Task:  Click on Hockey In the Cross-Check Hockey League click on  Pick Sheet Your name David Rodriguez Team name New York Riveters and  Email softage.9@softage.net Period 1 - 3 Point Game New York Islanders Period 1 - 2 Point Game Nashville Predators Period 1 - 1 Point Game Montreal Canadiens Period 2 - 3 Point Game Minnesota Wild Period 2 - 2 Point Game Los Angeles Kings Period 2 - 1 Point Game Florida Panthers Period 3 - 3 Point Game Edmonton Oilers Period 3 - 2 Point Game Detroit Red Wings Period 3 - 1 Point Game Dallas Stars Submit pick sheet
Action: Mouse moved to (594, 302)
Screenshot: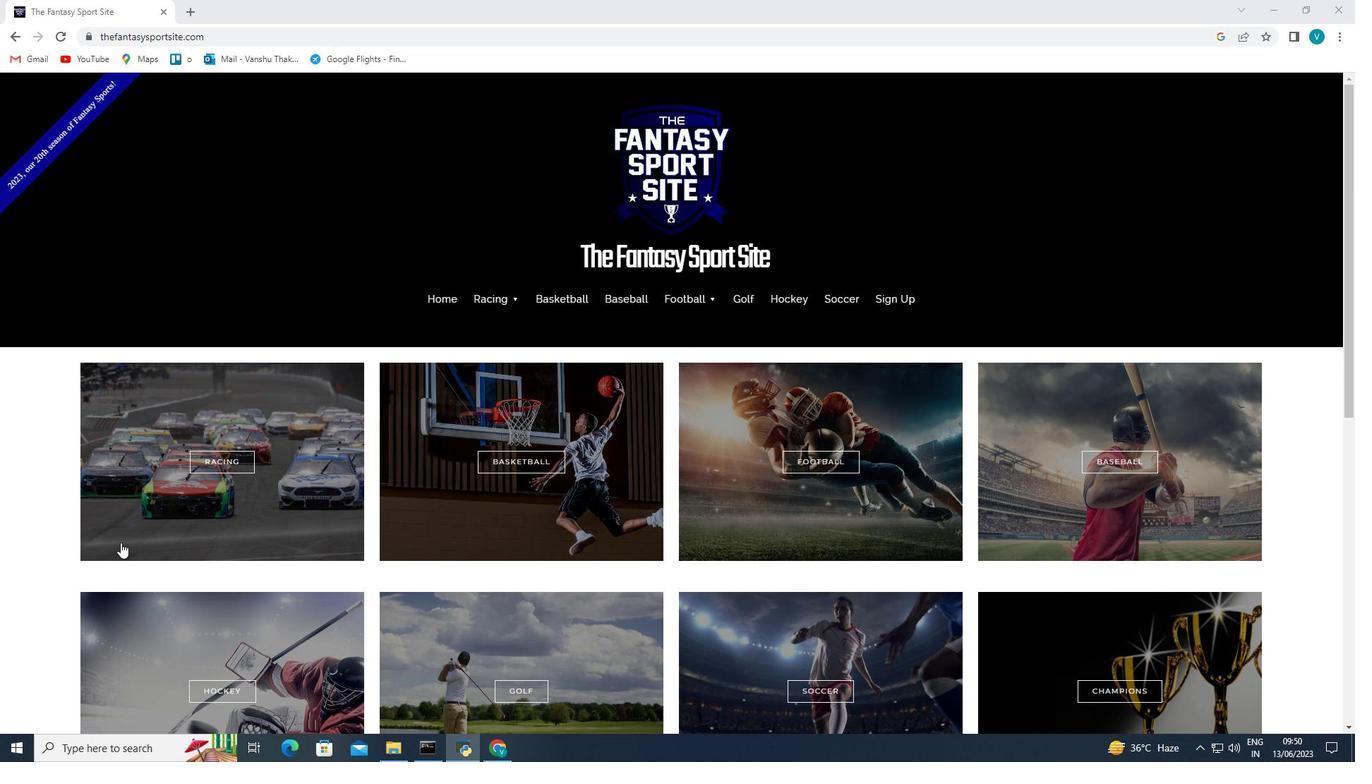 
Action: Mouse pressed left at (594, 302)
Screenshot: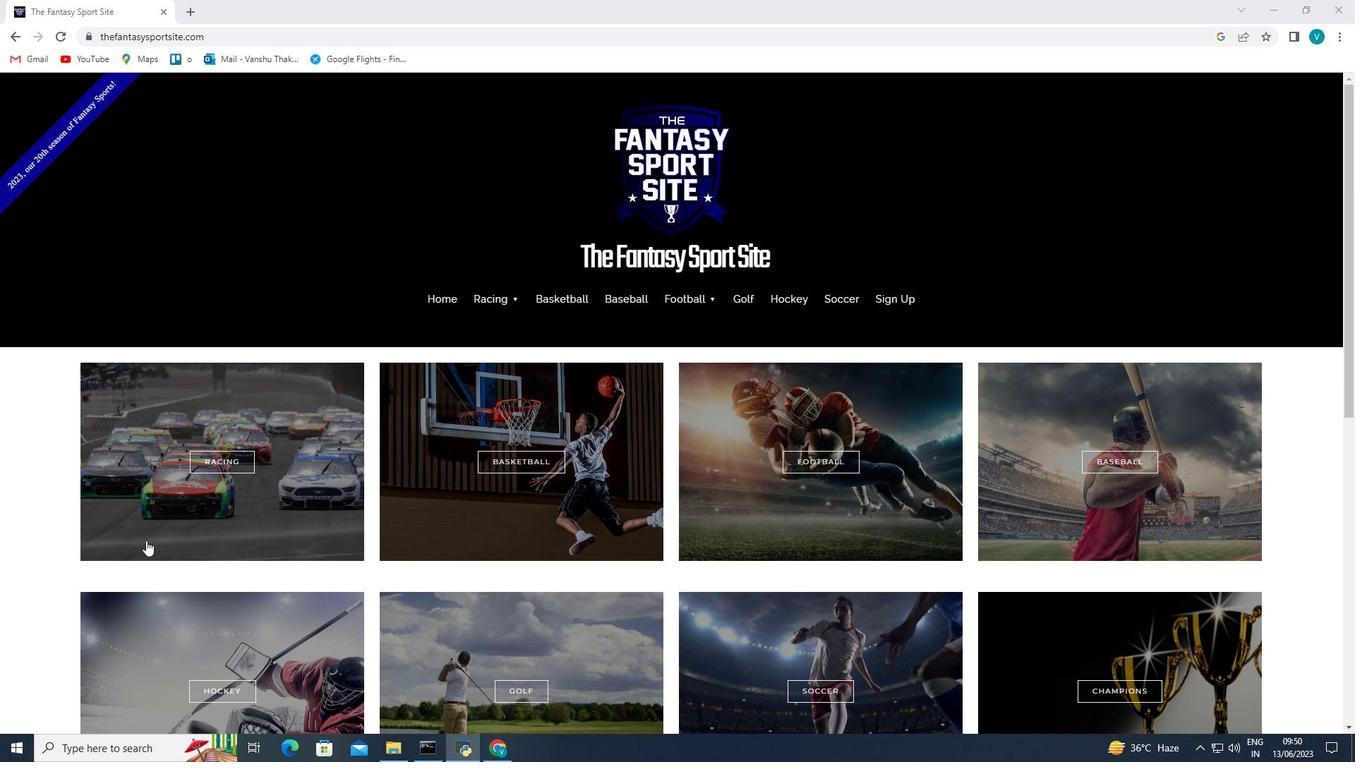 
Action: Mouse moved to (787, 302)
Screenshot: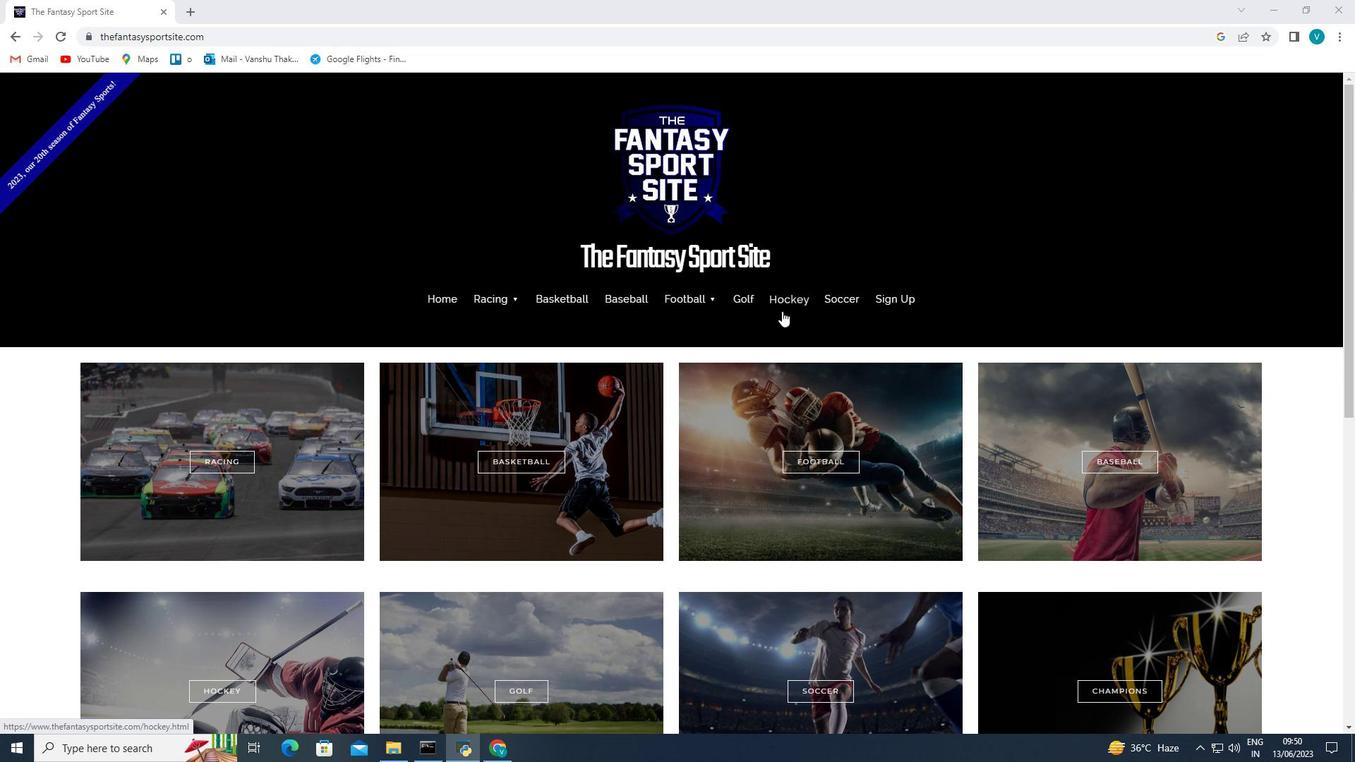 
Action: Mouse pressed left at (787, 302)
Screenshot: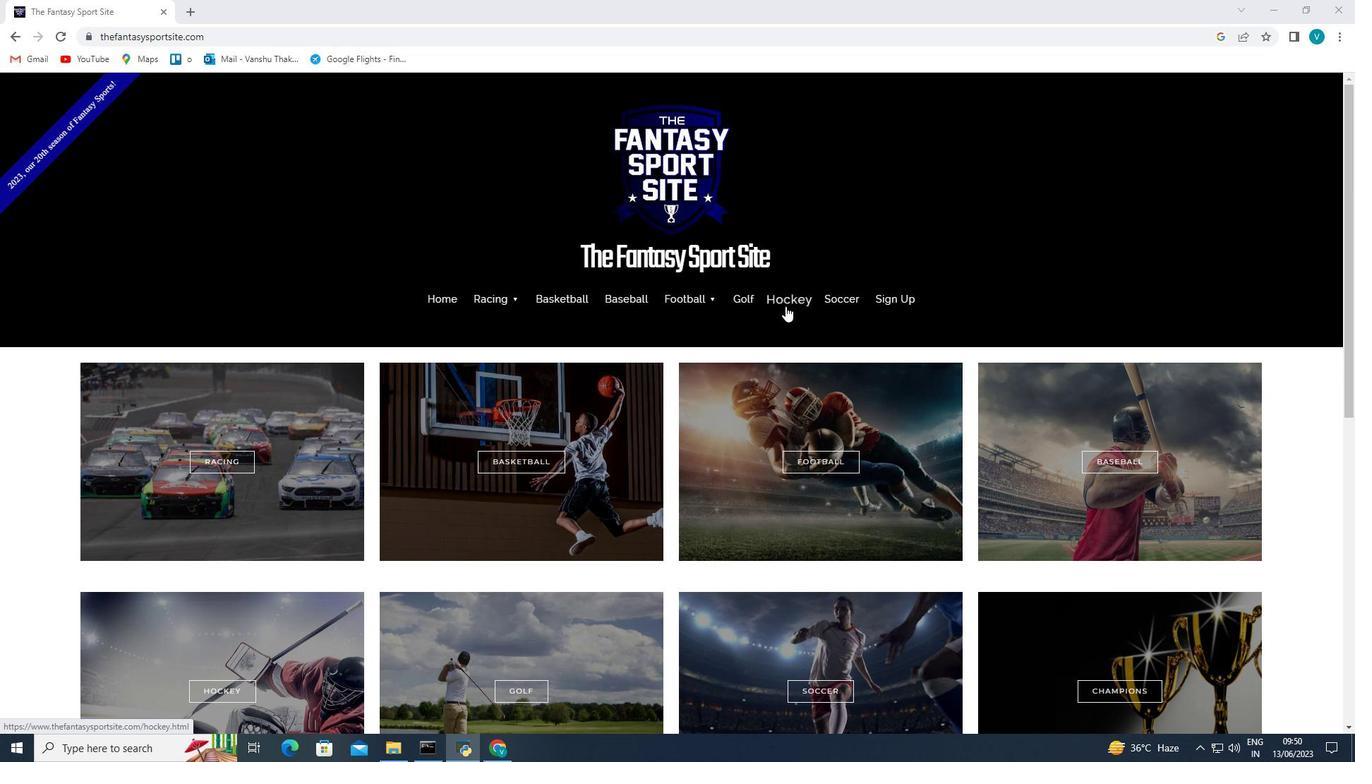 
Action: Mouse moved to (466, 477)
Screenshot: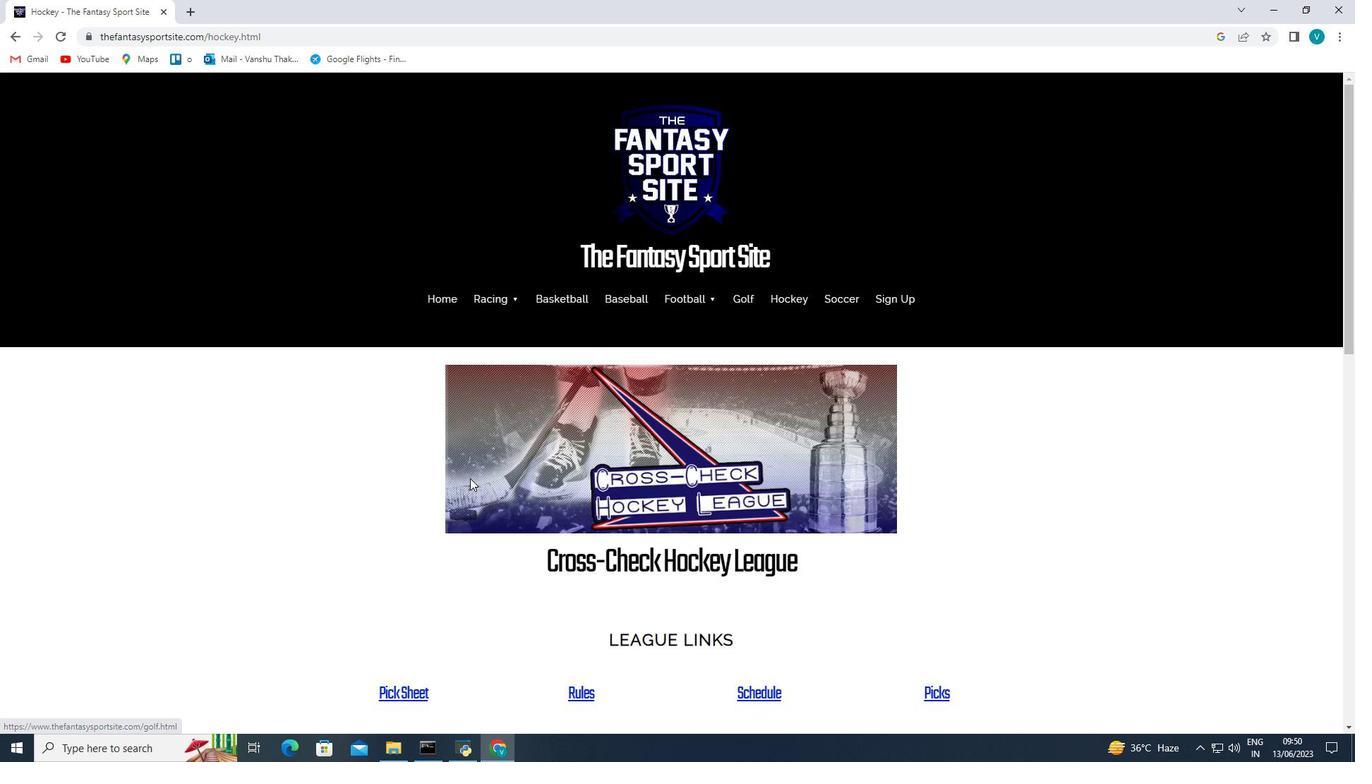 
Action: Mouse scrolled (466, 477) with delta (0, 0)
Screenshot: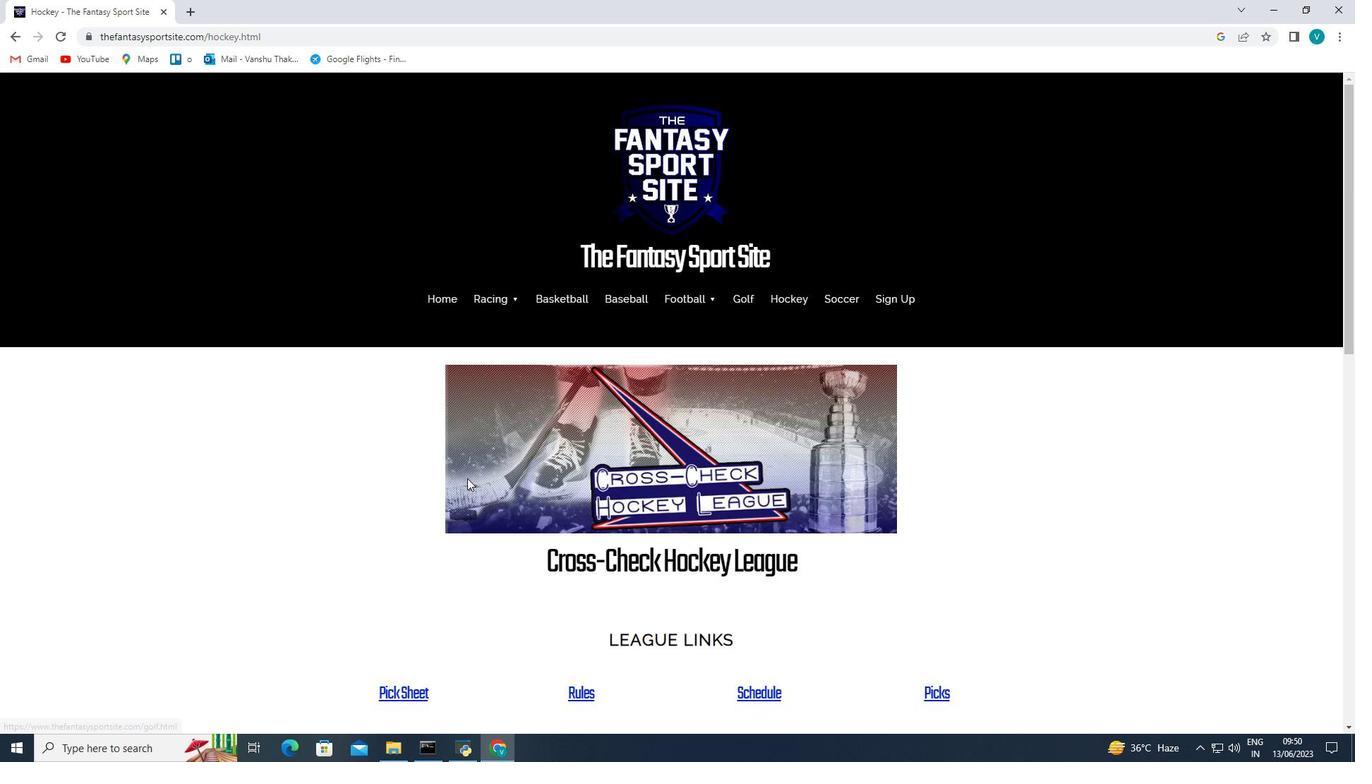 
Action: Mouse moved to (466, 475)
Screenshot: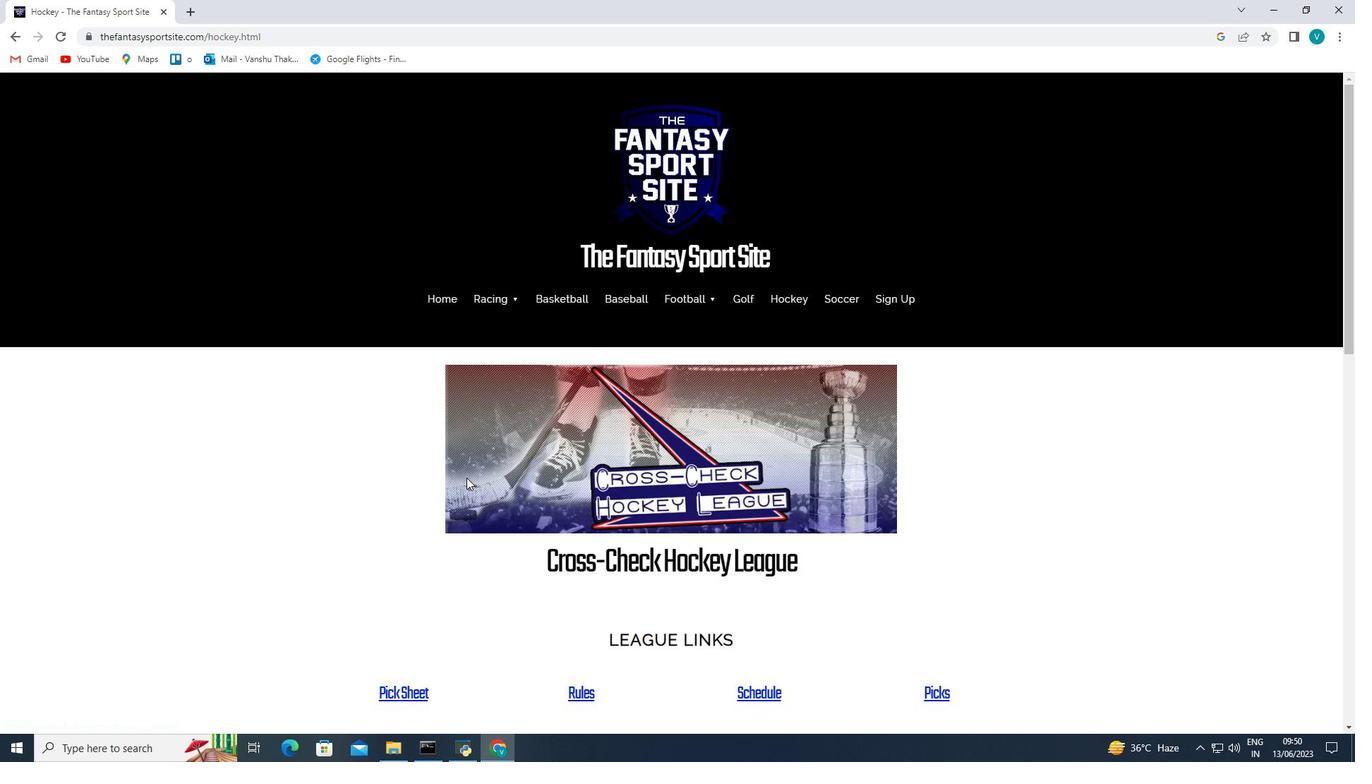
Action: Mouse scrolled (466, 474) with delta (0, 0)
Screenshot: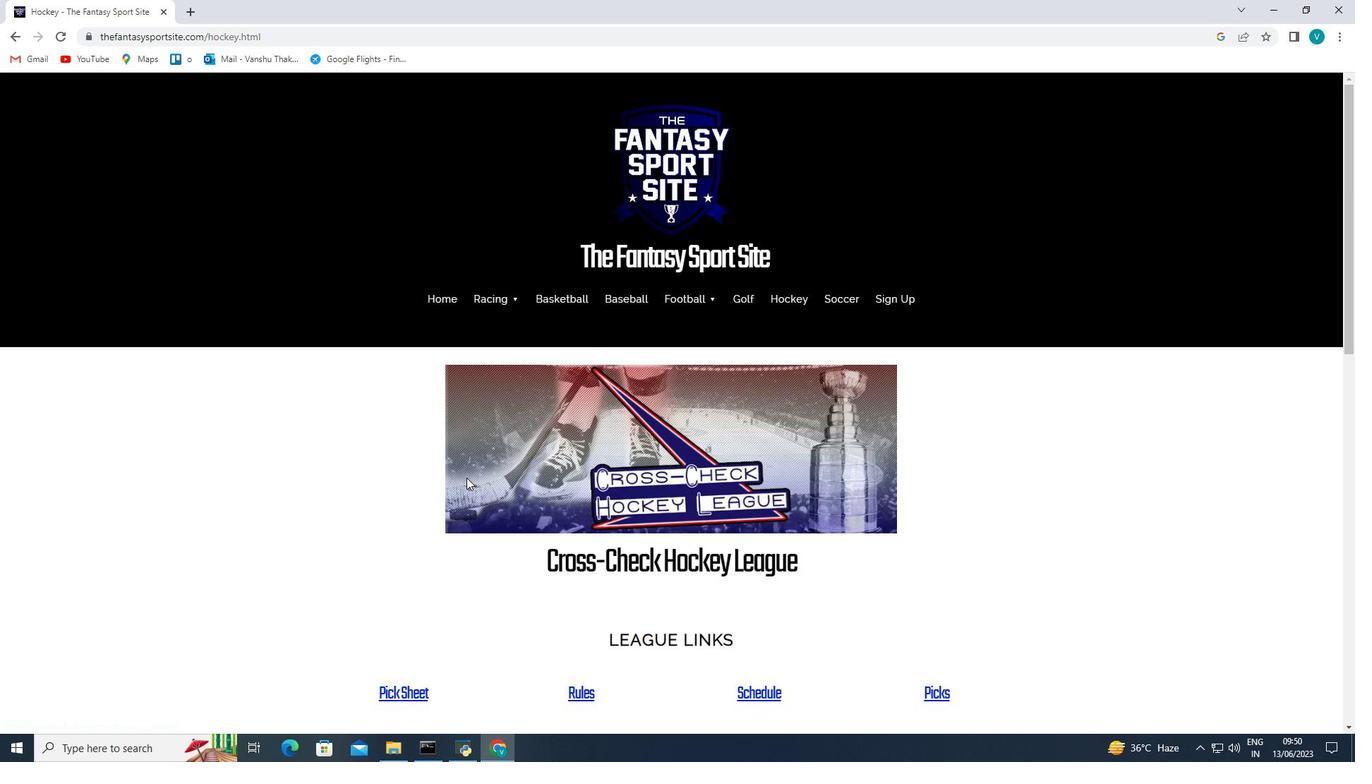 
Action: Mouse moved to (470, 474)
Screenshot: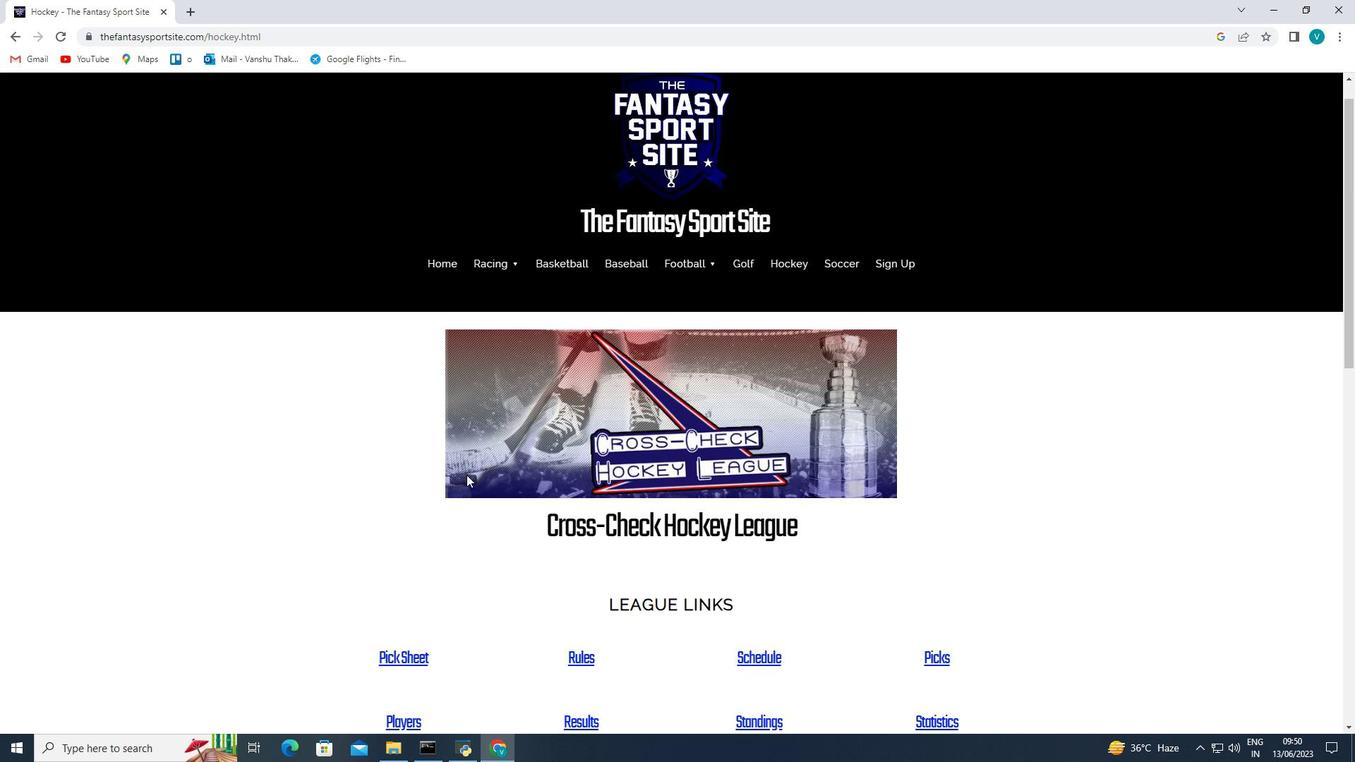 
Action: Mouse scrolled (468, 473) with delta (0, 0)
Screenshot: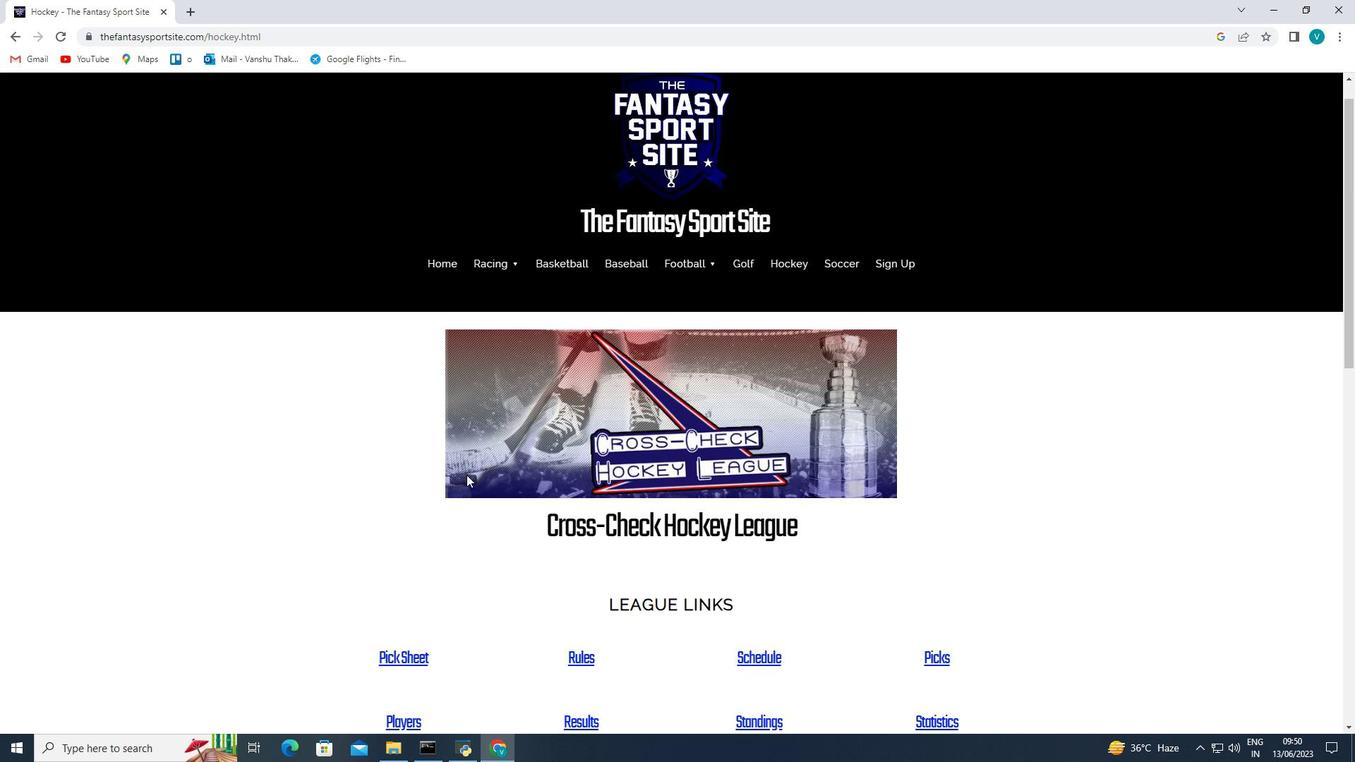 
Action: Mouse moved to (412, 470)
Screenshot: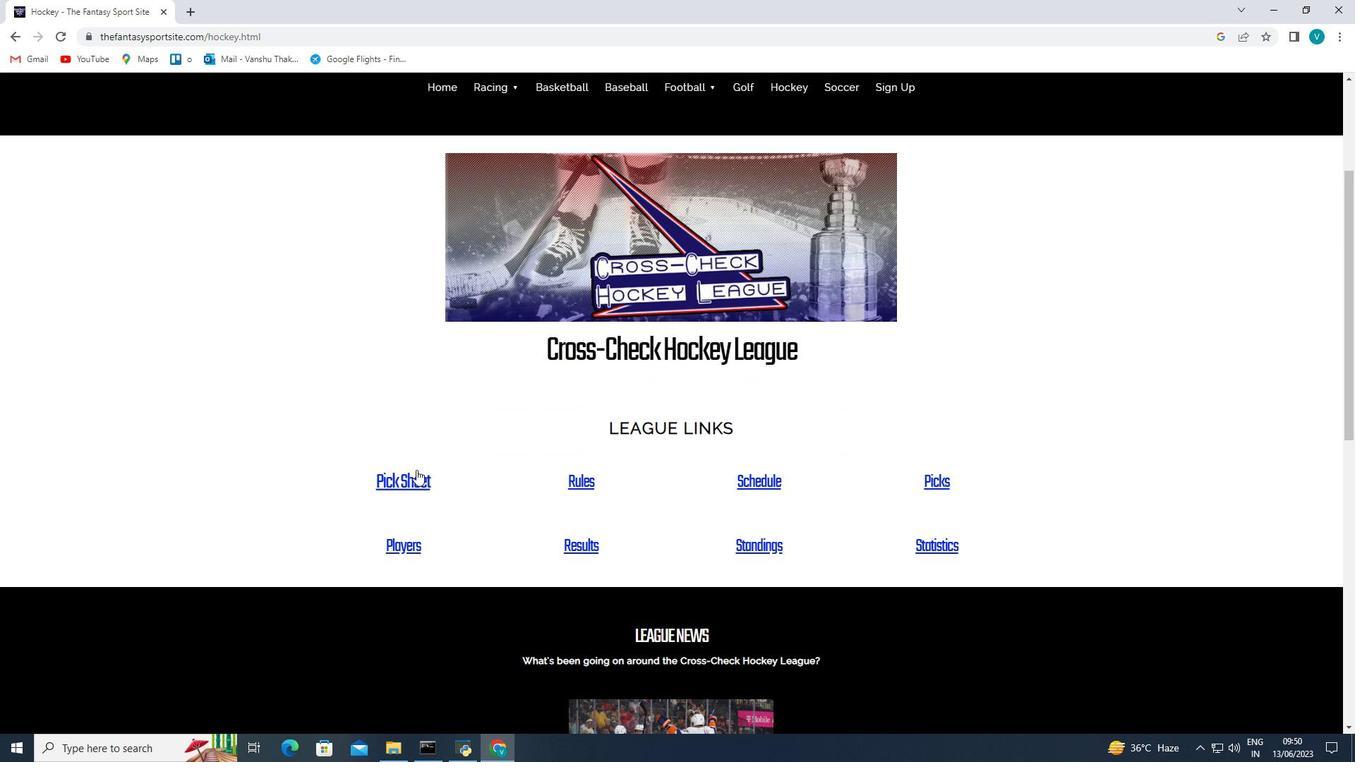 
Action: Mouse pressed left at (412, 470)
Screenshot: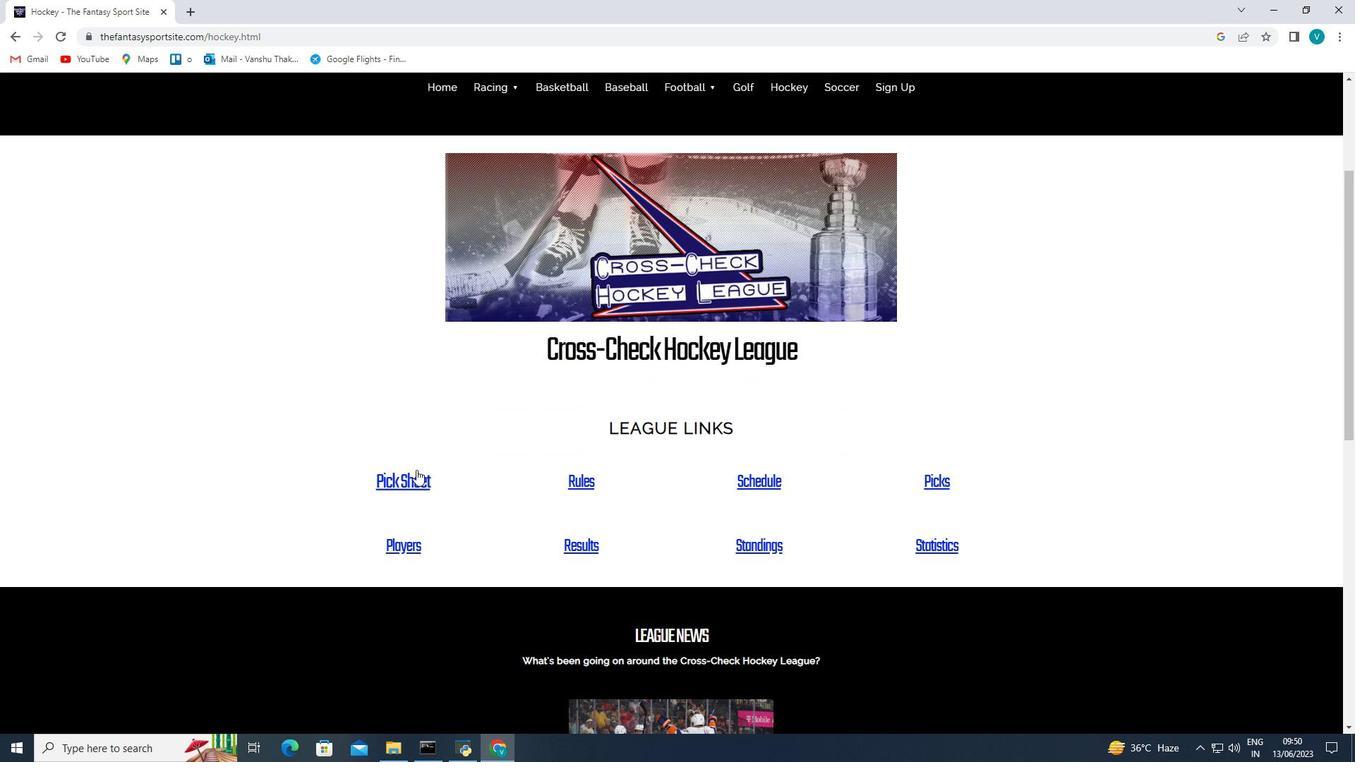 
Action: Mouse moved to (484, 458)
Screenshot: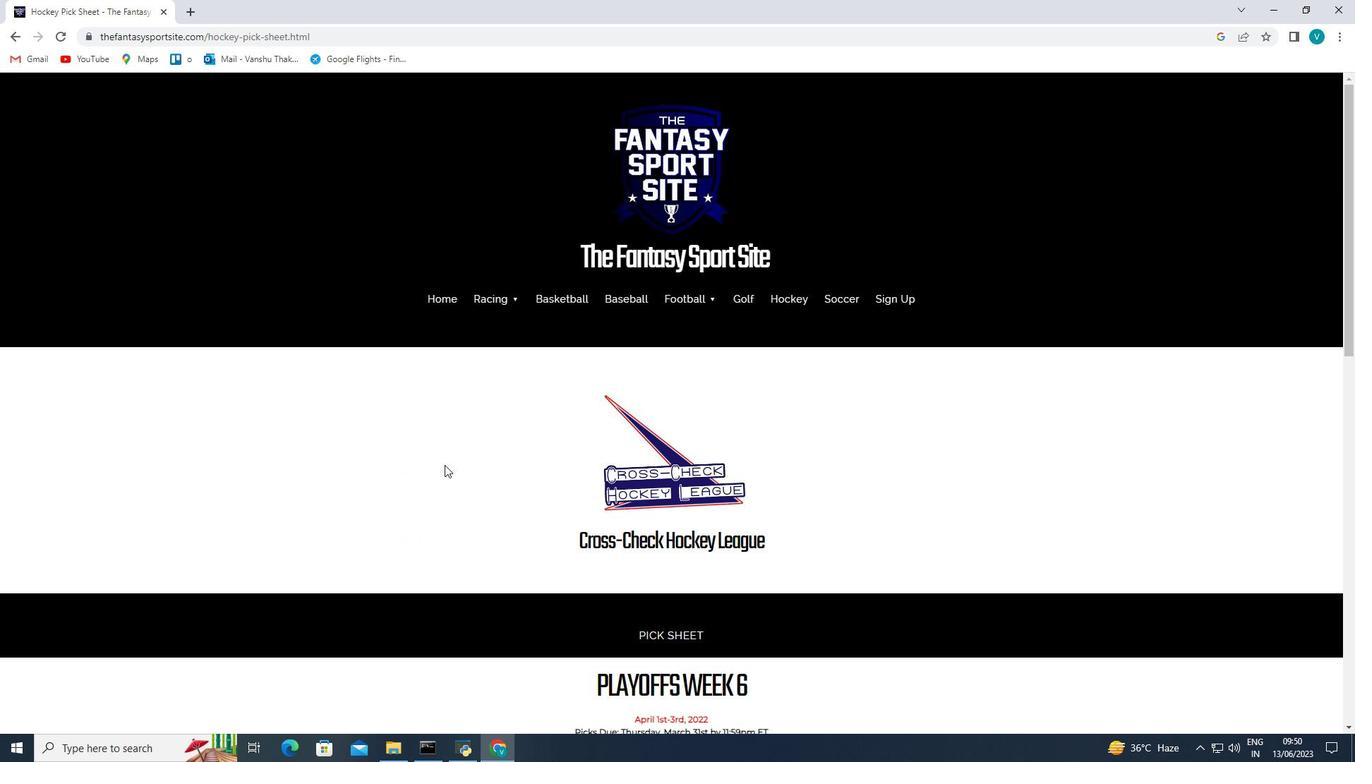 
Action: Mouse scrolled (484, 458) with delta (0, 0)
Screenshot: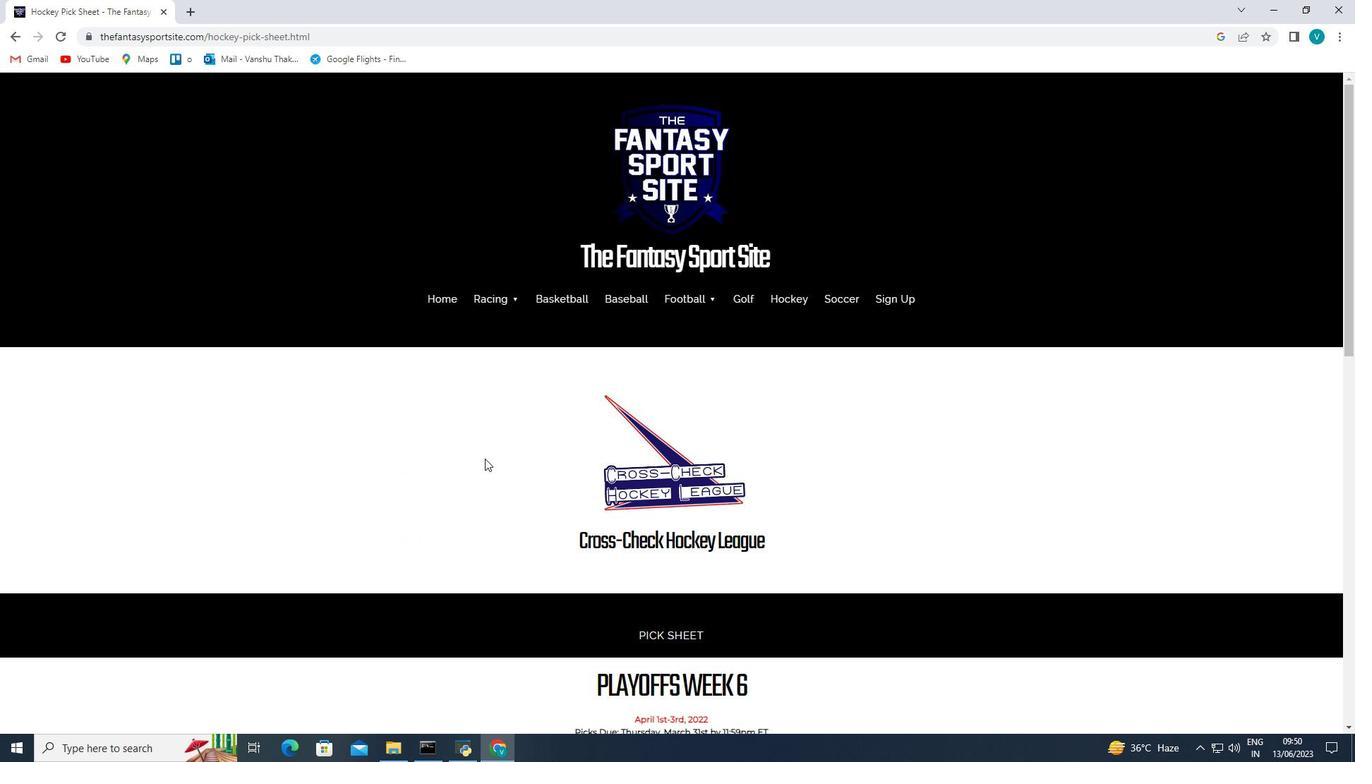 
Action: Mouse scrolled (484, 458) with delta (0, 0)
Screenshot: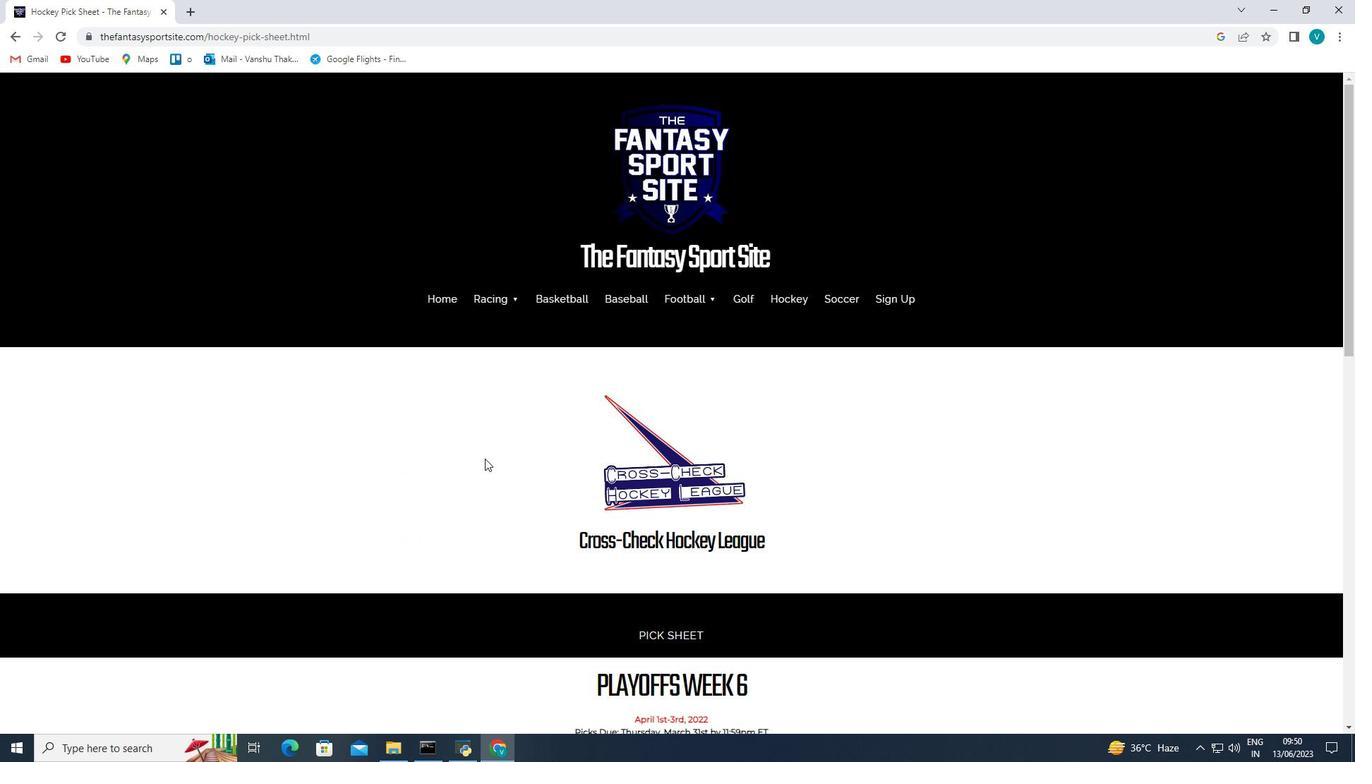 
Action: Mouse scrolled (484, 458) with delta (0, 0)
Screenshot: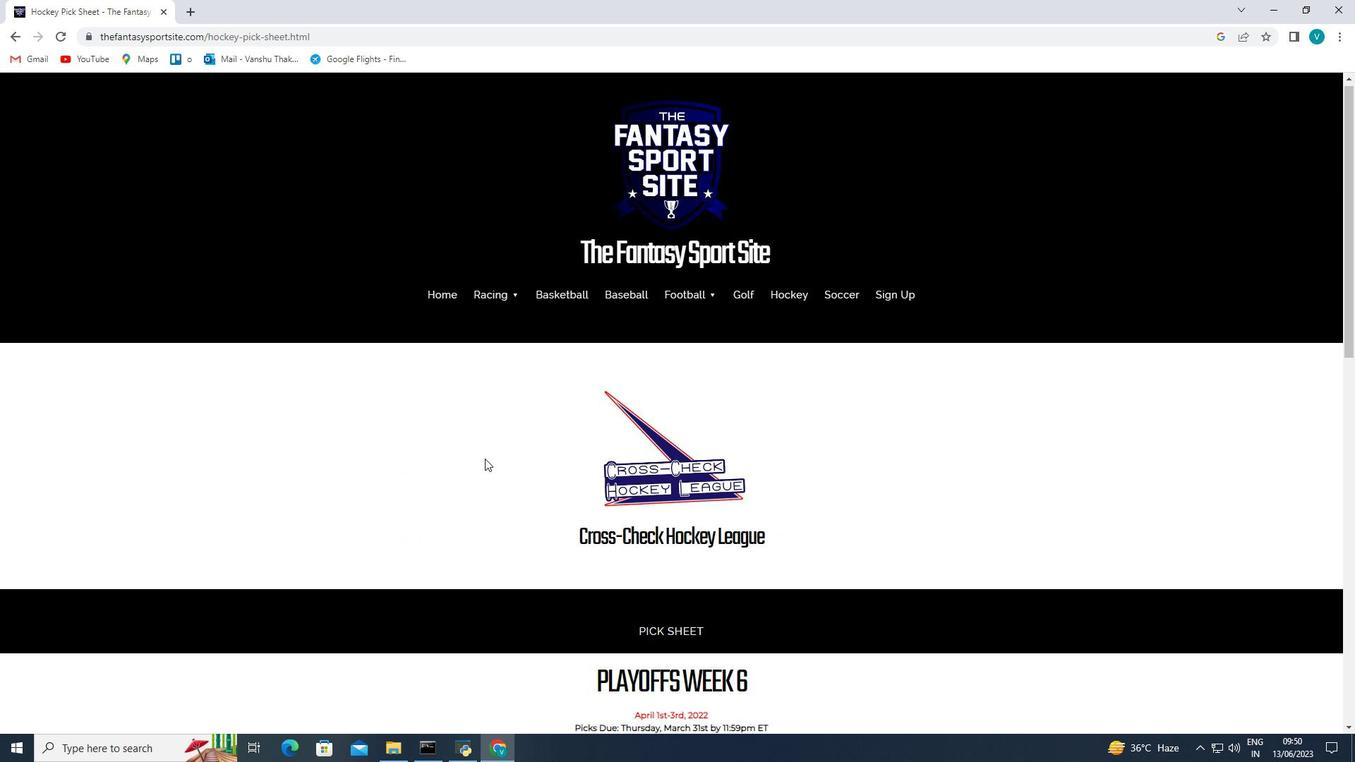 
Action: Mouse scrolled (484, 458) with delta (0, 0)
Screenshot: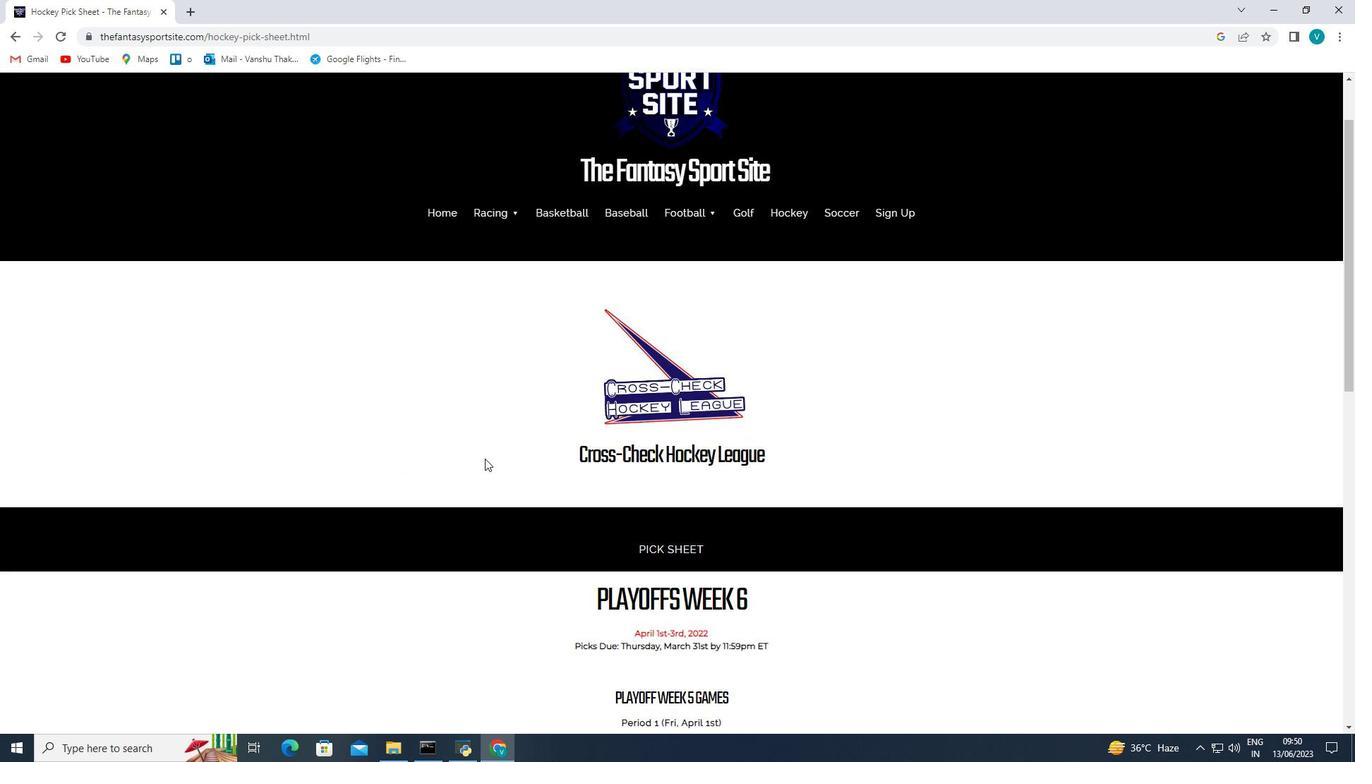 
Action: Mouse moved to (484, 458)
Screenshot: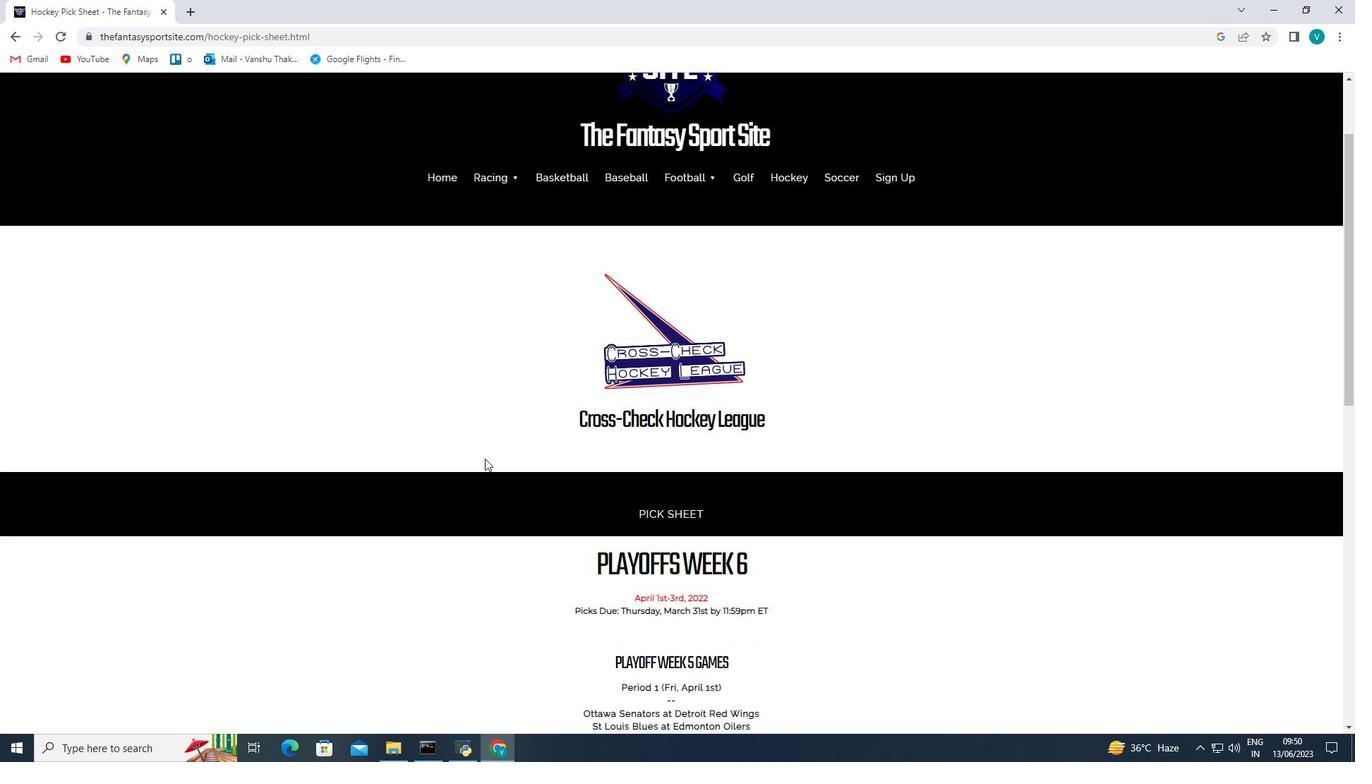 
Action: Mouse scrolled (484, 457) with delta (0, 0)
Screenshot: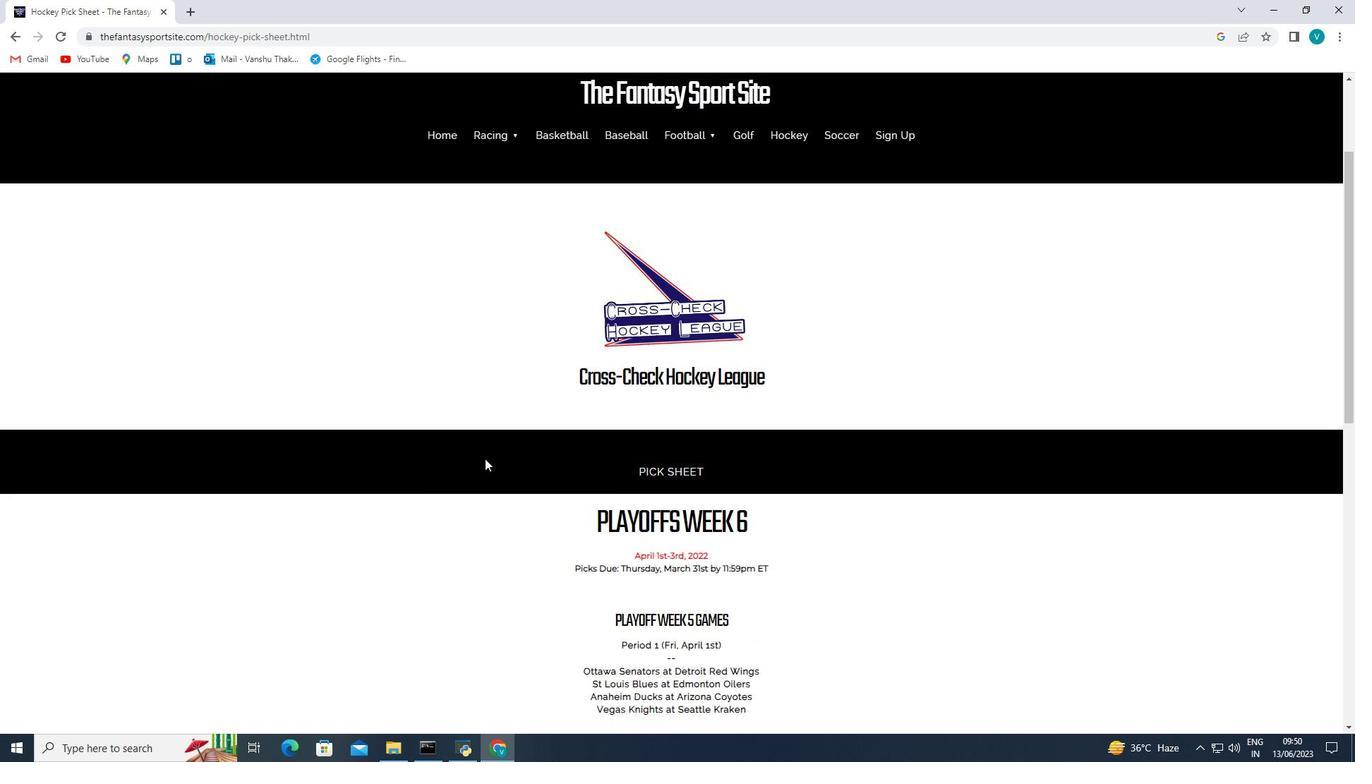 
Action: Mouse moved to (488, 458)
Screenshot: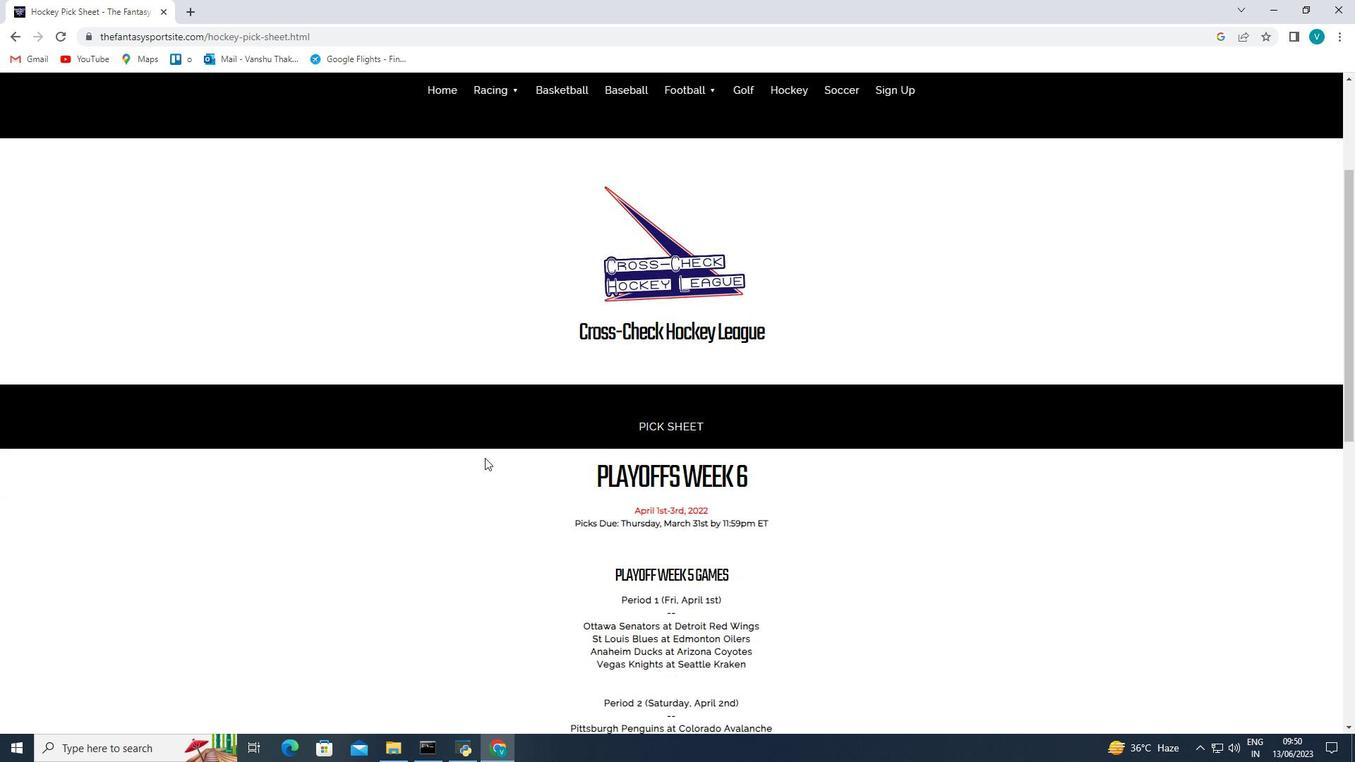 
Action: Mouse scrolled (488, 457) with delta (0, 0)
Screenshot: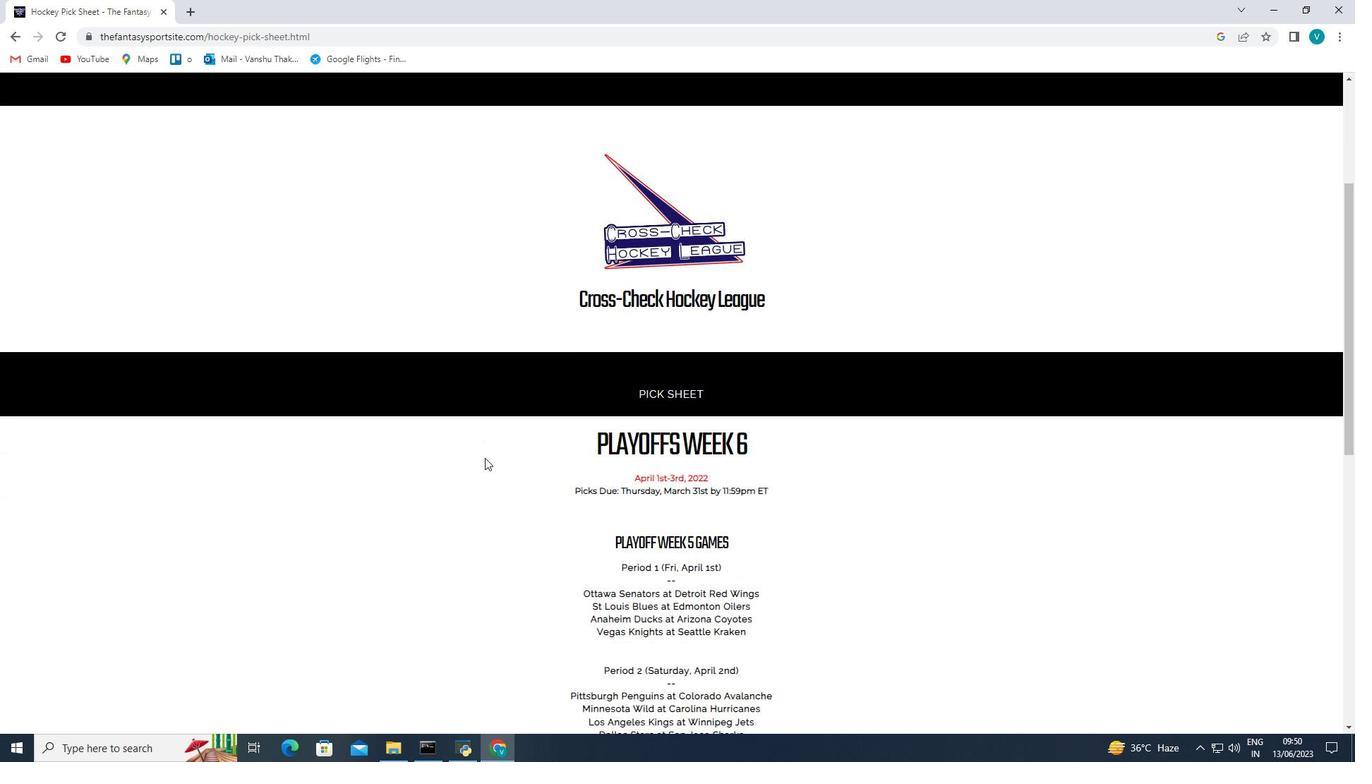 
Action: Mouse moved to (491, 458)
Screenshot: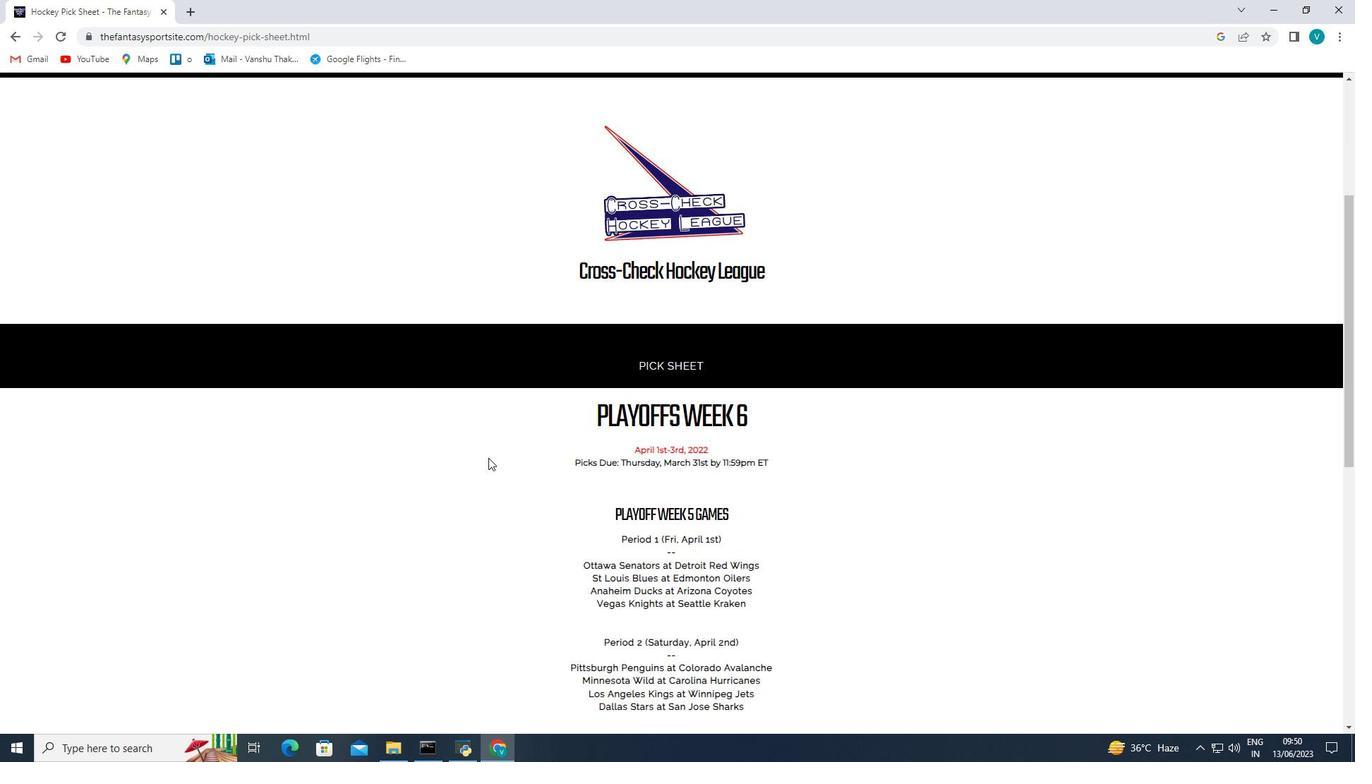 
Action: Mouse scrolled (491, 457) with delta (0, 0)
Screenshot: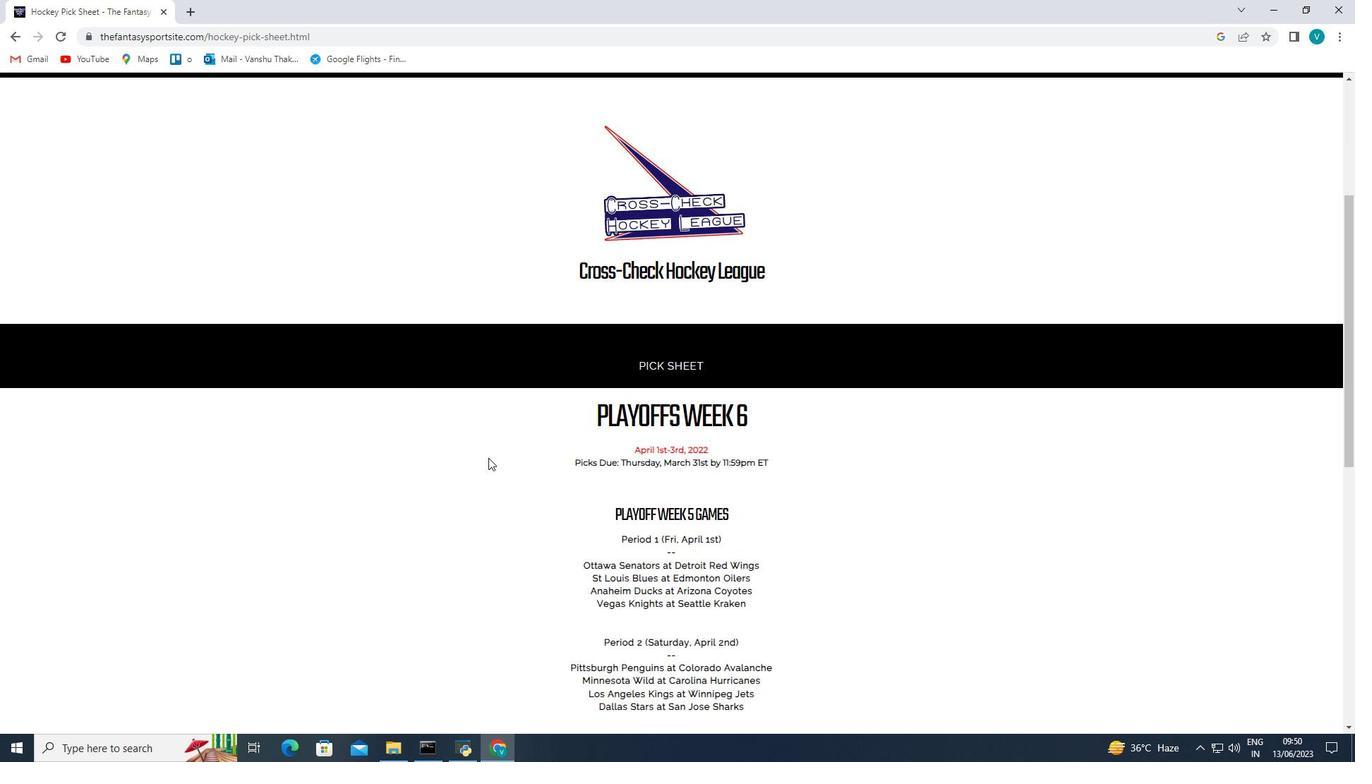 
Action: Mouse moved to (577, 445)
Screenshot: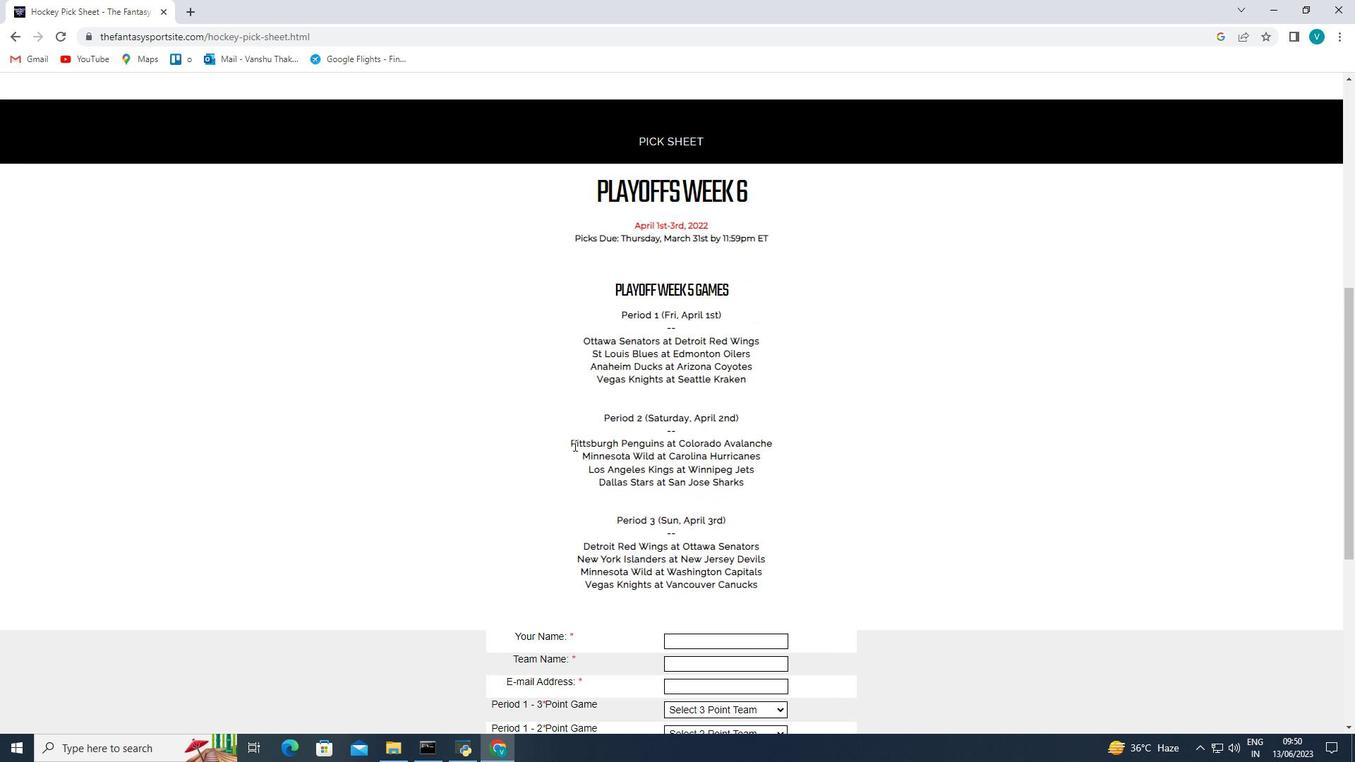 
Action: Mouse scrolled (577, 444) with delta (0, 0)
Screenshot: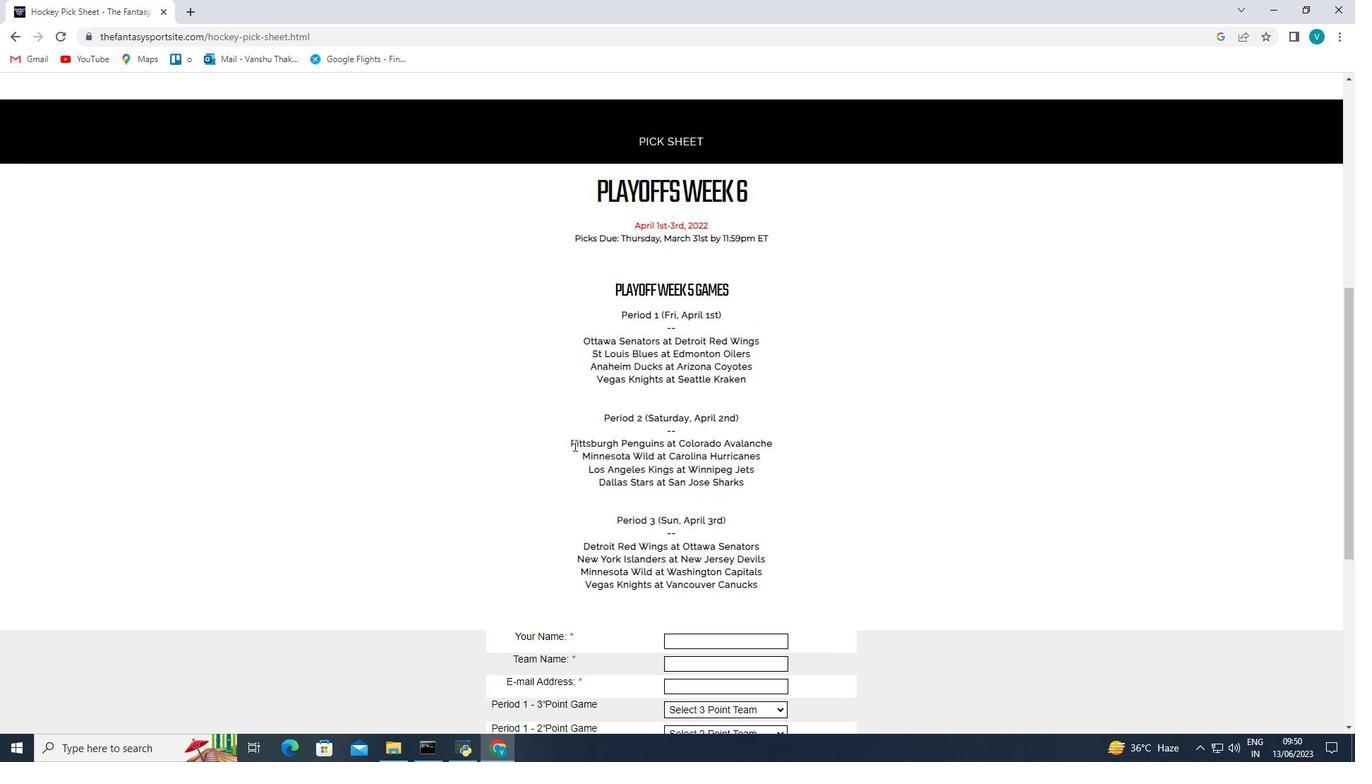 
Action: Mouse moved to (577, 445)
Screenshot: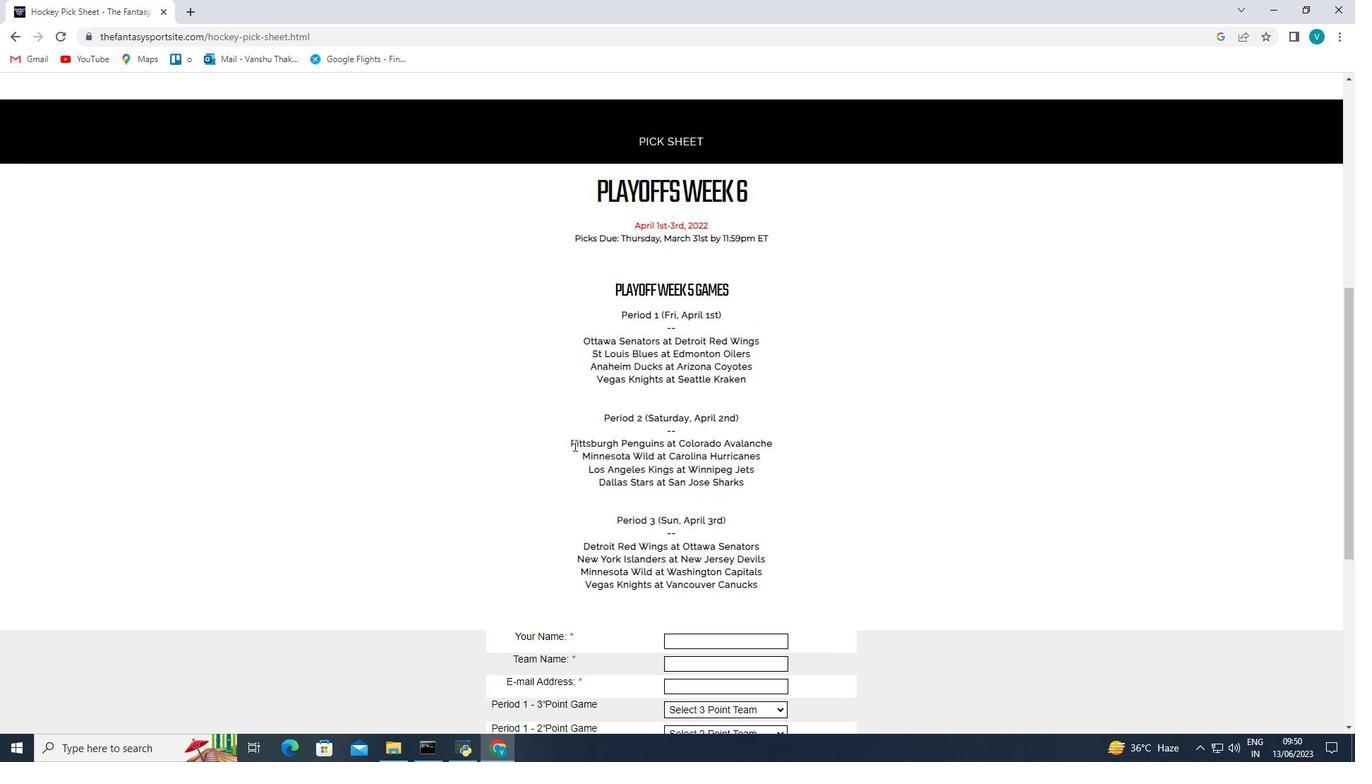 
Action: Mouse scrolled (577, 444) with delta (0, 0)
Screenshot: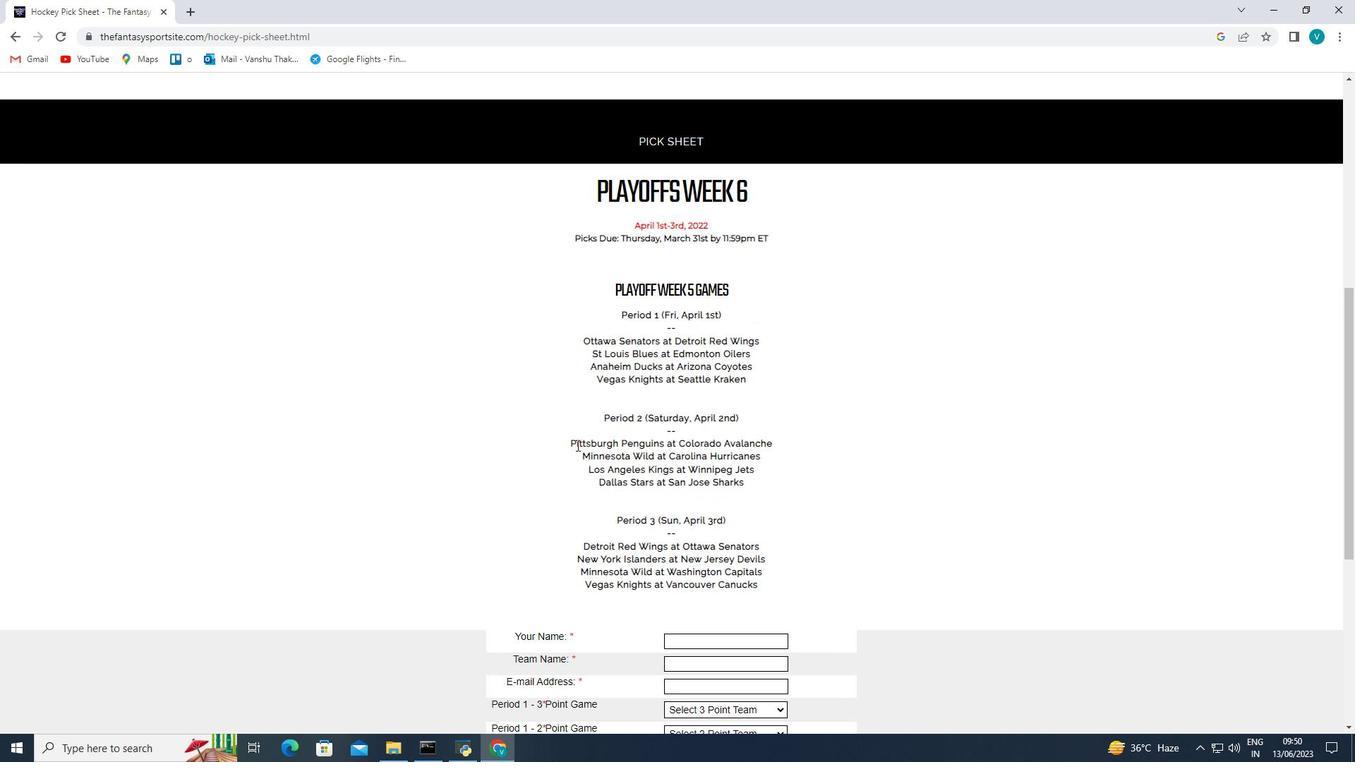 
Action: Mouse moved to (580, 446)
Screenshot: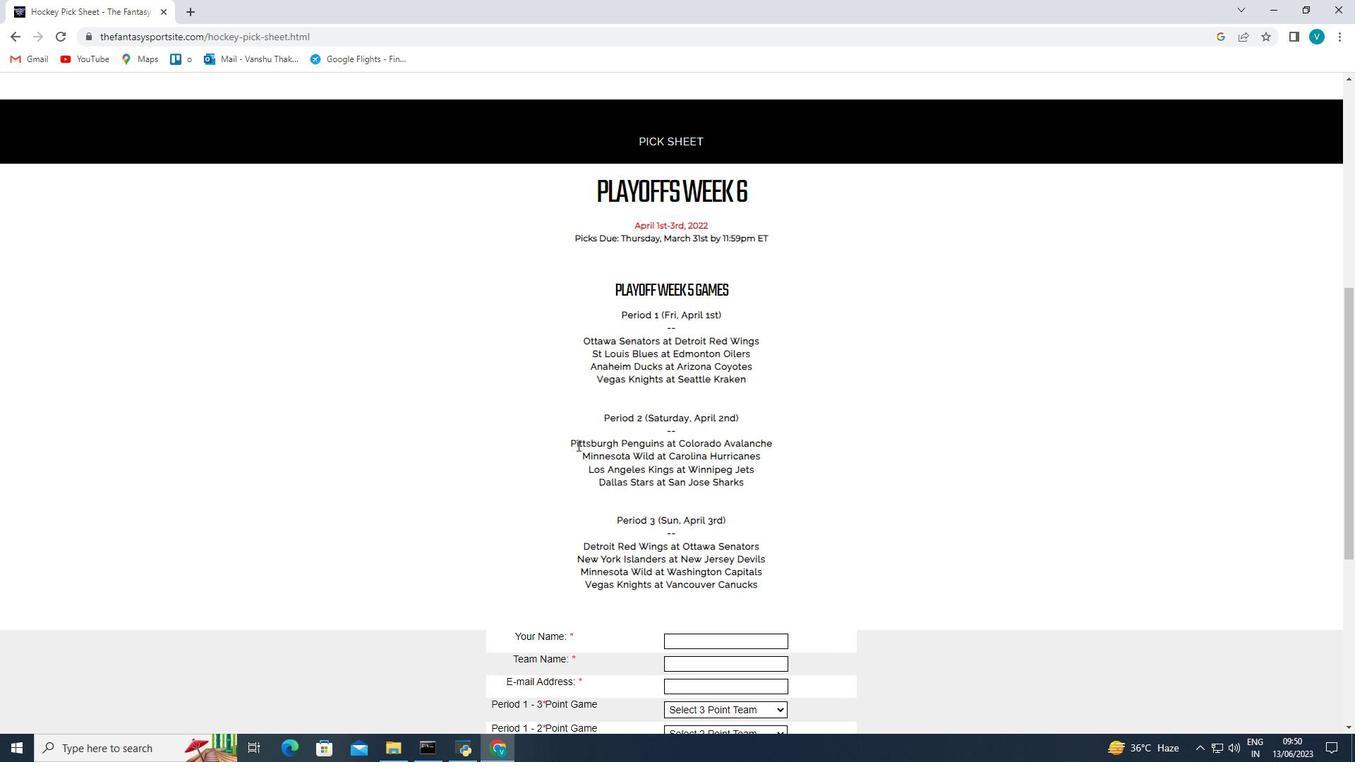
Action: Mouse scrolled (580, 446) with delta (0, 0)
Screenshot: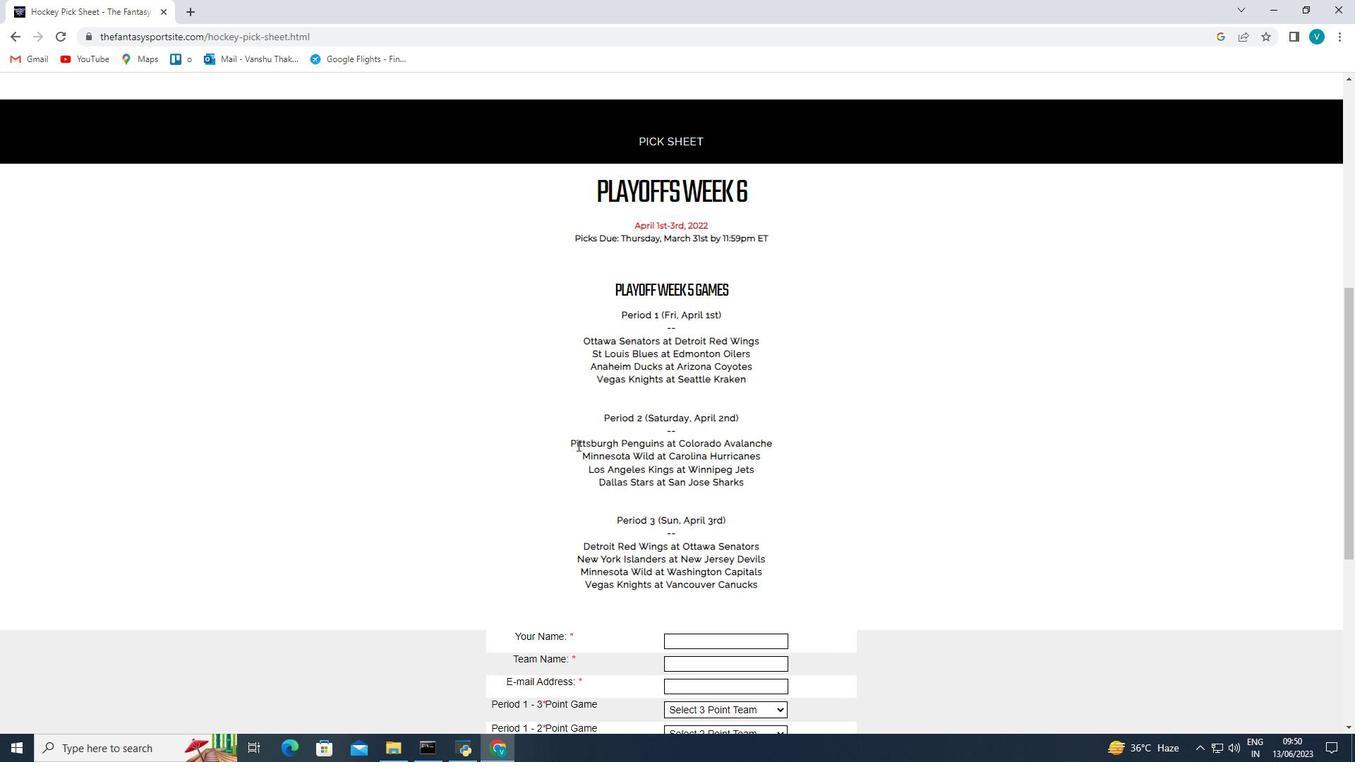 
Action: Mouse moved to (583, 447)
Screenshot: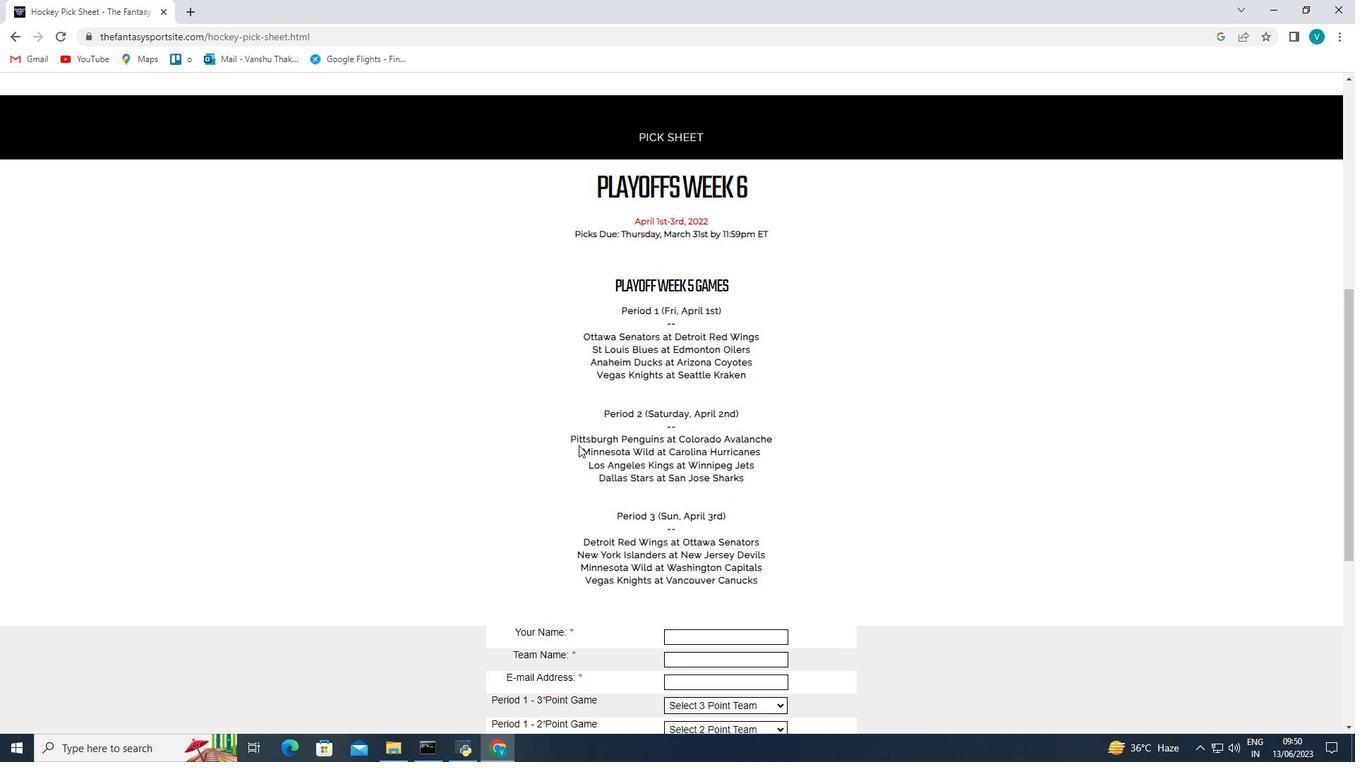
Action: Mouse scrolled (583, 446) with delta (0, 0)
Screenshot: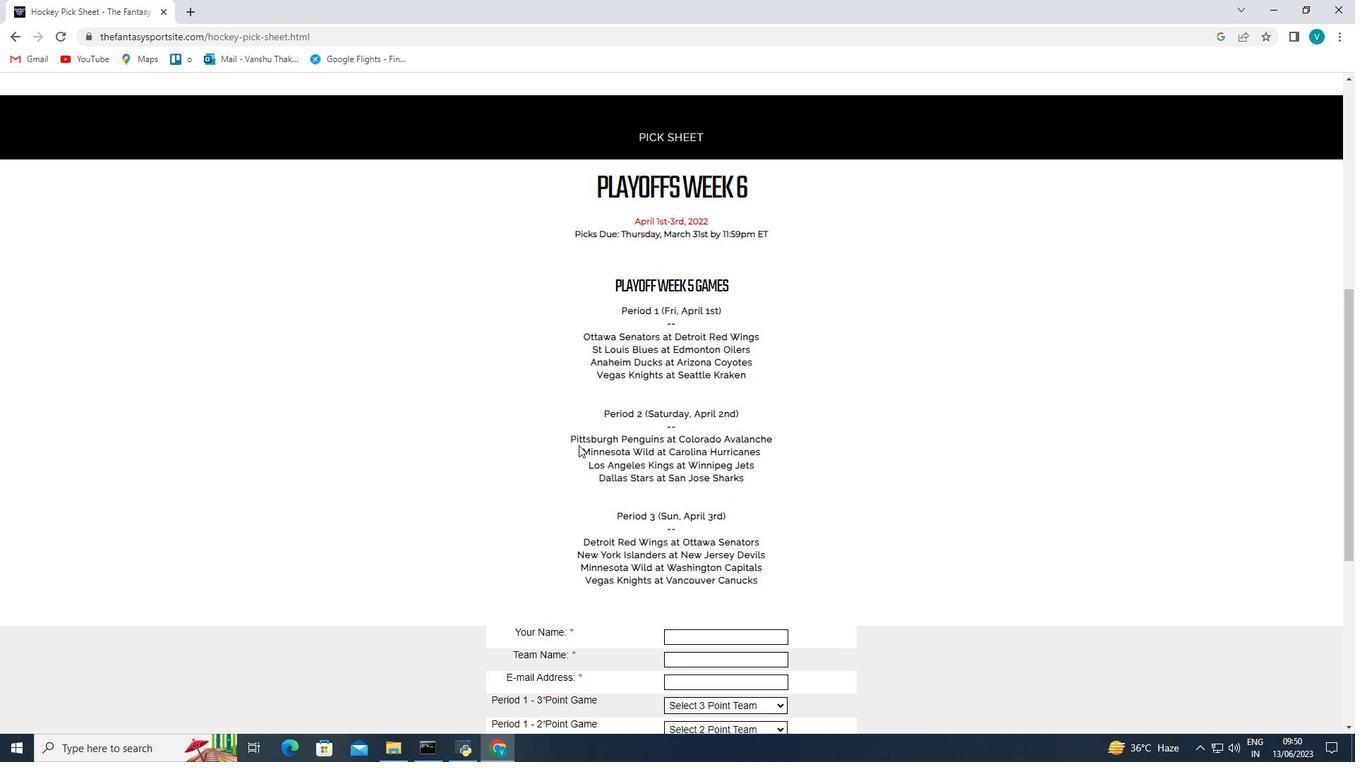 
Action: Mouse moved to (583, 448)
Screenshot: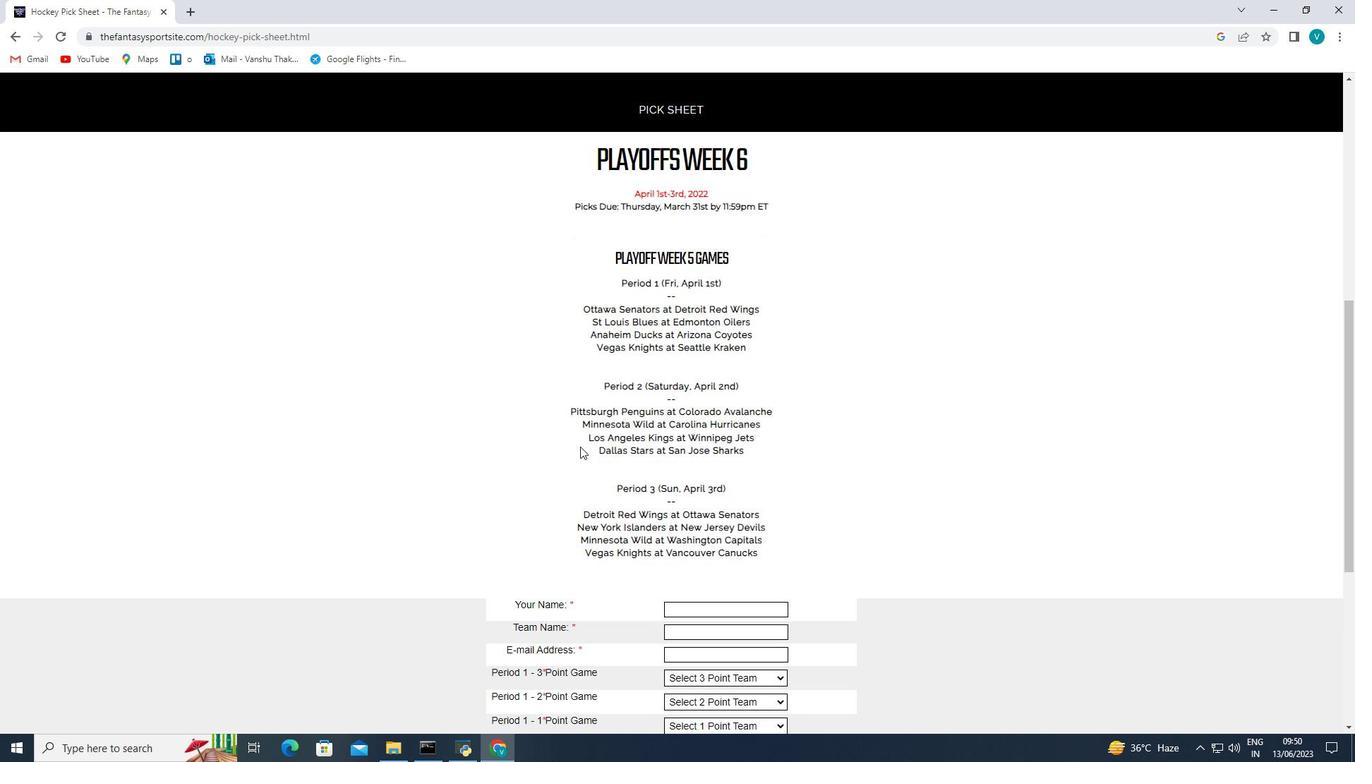 
Action: Mouse scrolled (583, 448) with delta (0, 0)
Screenshot: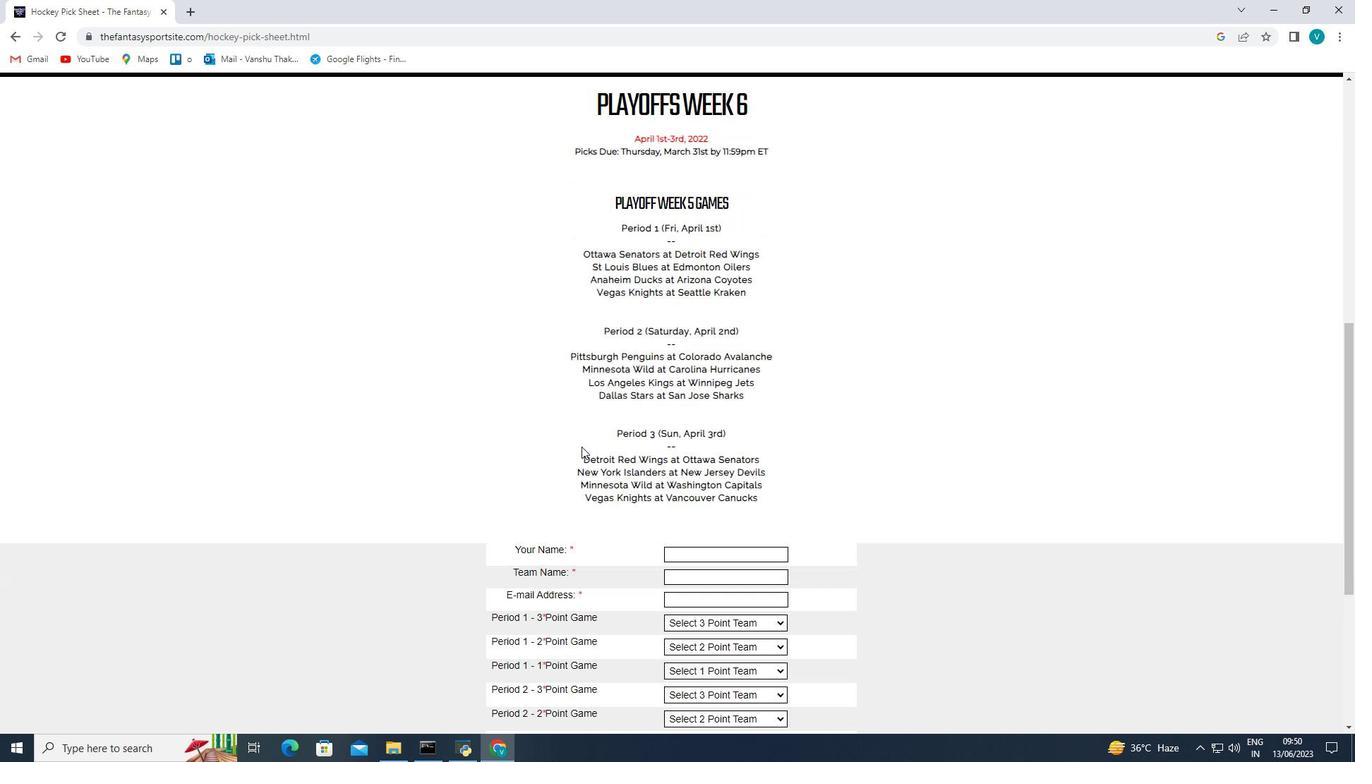 
Action: Mouse moved to (720, 285)
Screenshot: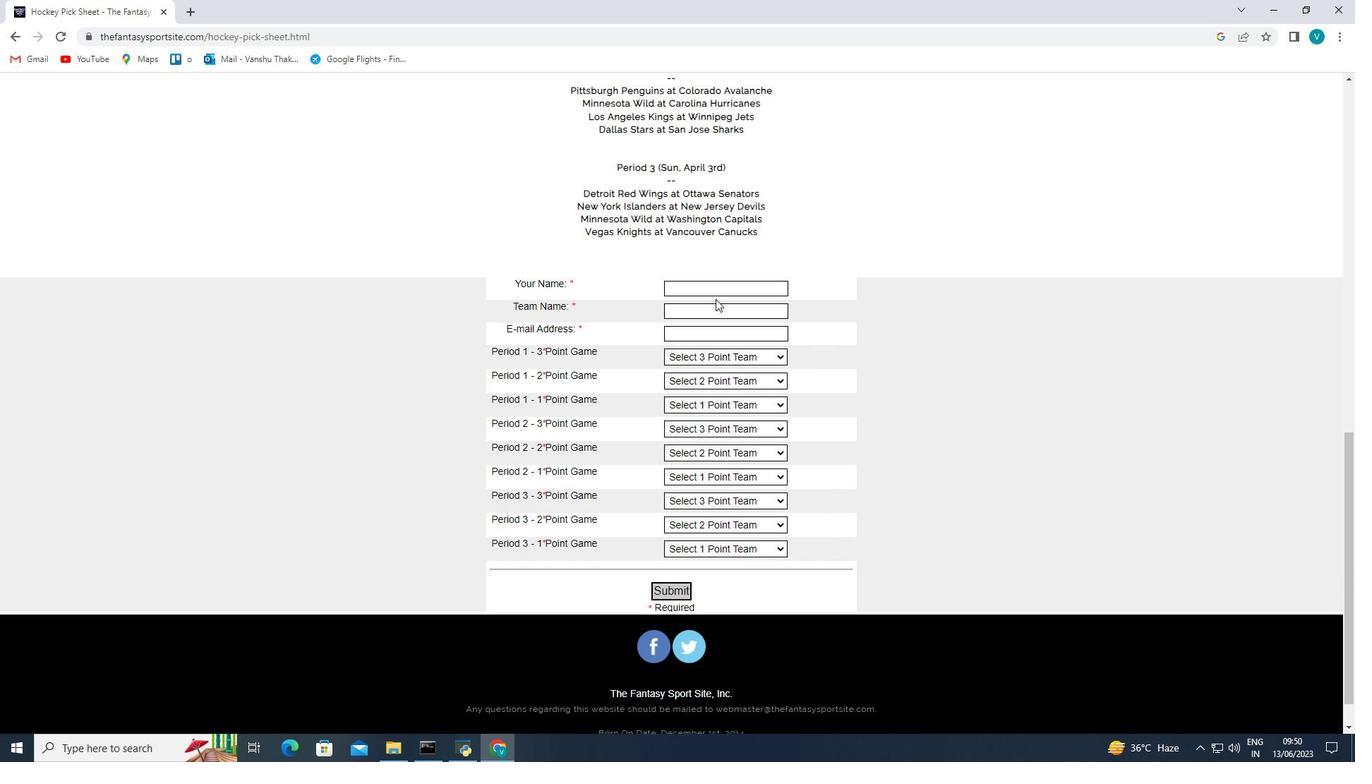 
Action: Mouse pressed left at (720, 285)
Screenshot: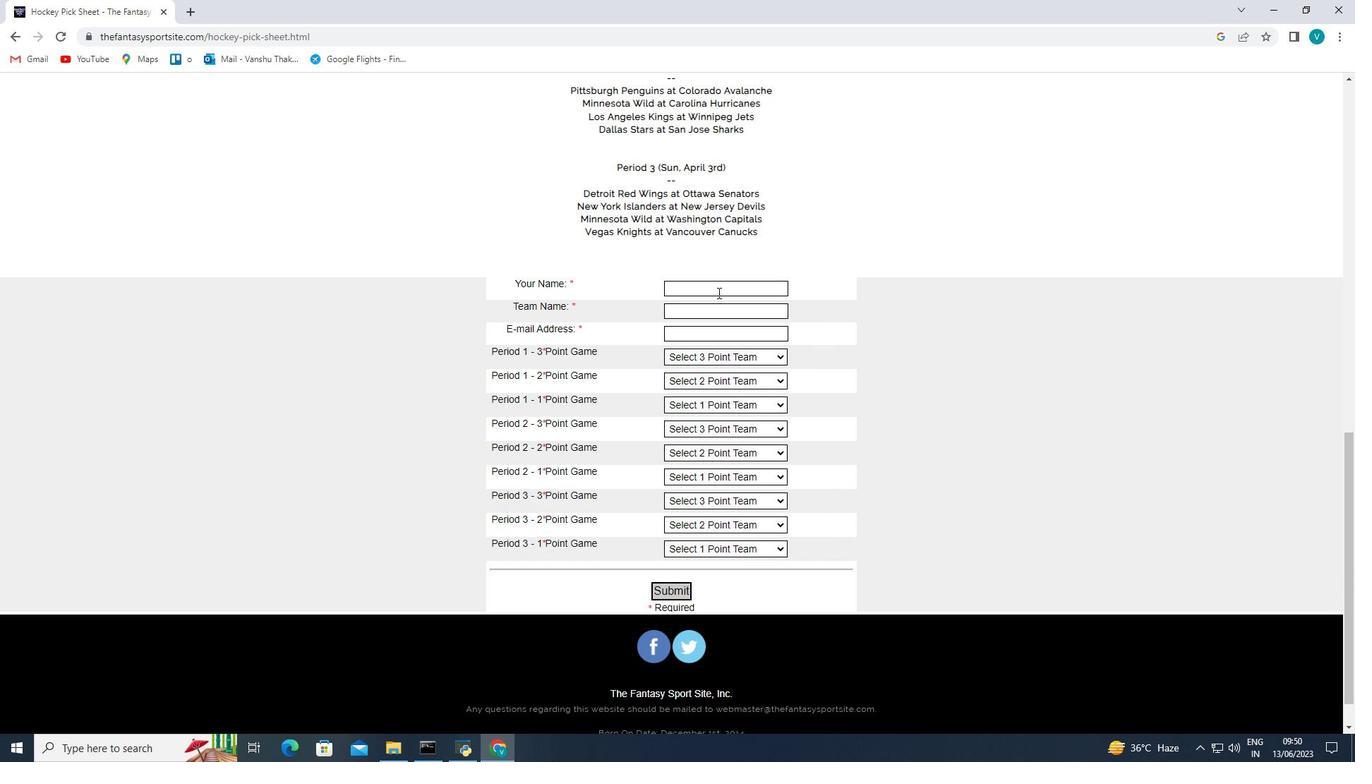 
Action: Key pressed <Key.shift>David<Key.space><Key.shift>Rodriguez
Screenshot: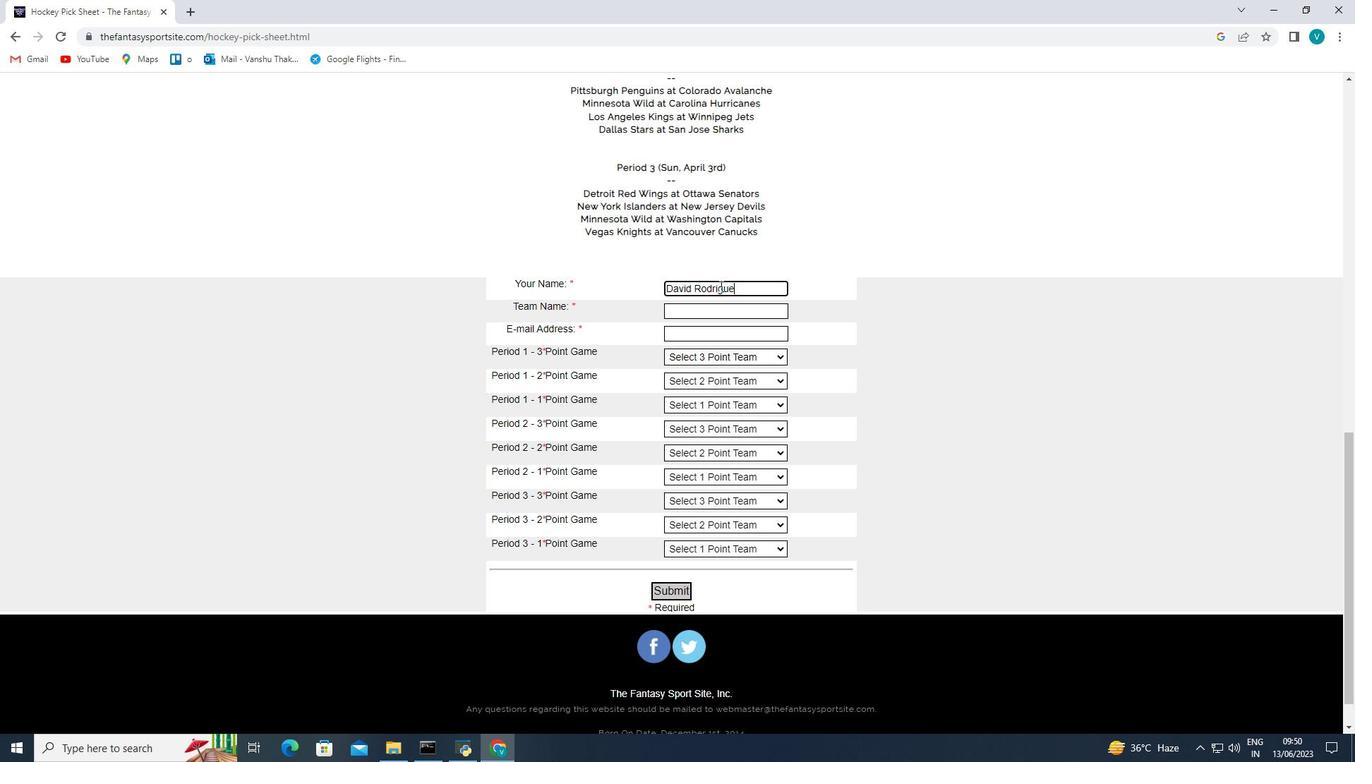 
Action: Mouse moved to (781, 310)
Screenshot: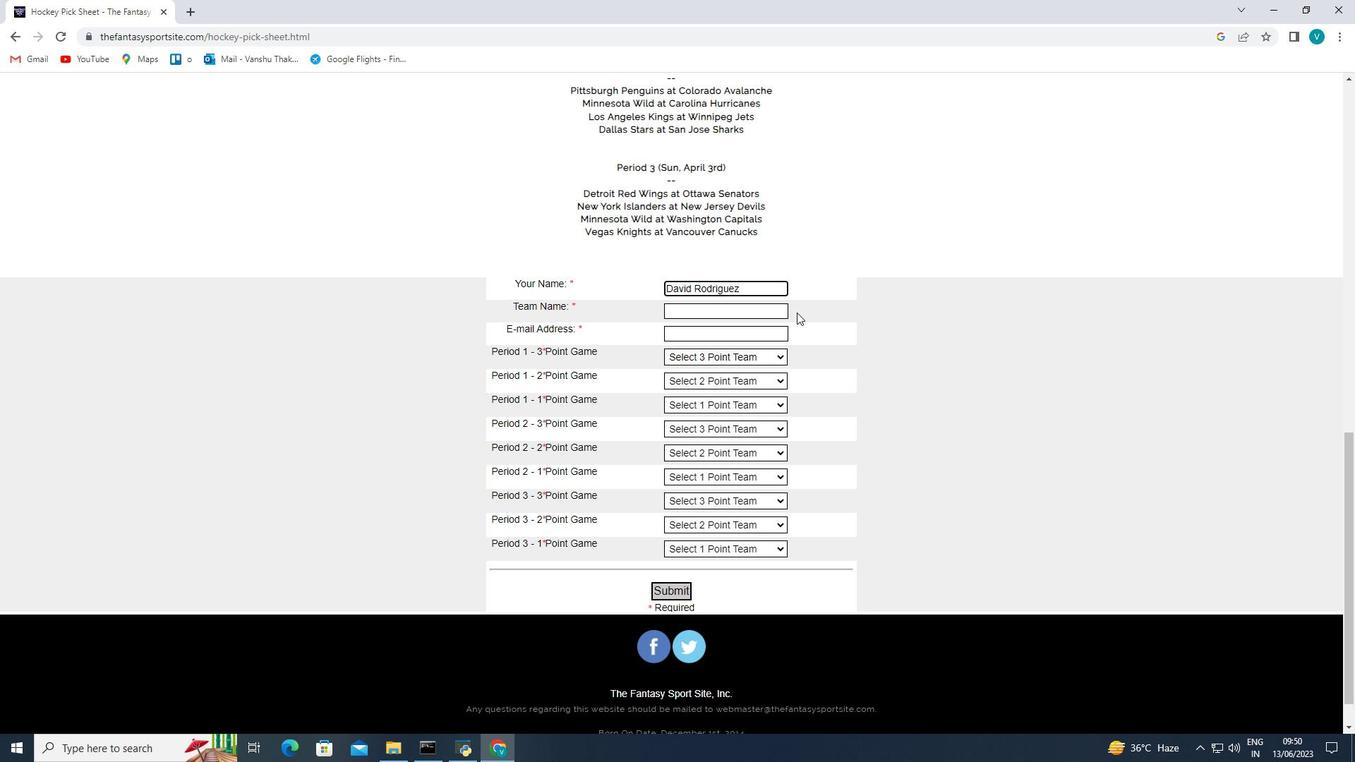 
Action: Mouse pressed left at (781, 310)
Screenshot: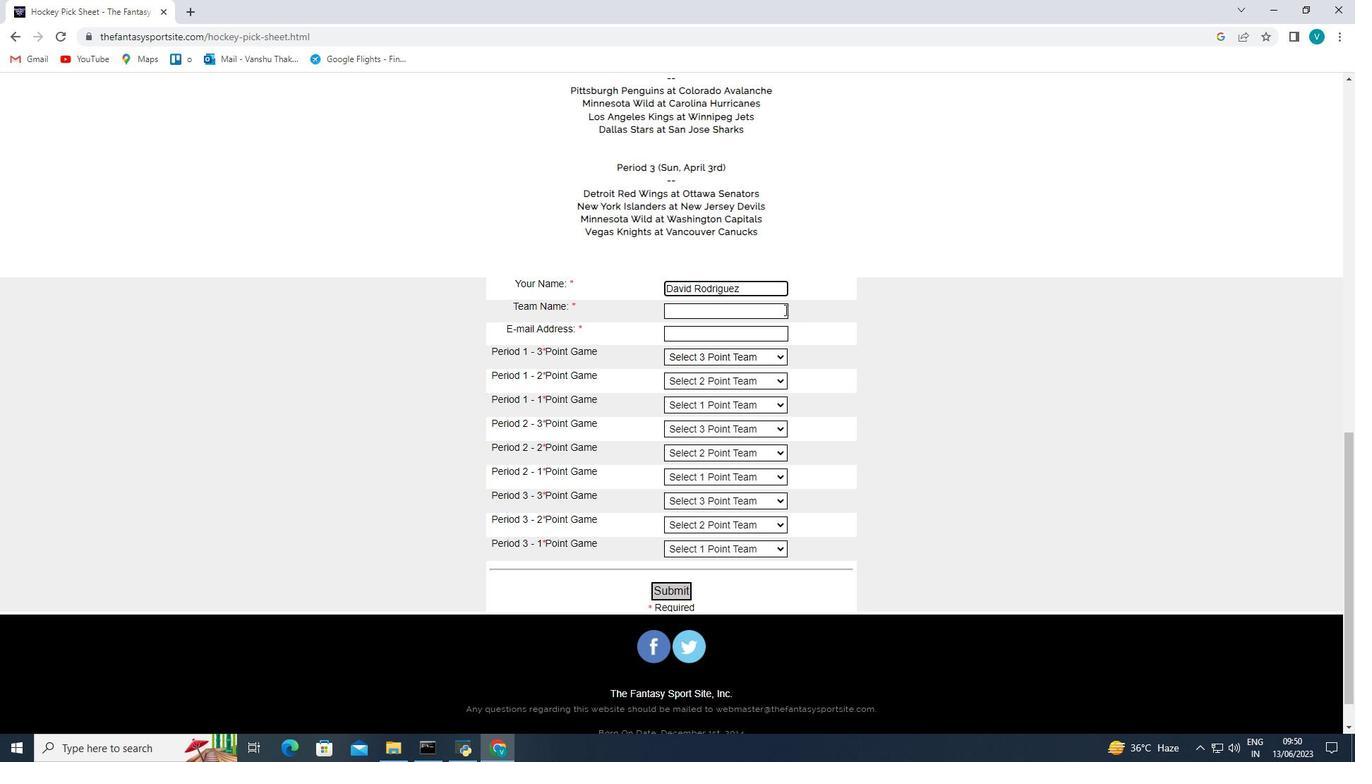 
Action: Mouse moved to (770, 316)
Screenshot: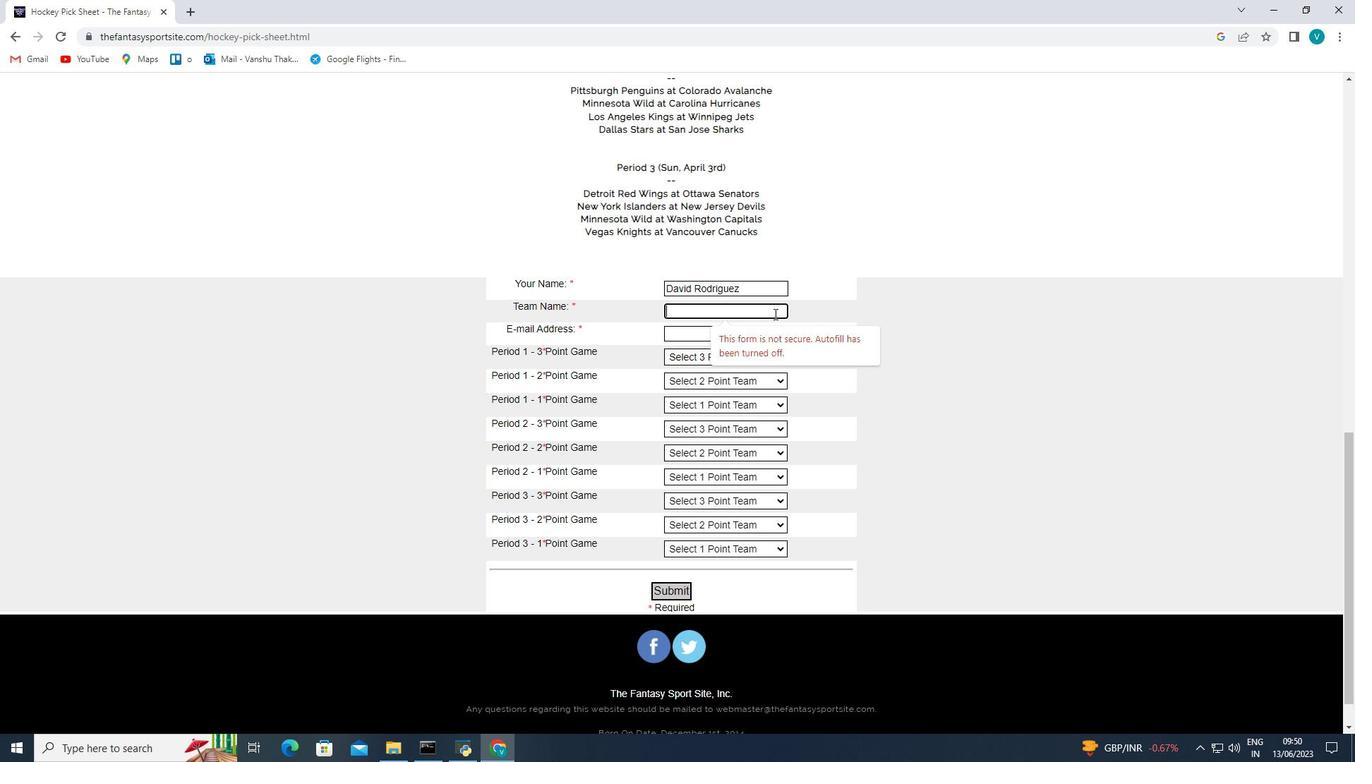 
Action: Mouse pressed left at (770, 316)
Screenshot: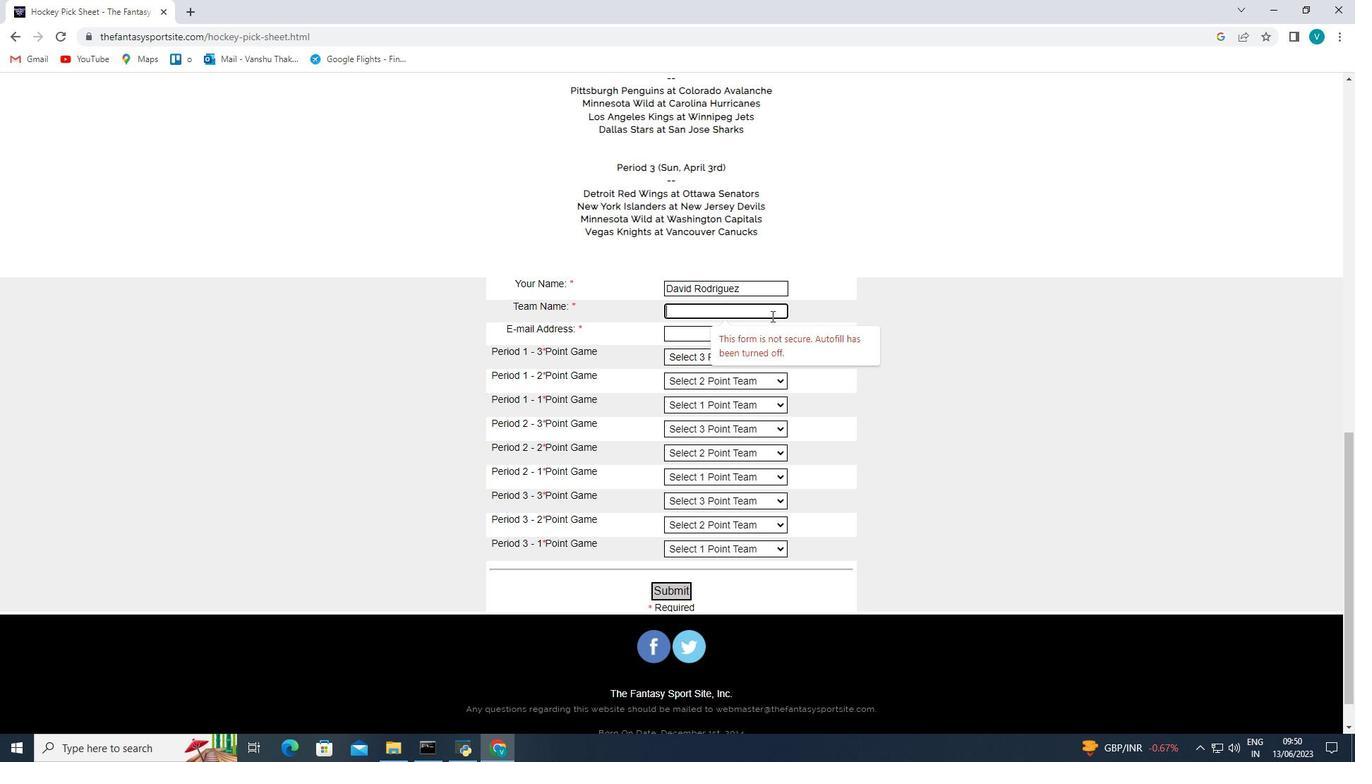
Action: Key pressed <Key.shift>New<Key.space><Key.shift><Key.shift><Key.shift><Key.shift>York<Key.space><Key.shift>Riveters
Screenshot: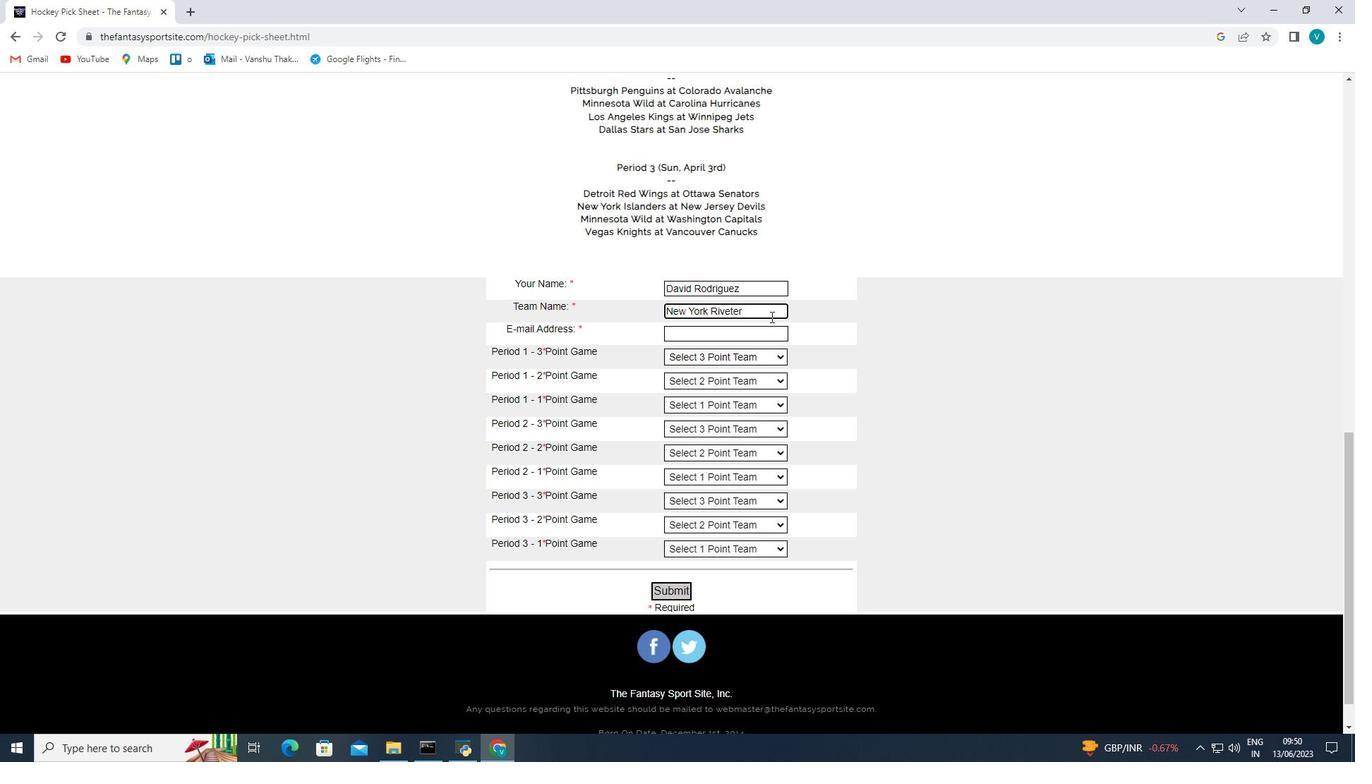 
Action: Mouse moved to (753, 336)
Screenshot: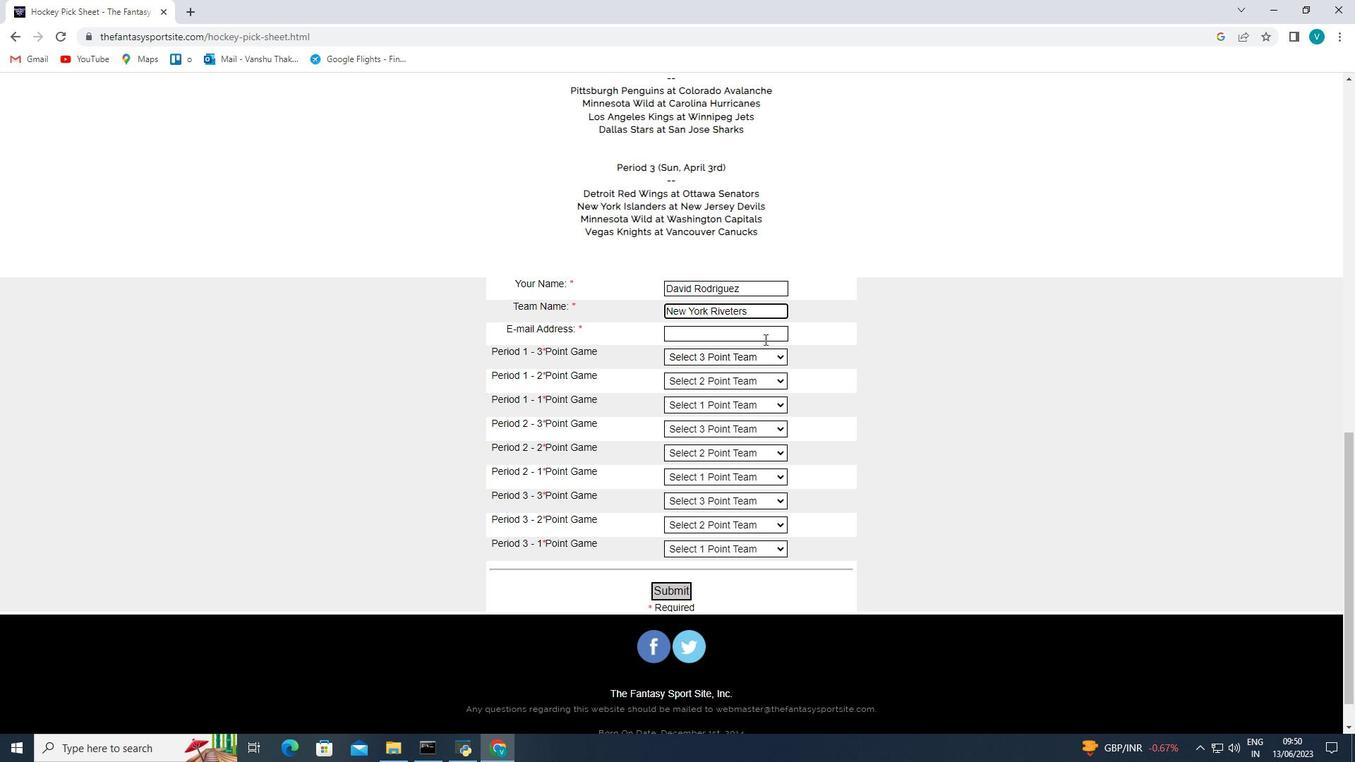 
Action: Mouse pressed left at (753, 336)
Screenshot: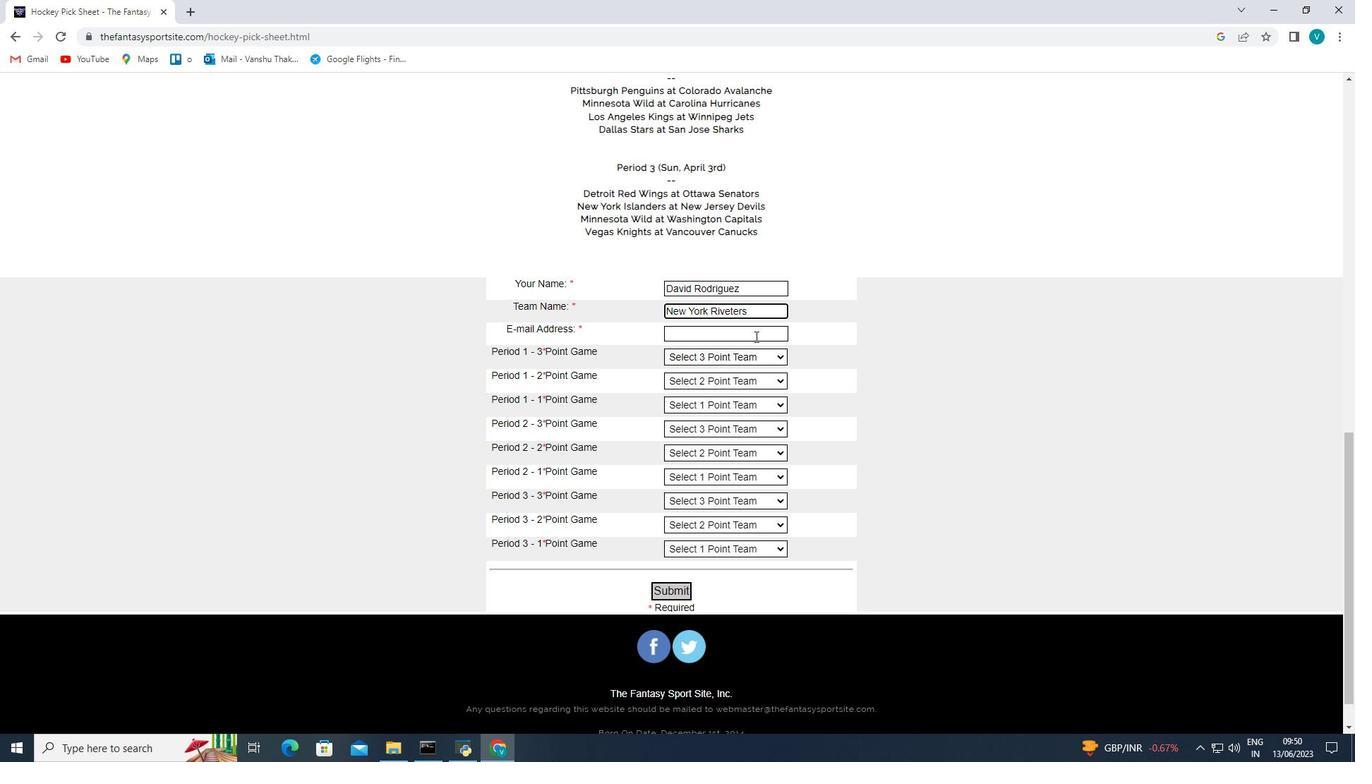 
Action: Key pressed softage.9<Key.shift>@softage.net
Screenshot: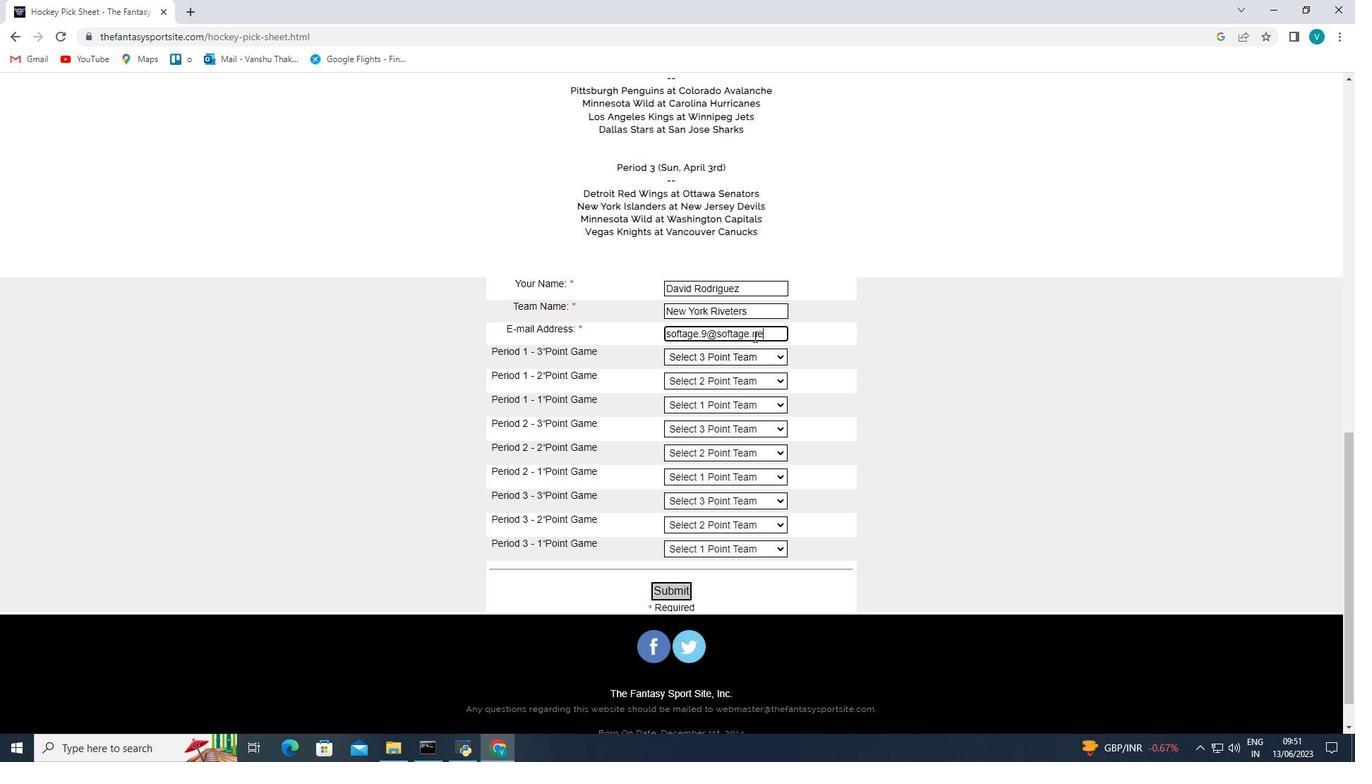 
Action: Mouse moved to (735, 360)
Screenshot: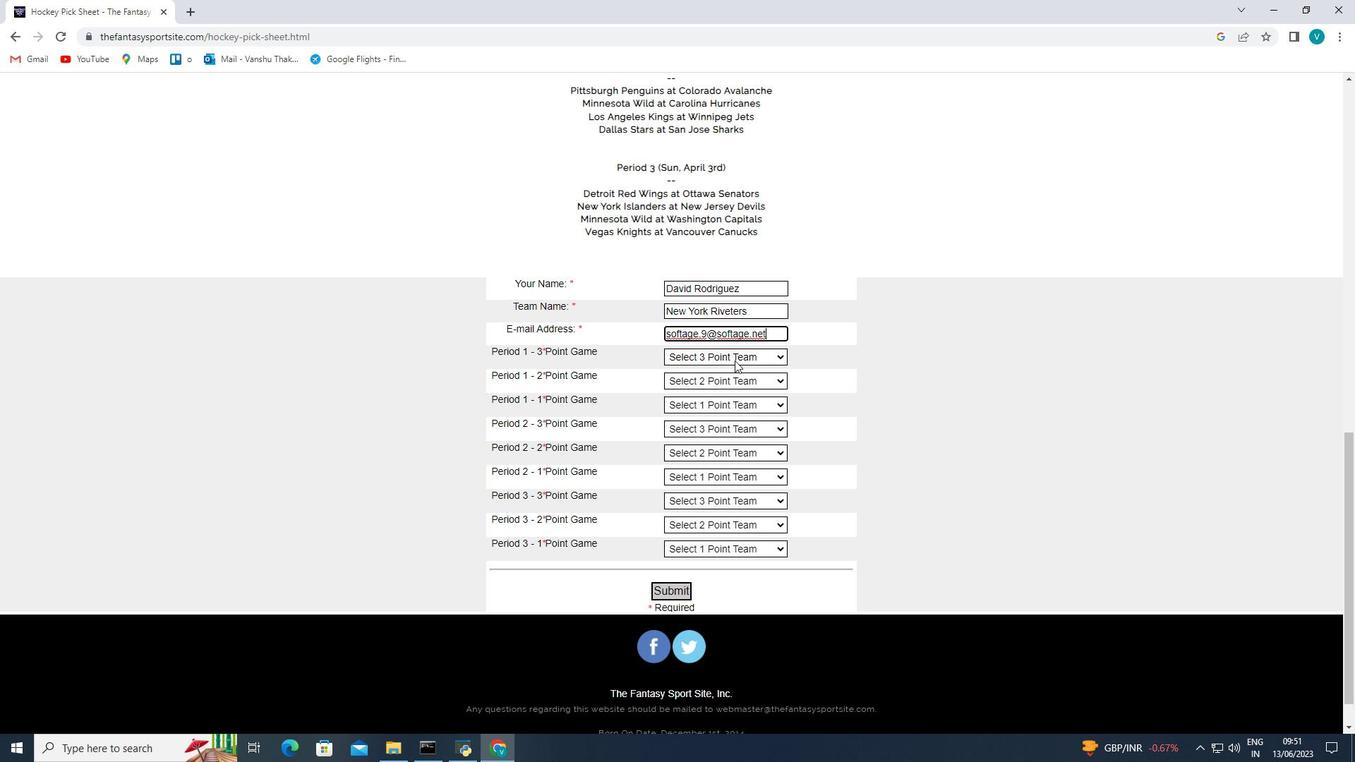 
Action: Mouse pressed left at (735, 360)
Screenshot: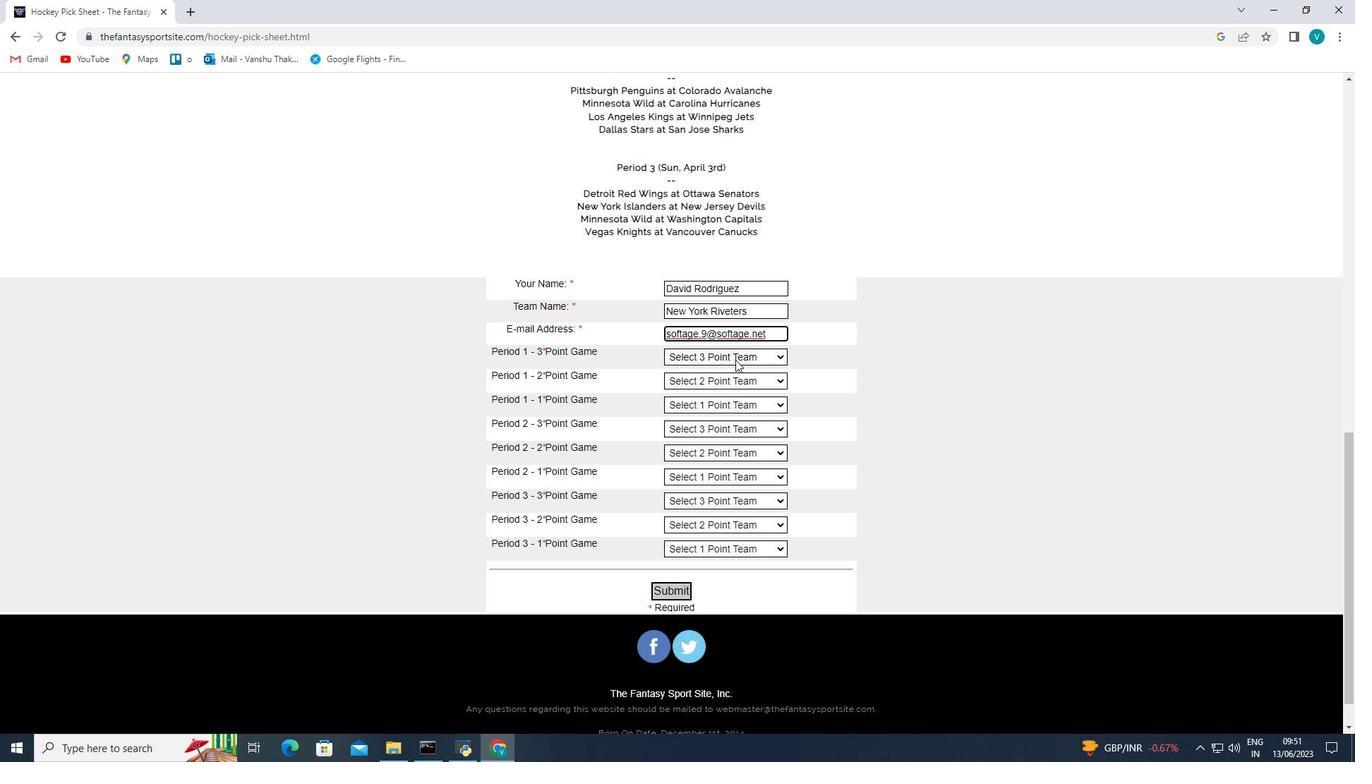 
Action: Mouse moved to (739, 604)
Screenshot: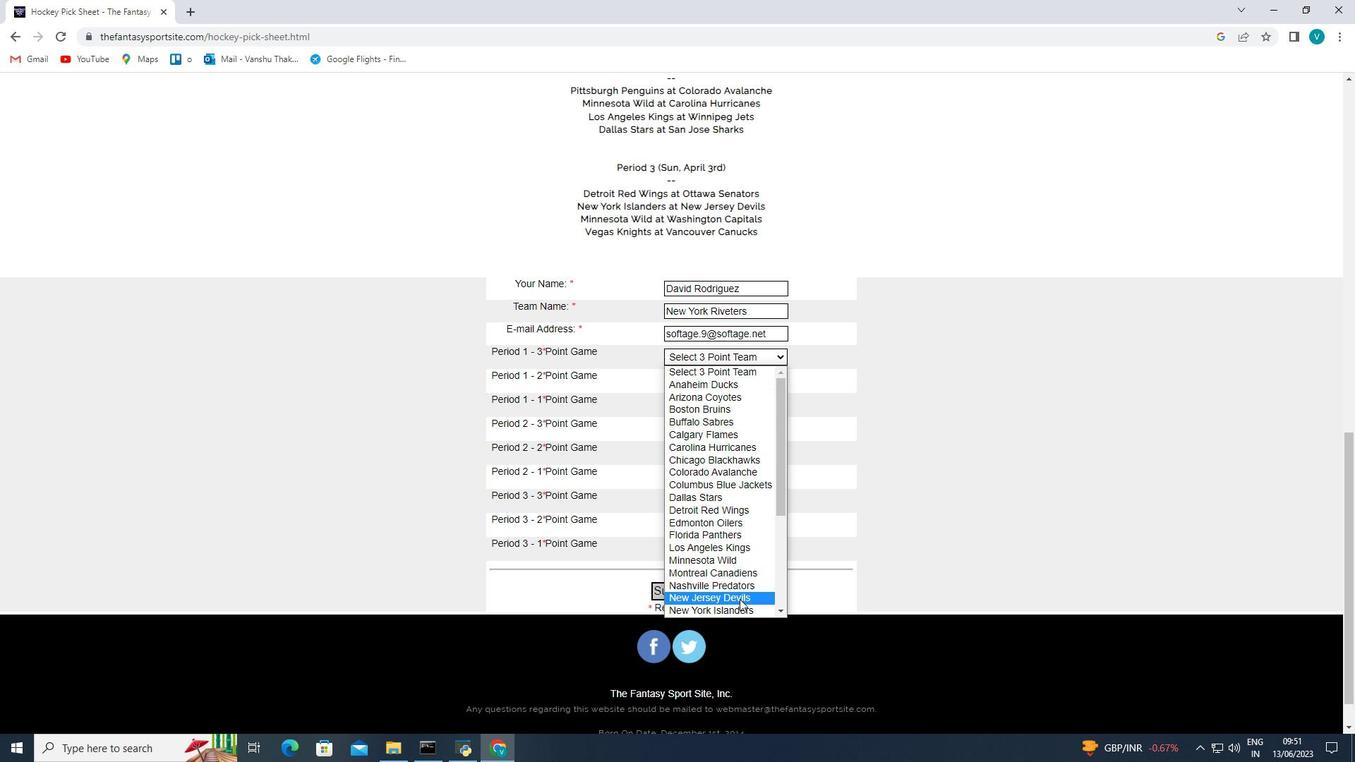 
Action: Mouse pressed left at (739, 604)
Screenshot: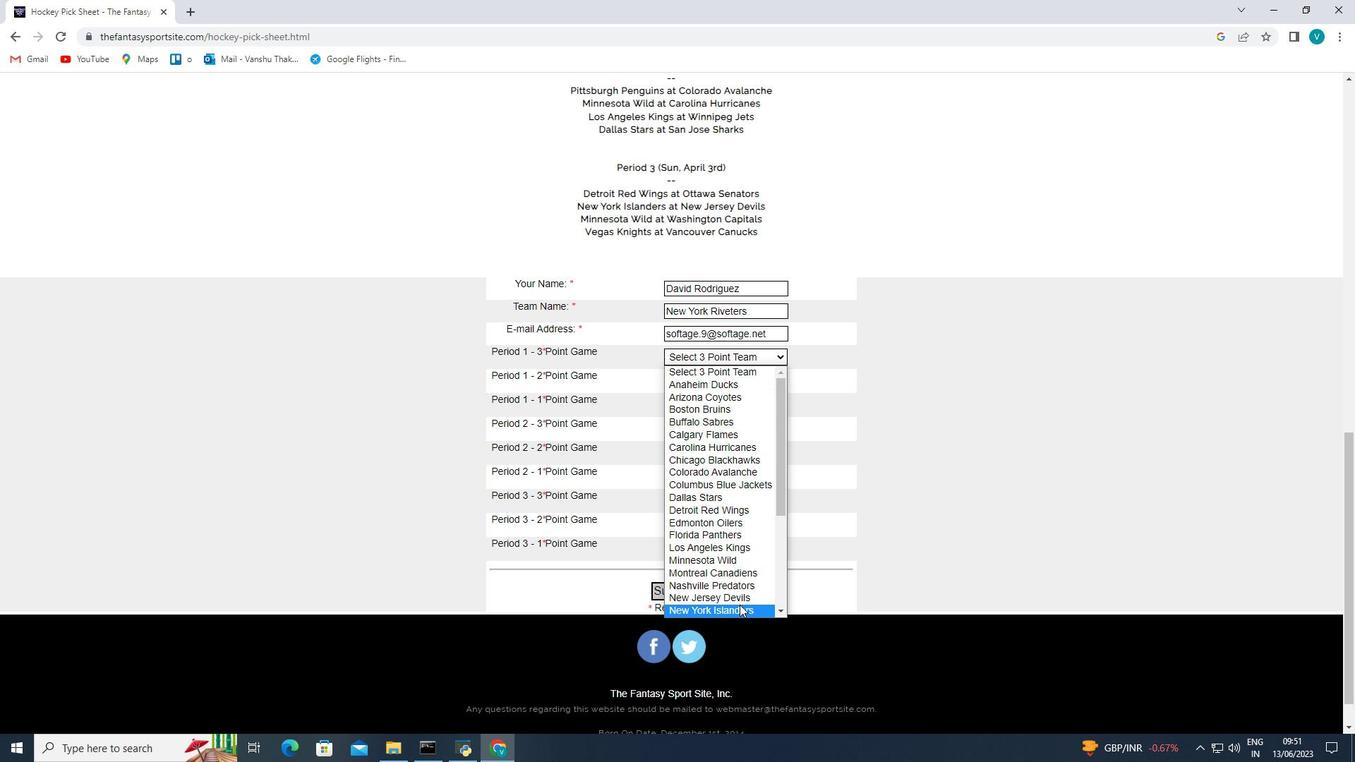 
Action: Mouse moved to (748, 377)
Screenshot: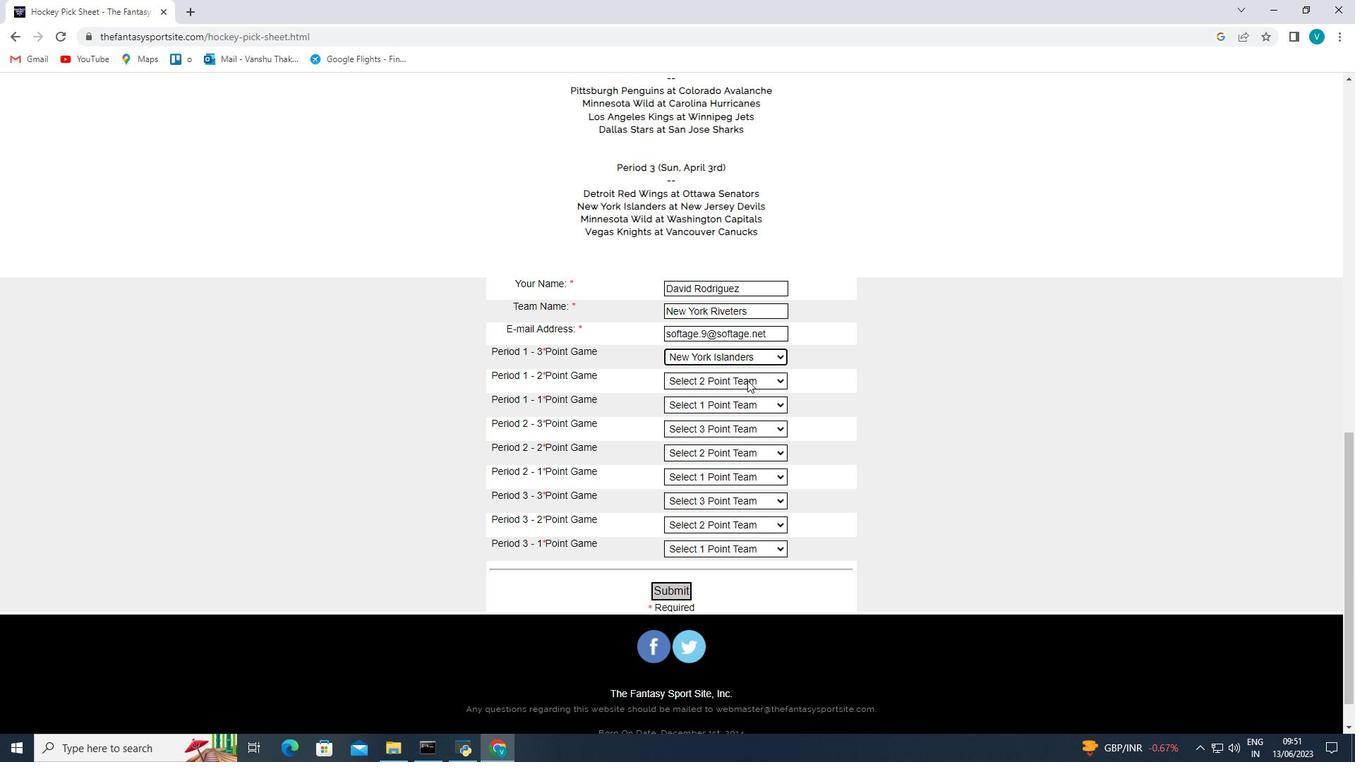 
Action: Mouse pressed left at (748, 377)
Screenshot: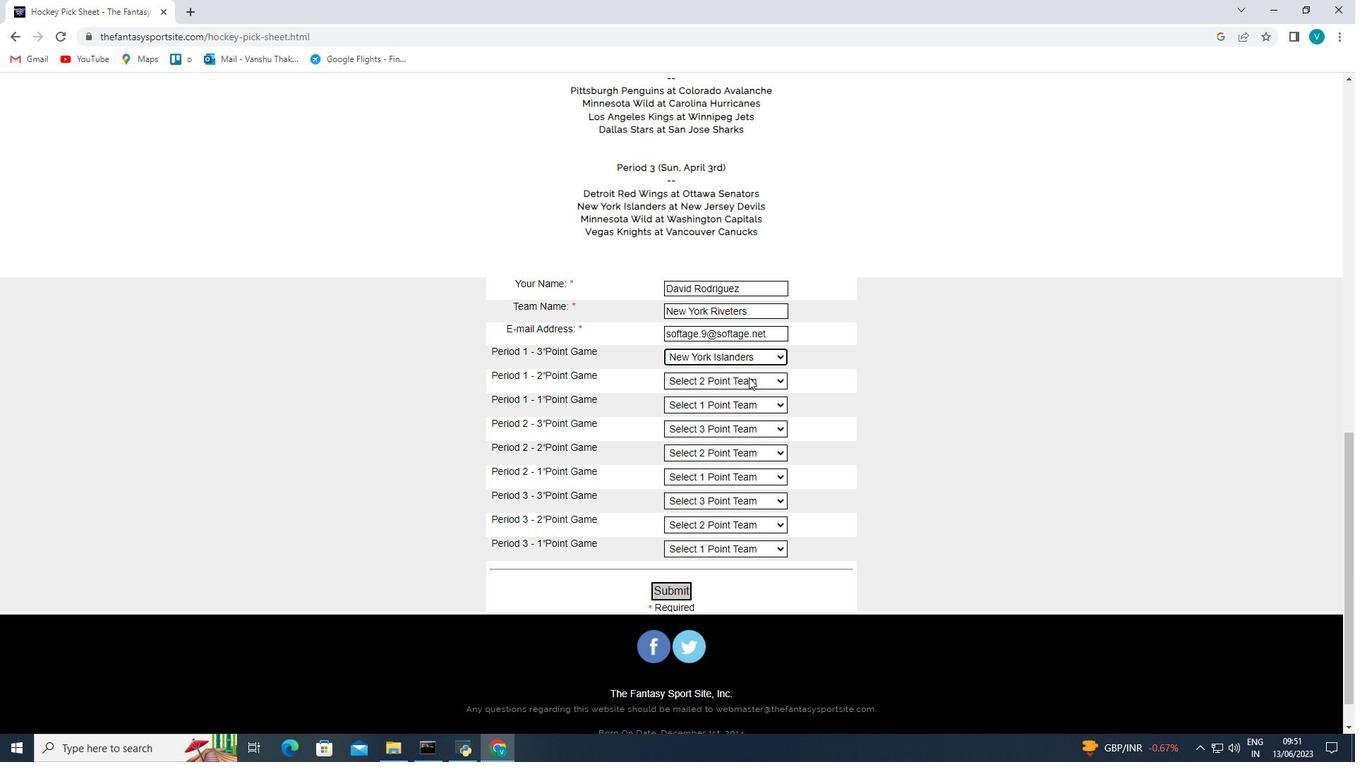 
Action: Mouse moved to (730, 606)
Screenshot: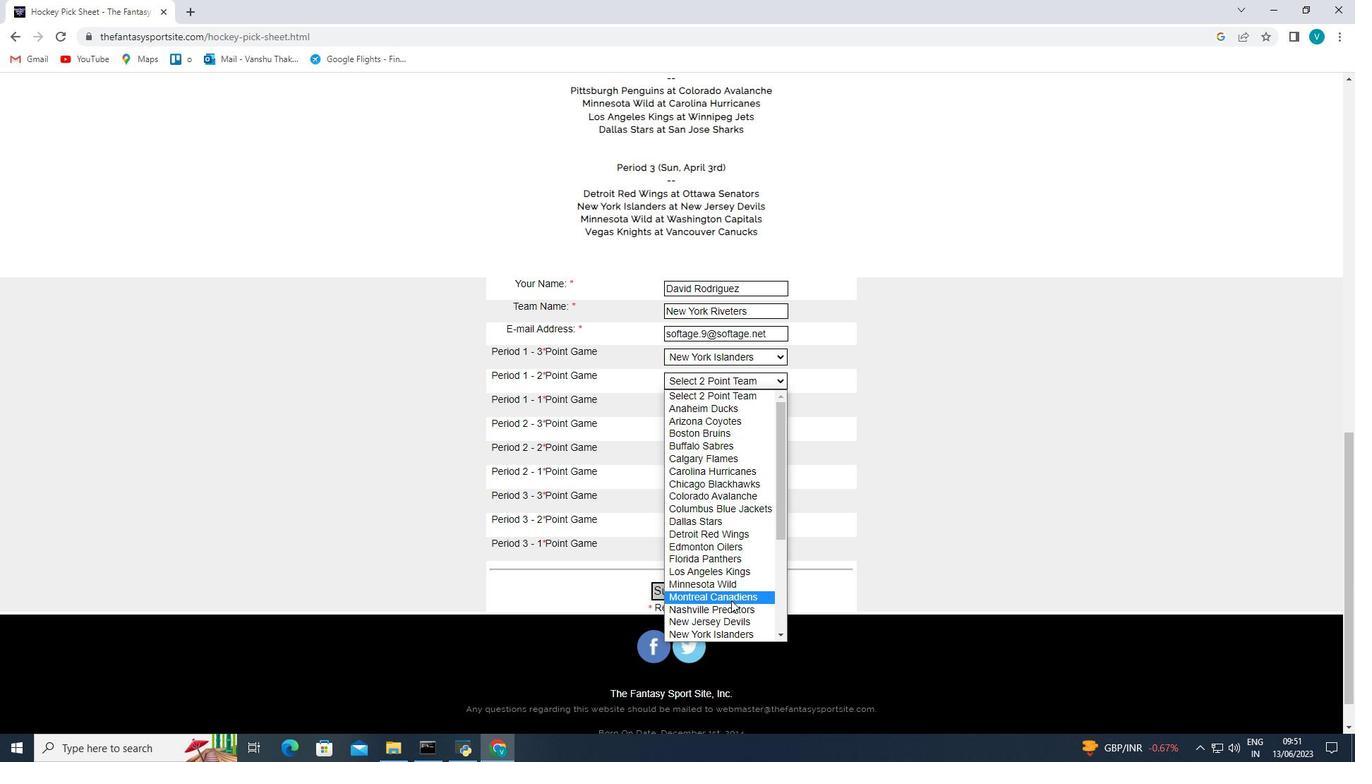 
Action: Mouse pressed left at (730, 606)
Screenshot: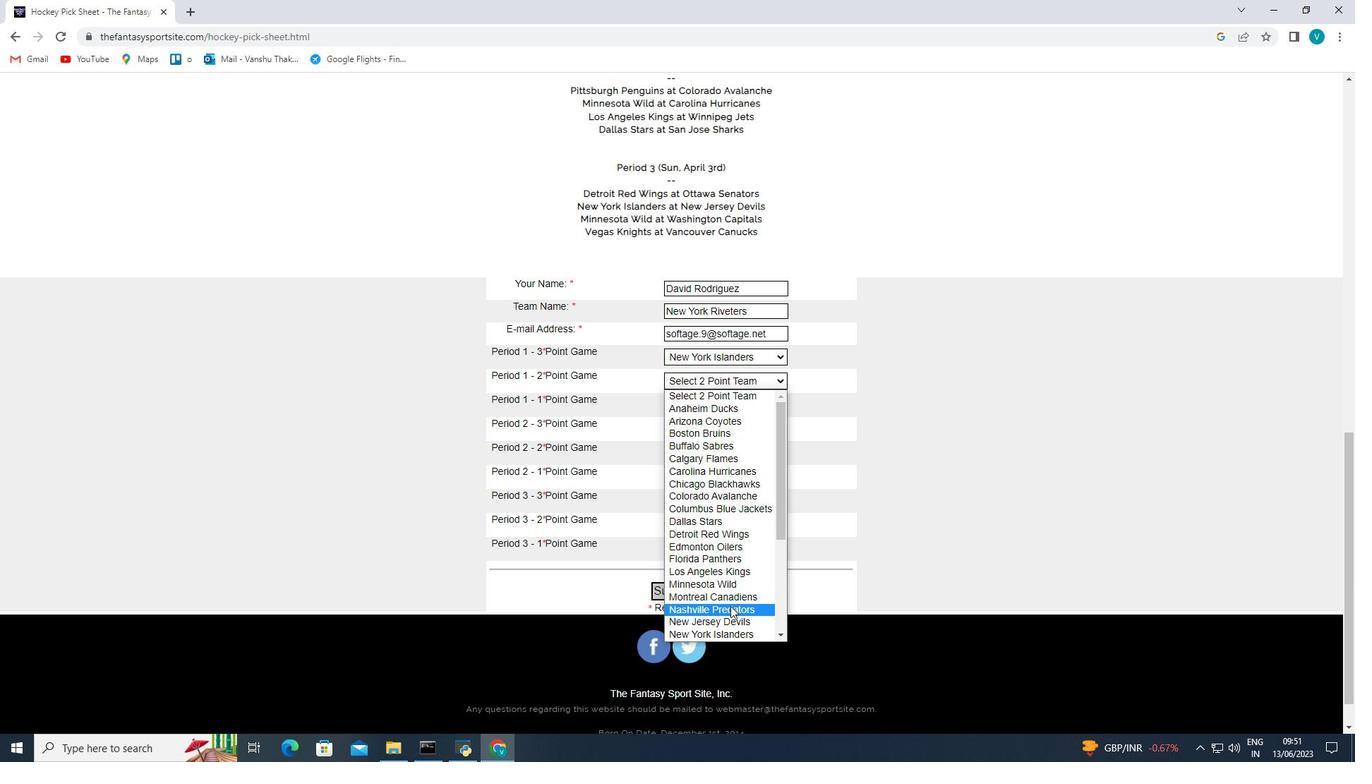 
Action: Mouse moved to (745, 405)
Screenshot: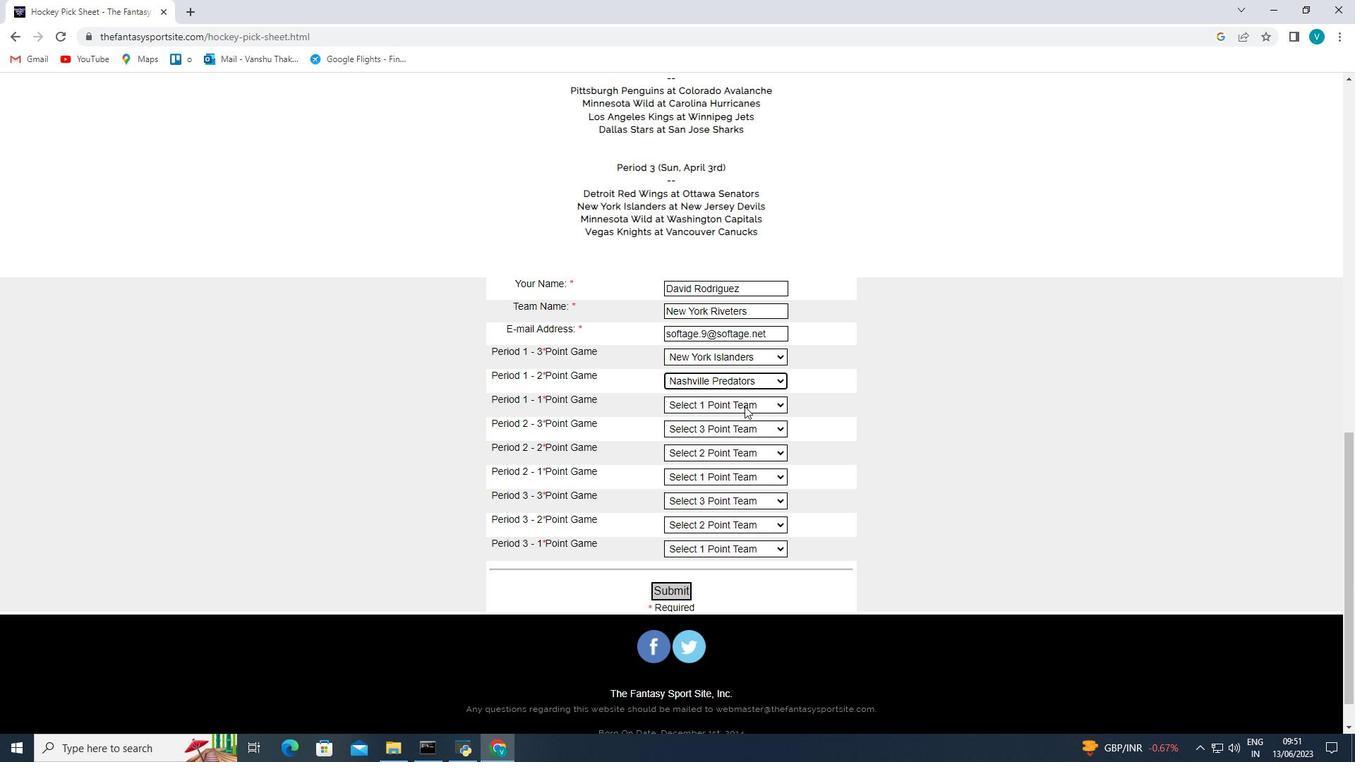 
Action: Mouse pressed left at (745, 405)
Screenshot: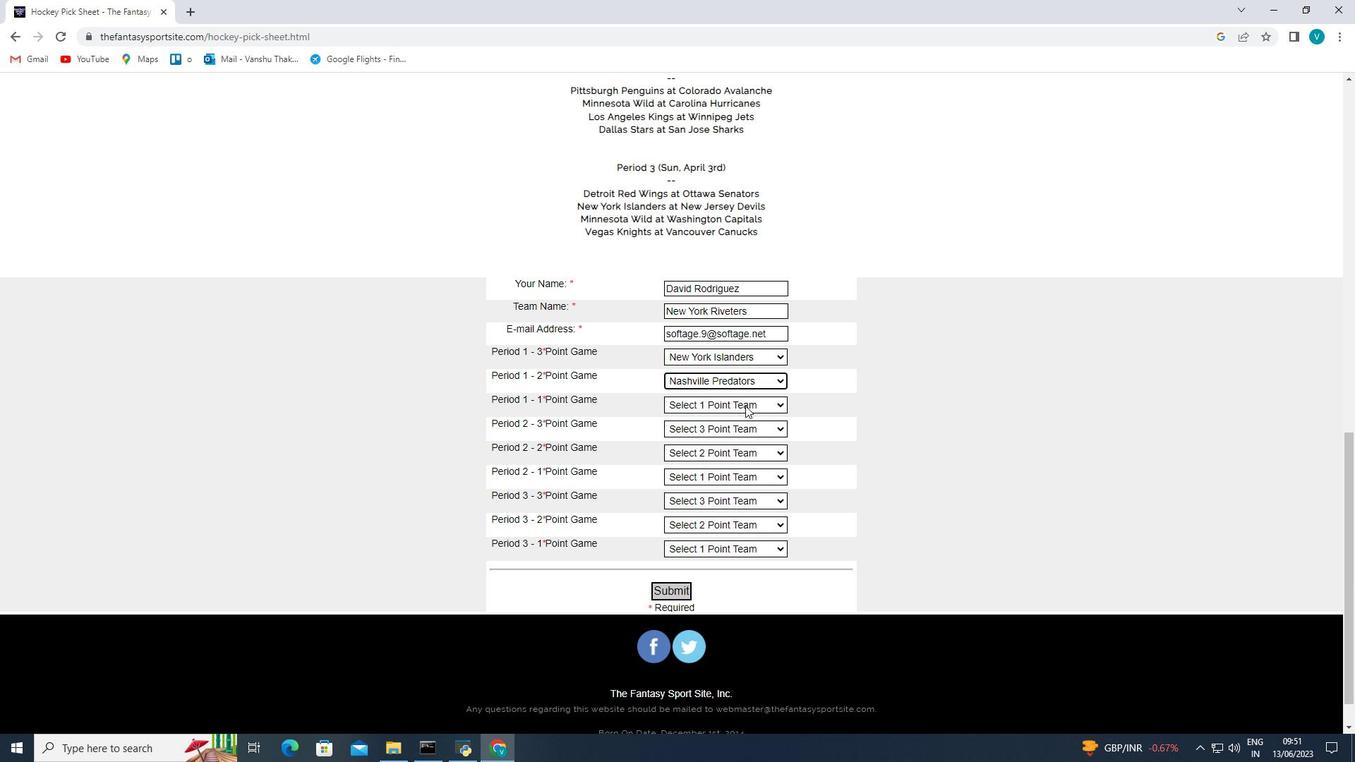 
Action: Mouse moved to (729, 623)
Screenshot: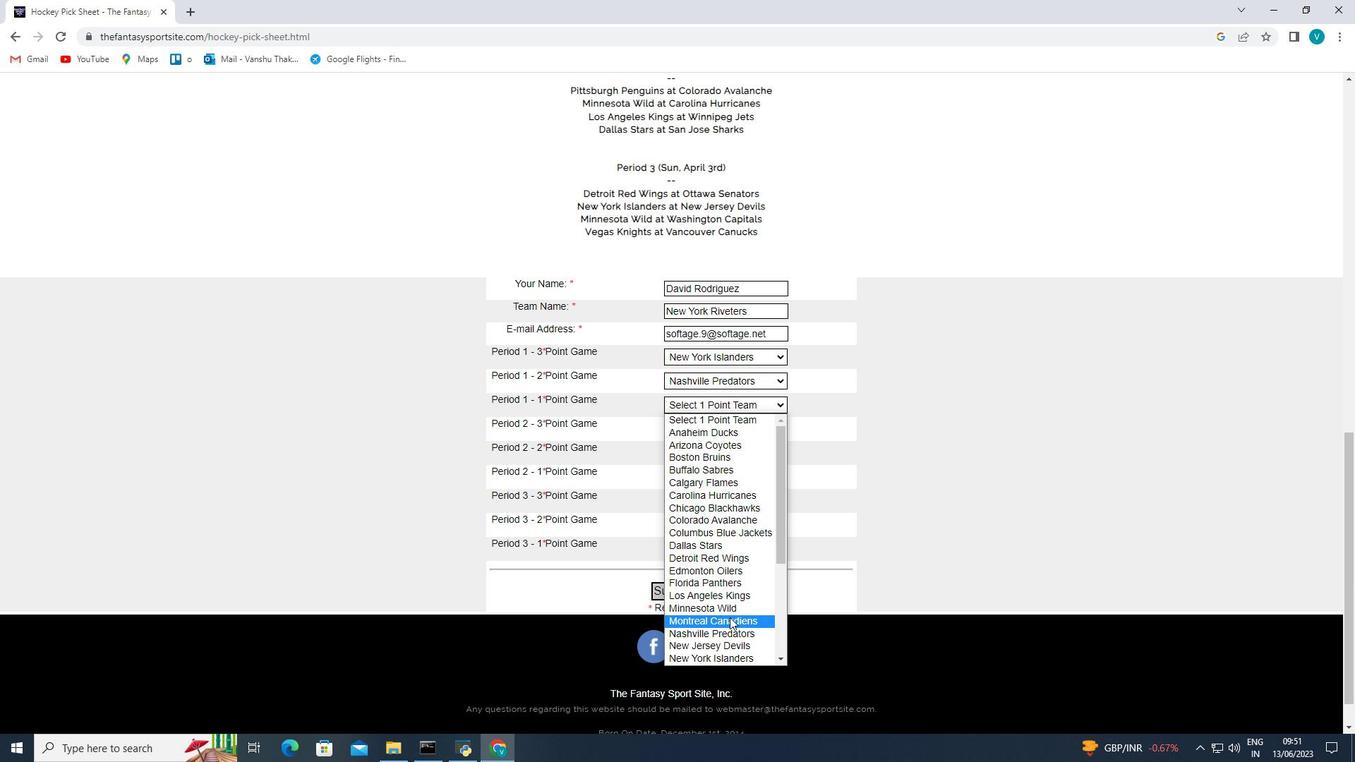 
Action: Mouse pressed left at (729, 623)
Screenshot: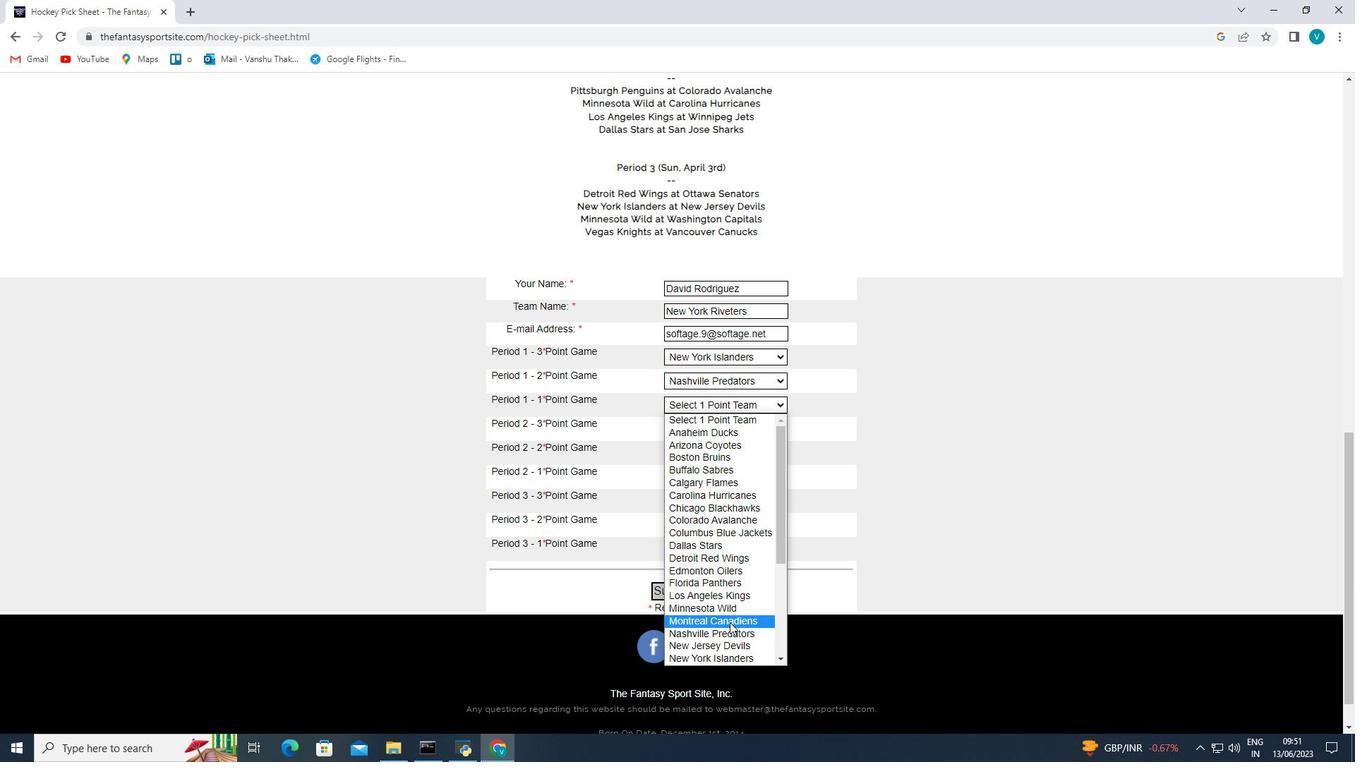 
Action: Mouse moved to (717, 427)
Screenshot: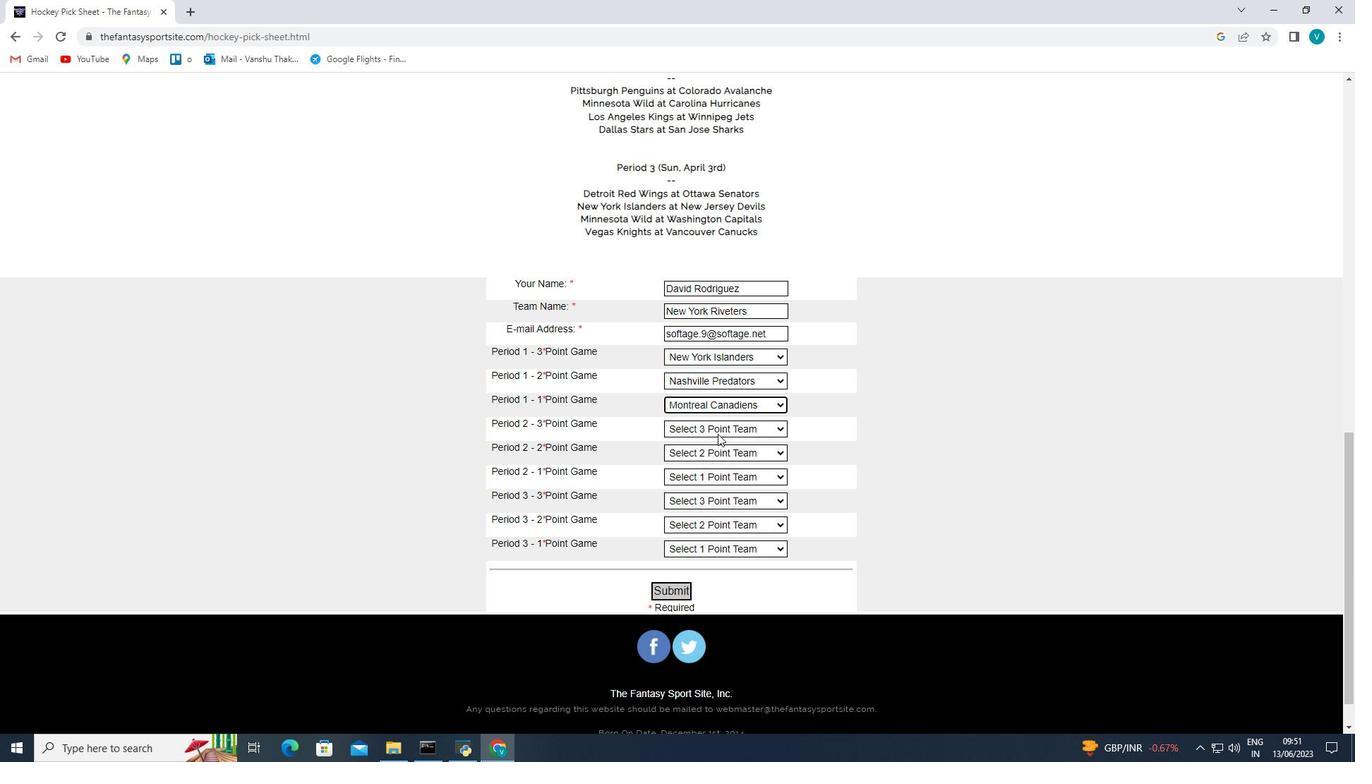 
Action: Mouse pressed left at (717, 427)
Screenshot: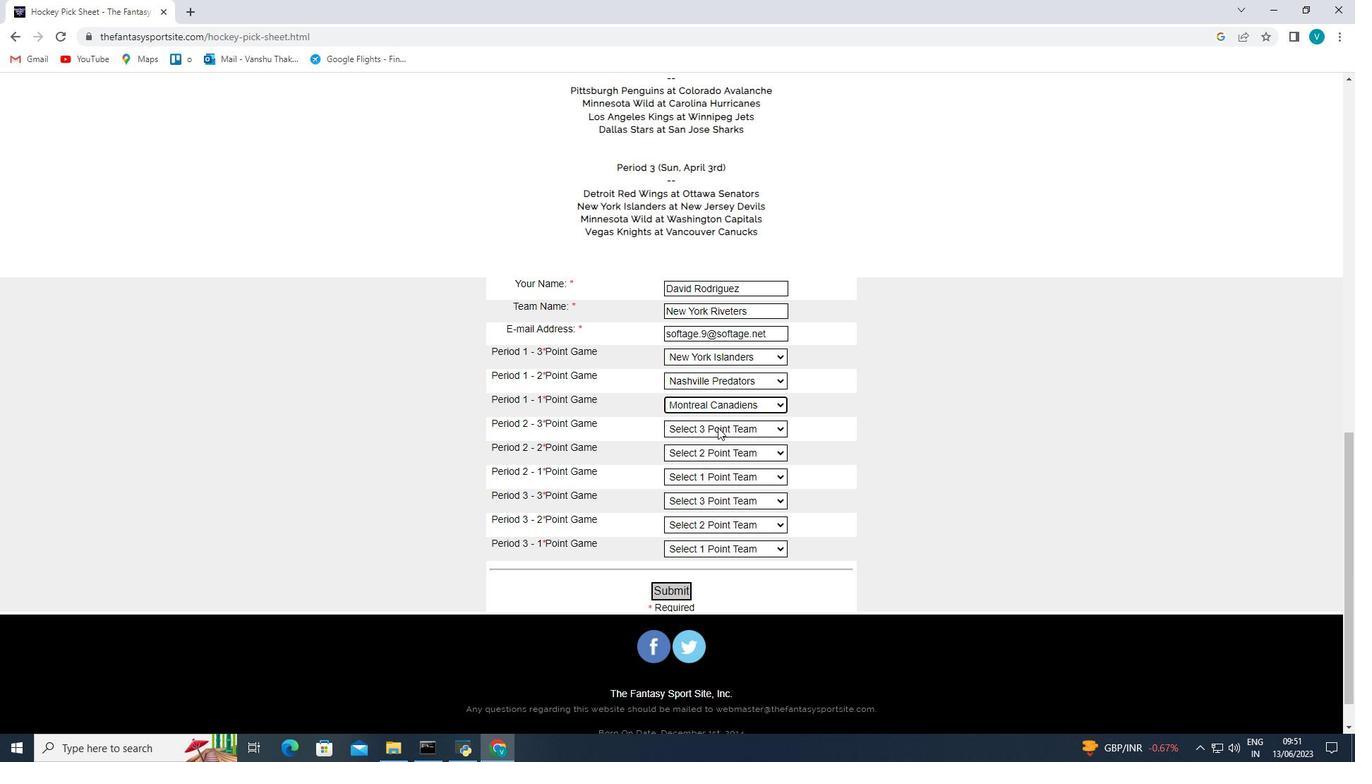 
Action: Mouse moved to (708, 627)
Screenshot: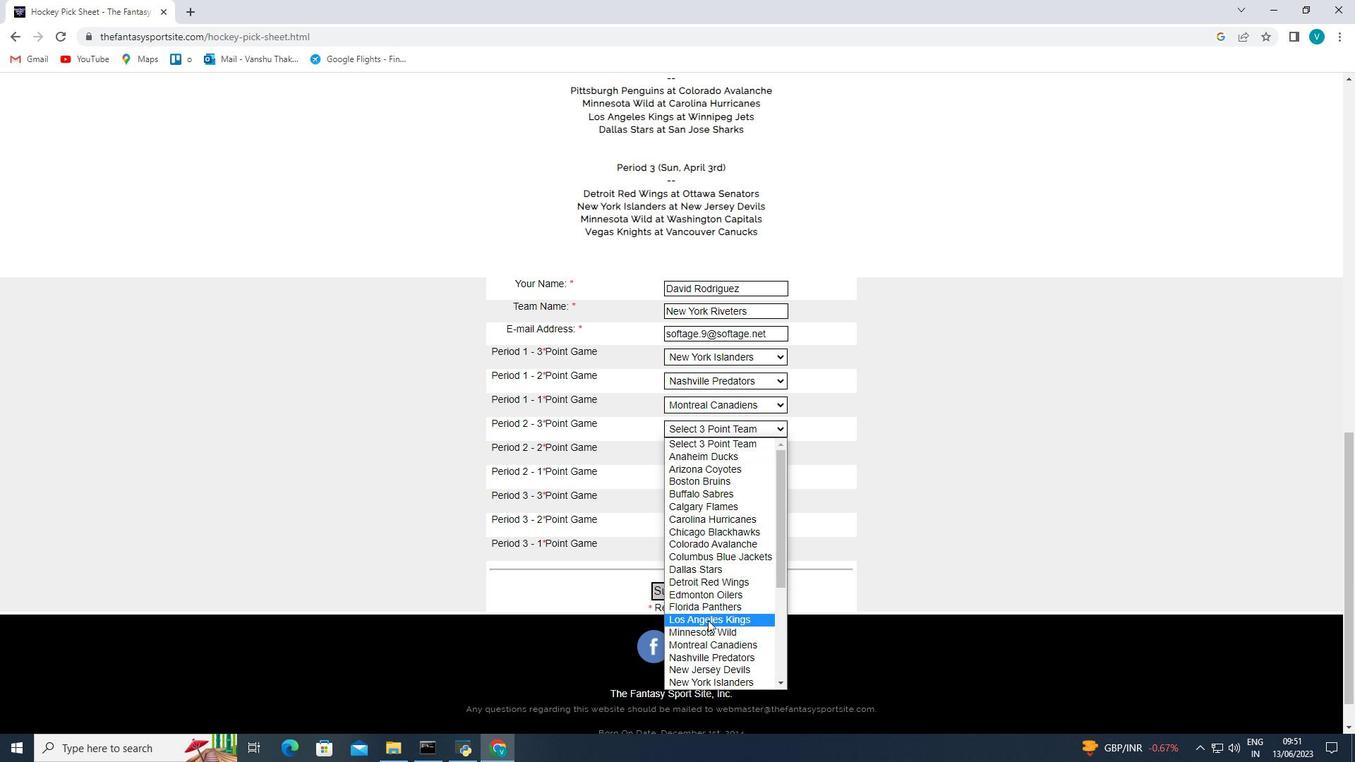 
Action: Mouse pressed left at (708, 627)
Screenshot: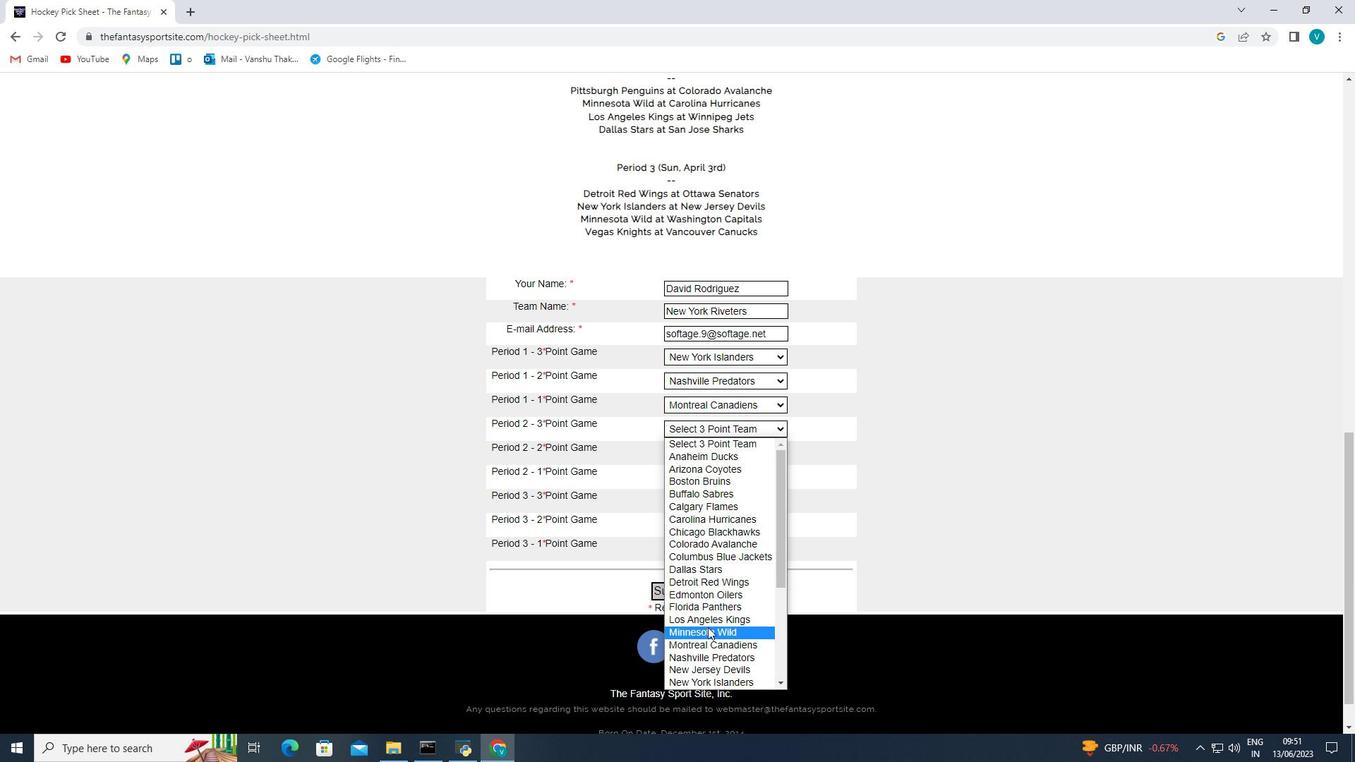 
Action: Mouse moved to (730, 455)
Screenshot: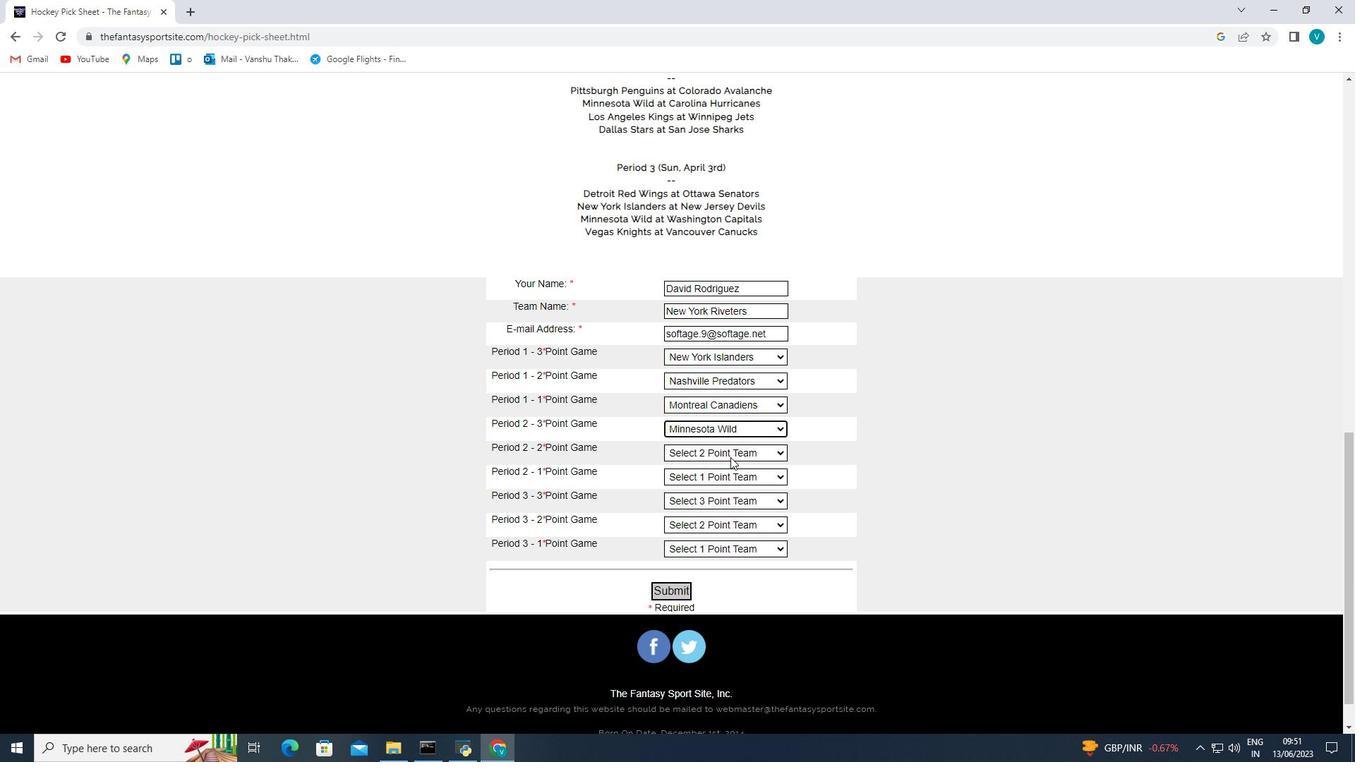 
Action: Mouse pressed left at (730, 455)
Screenshot: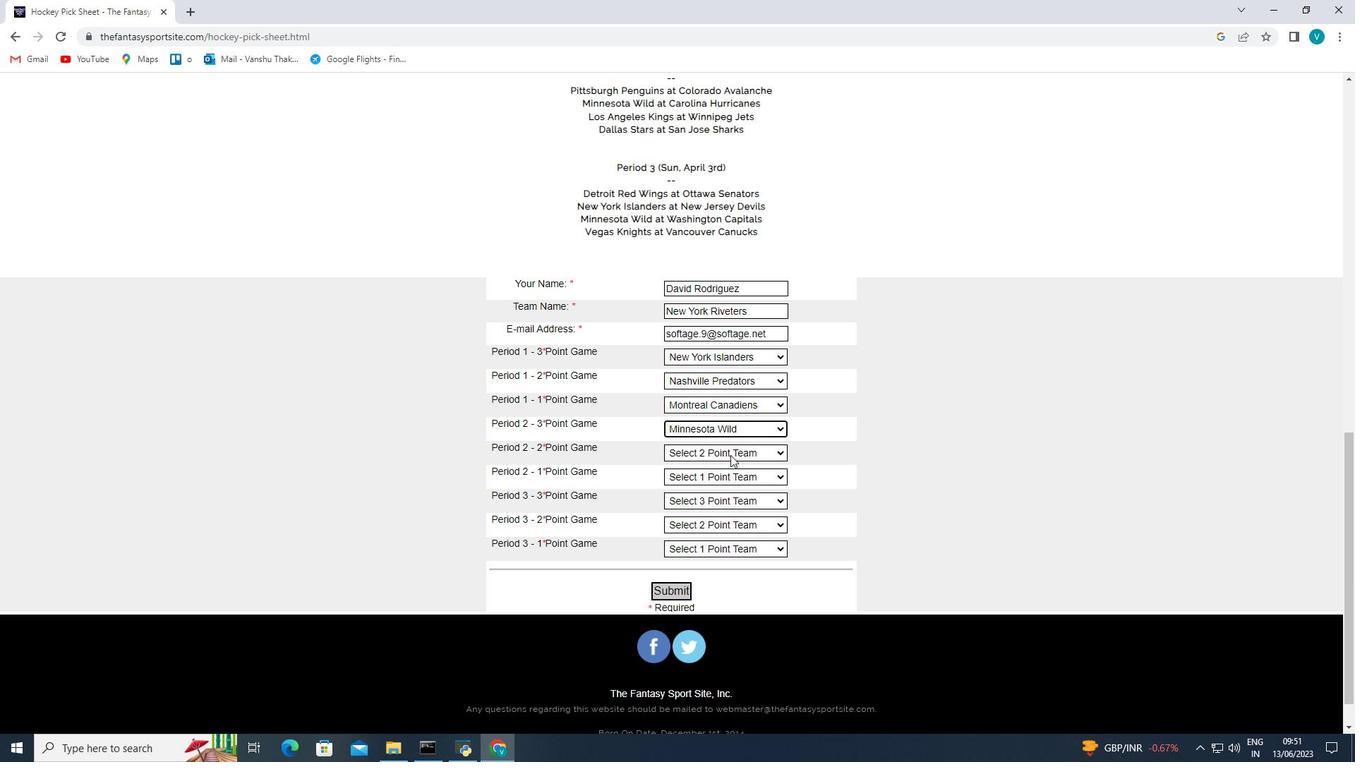 
Action: Mouse moved to (718, 644)
Screenshot: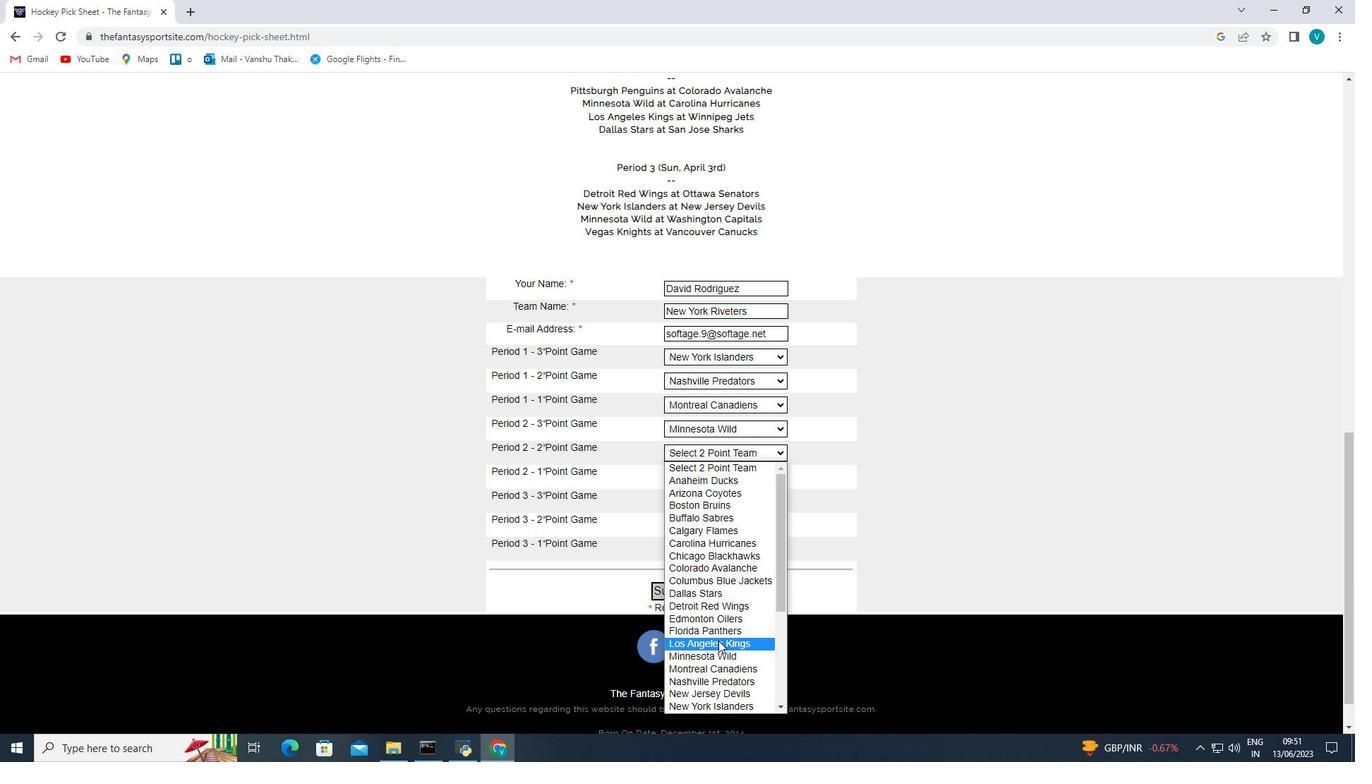 
Action: Mouse pressed left at (718, 644)
Screenshot: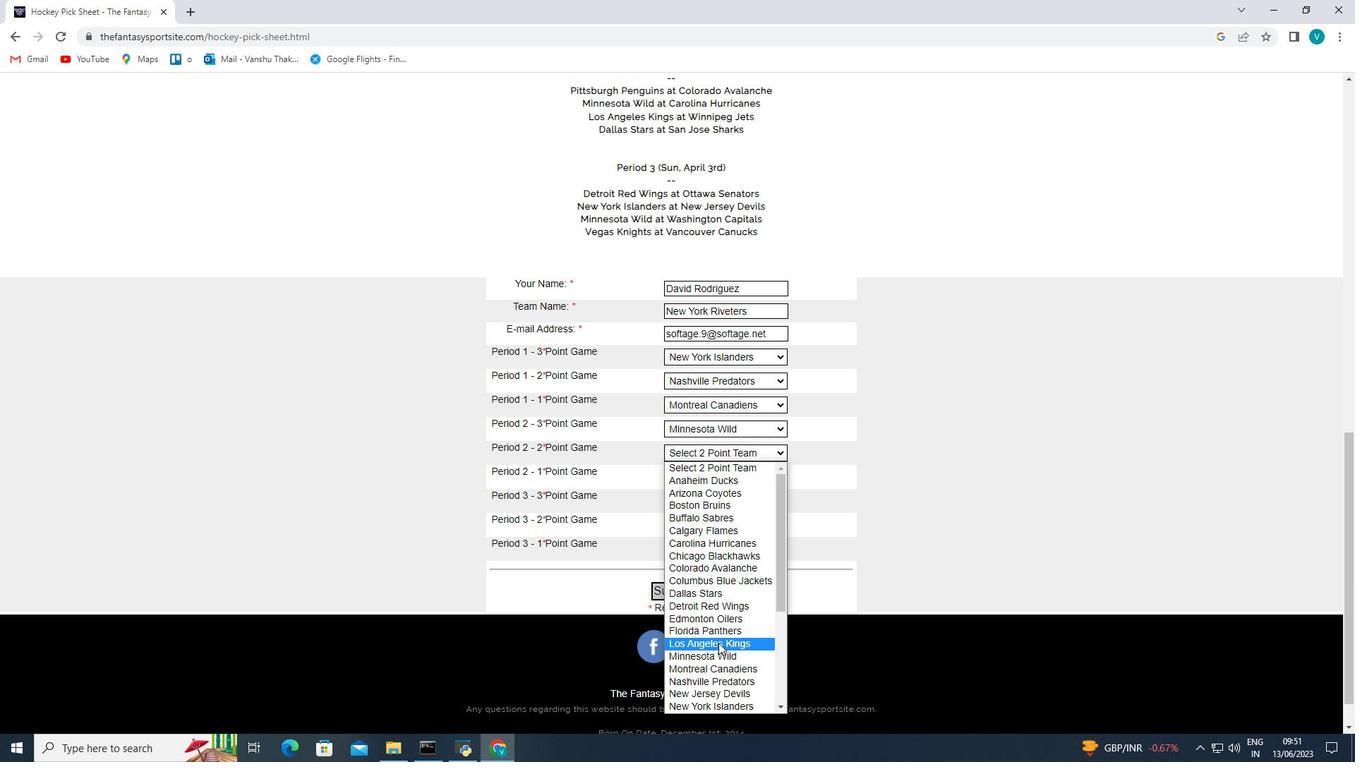 
Action: Mouse moved to (720, 476)
Screenshot: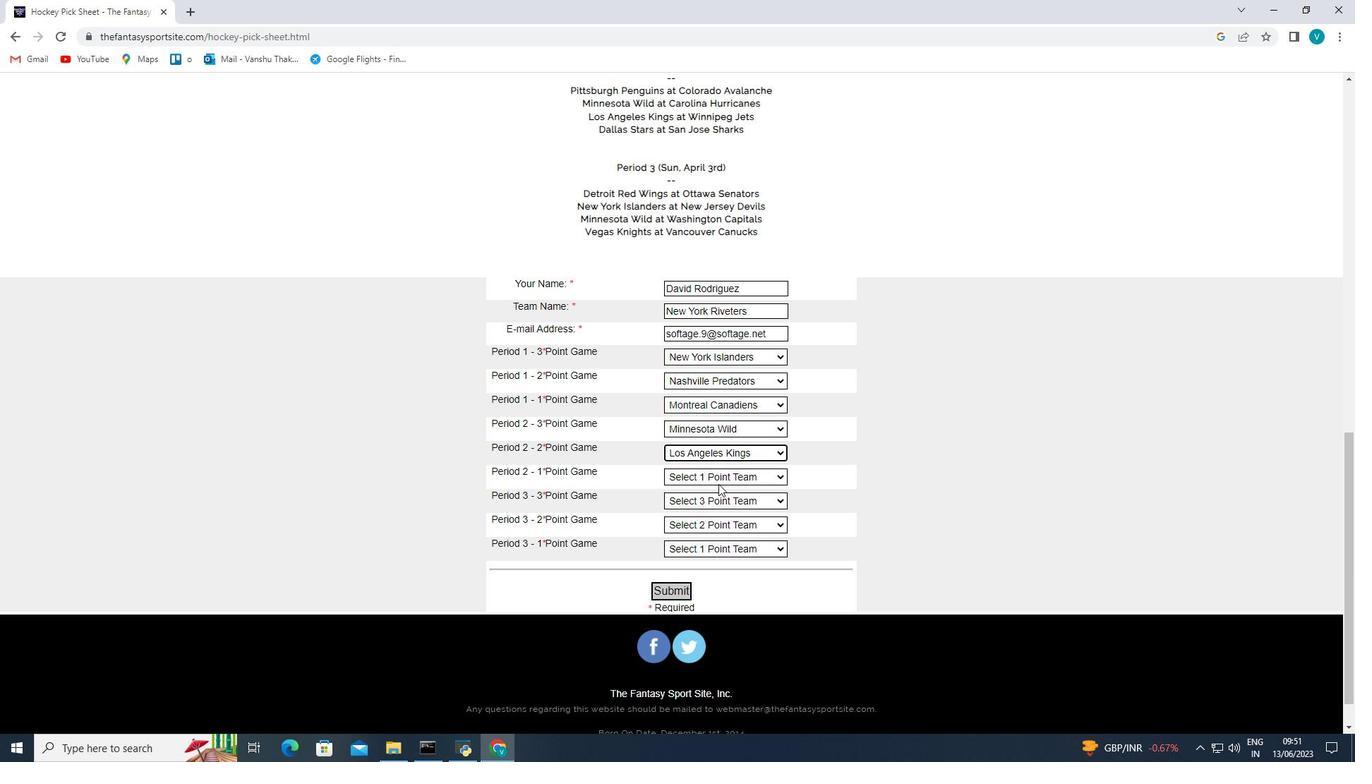 
Action: Mouse pressed left at (720, 476)
Screenshot: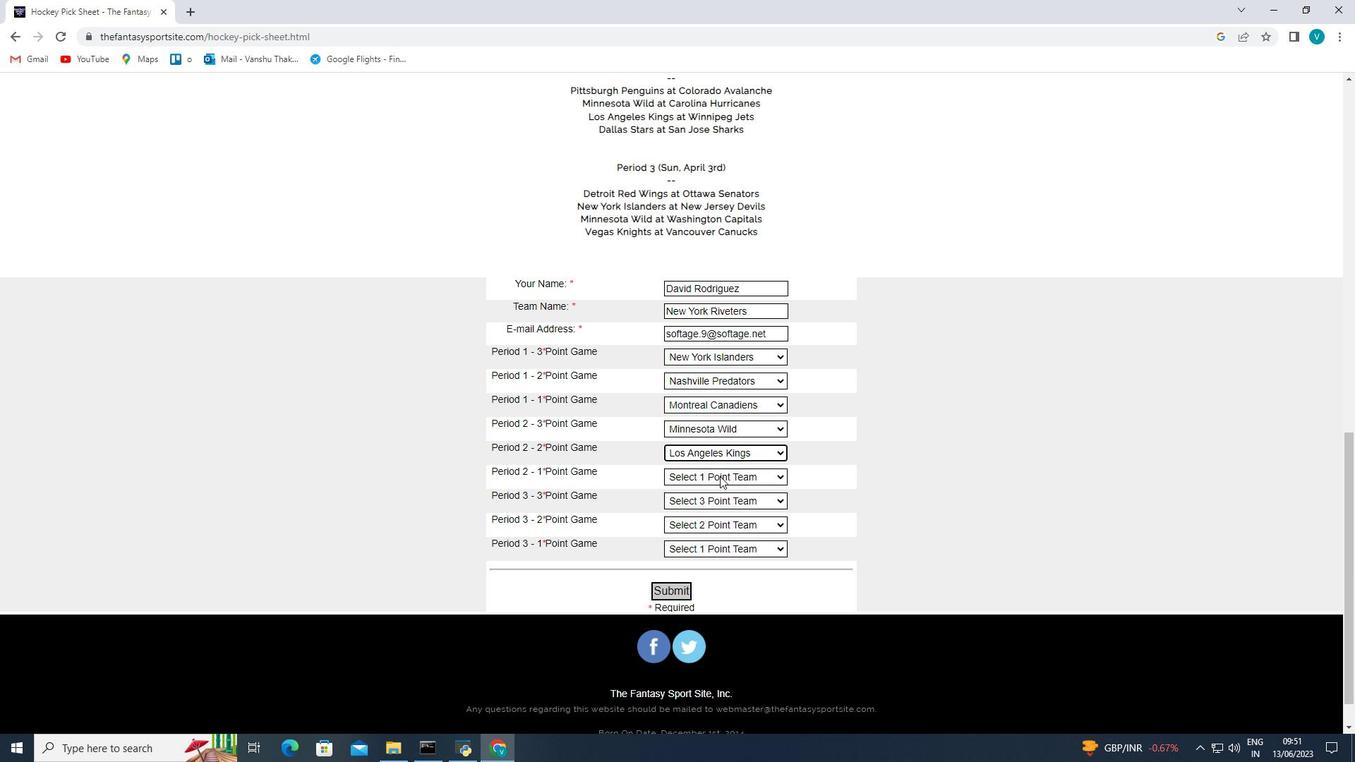 
Action: Mouse moved to (735, 386)
Screenshot: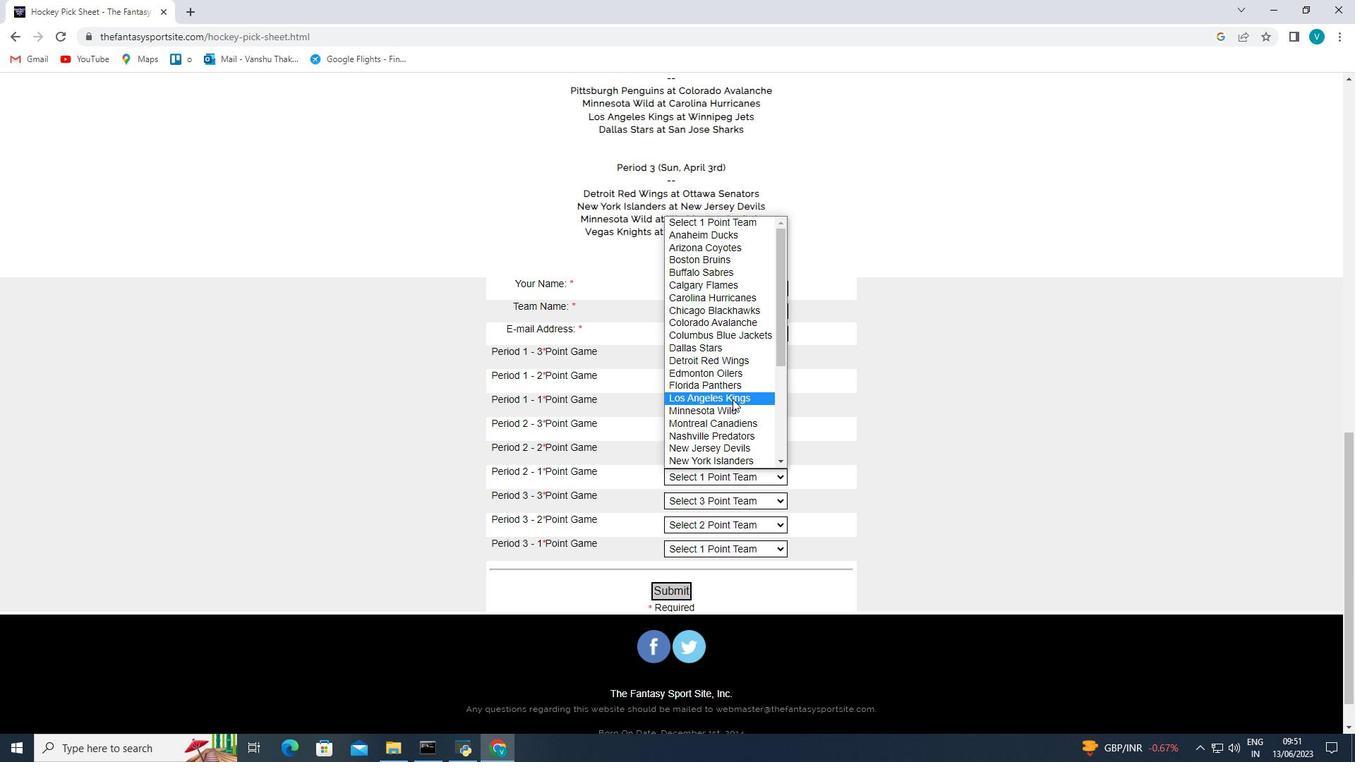 
Action: Mouse pressed left at (735, 386)
Screenshot: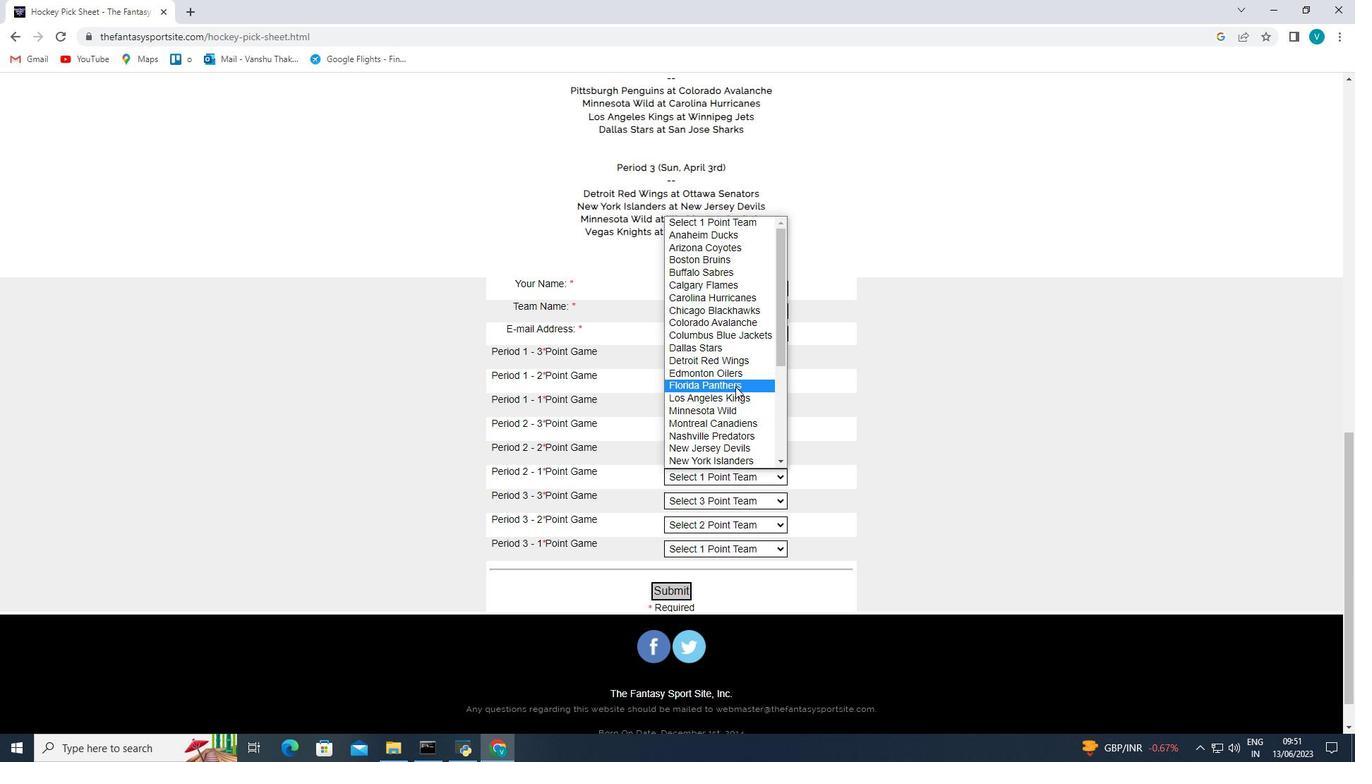 
Action: Mouse moved to (724, 501)
Screenshot: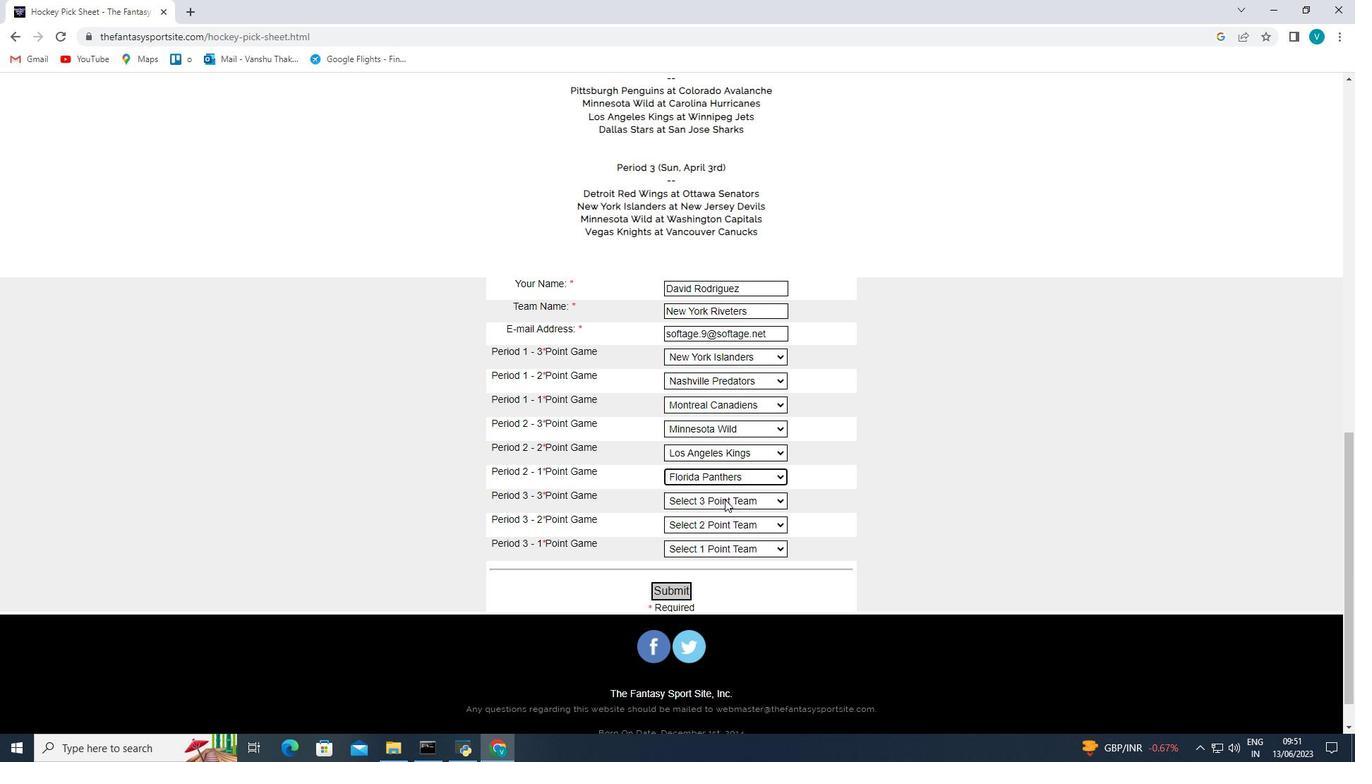 
Action: Mouse pressed left at (724, 501)
Screenshot: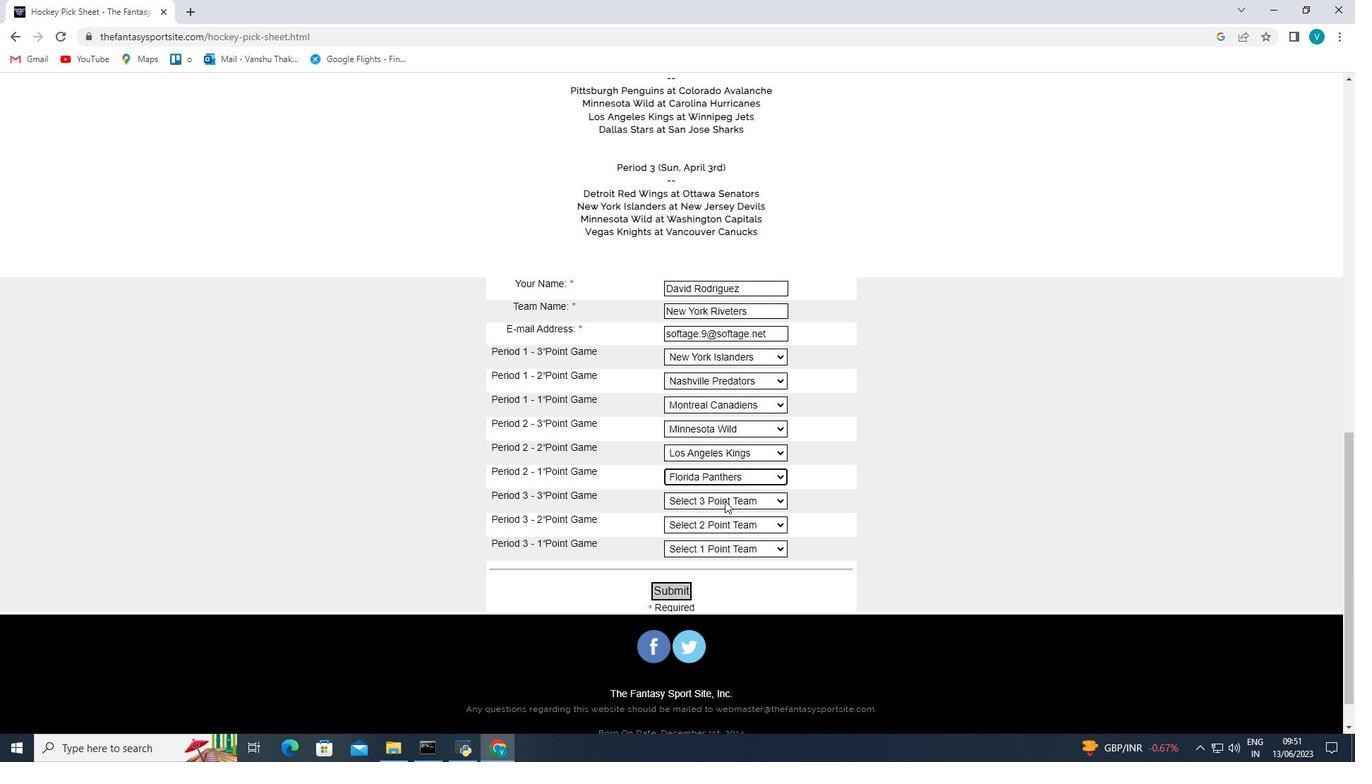 
Action: Mouse moved to (736, 375)
Screenshot: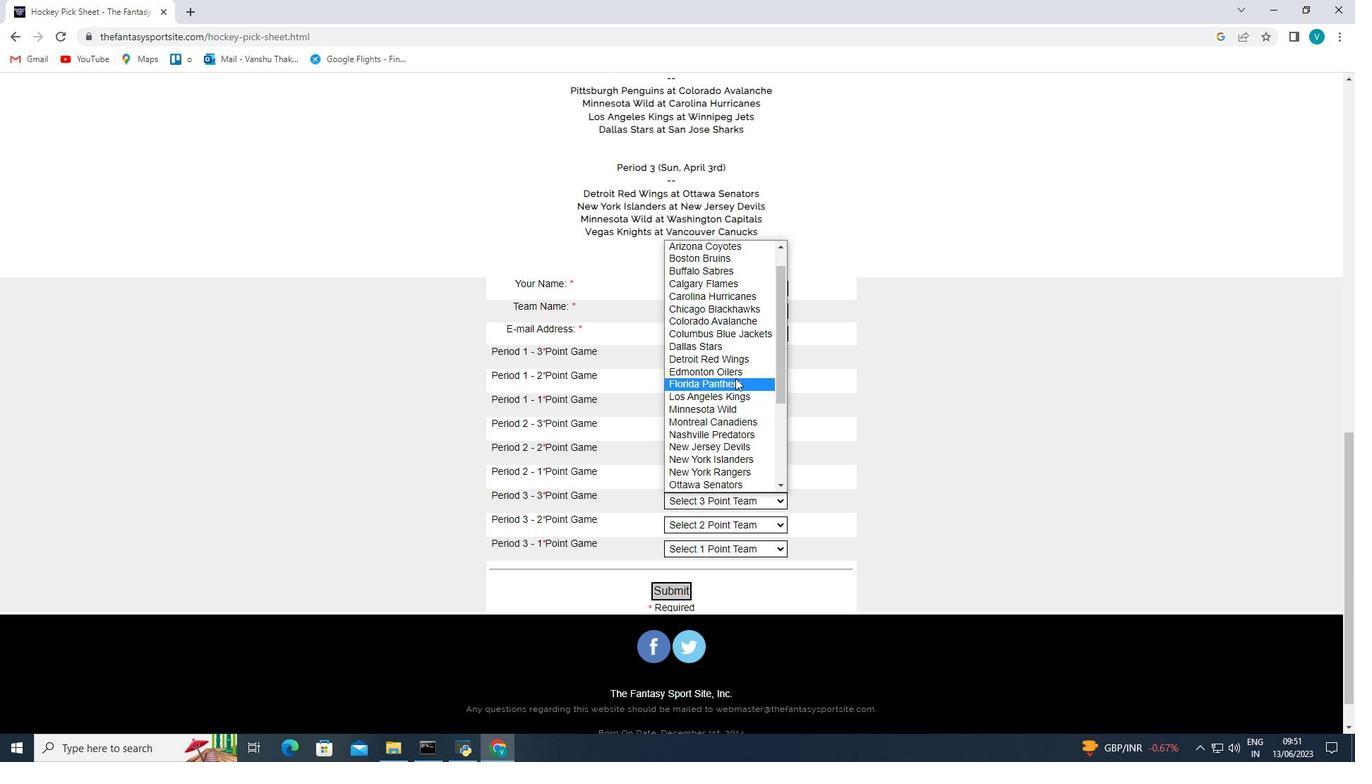 
Action: Mouse pressed left at (736, 375)
Screenshot: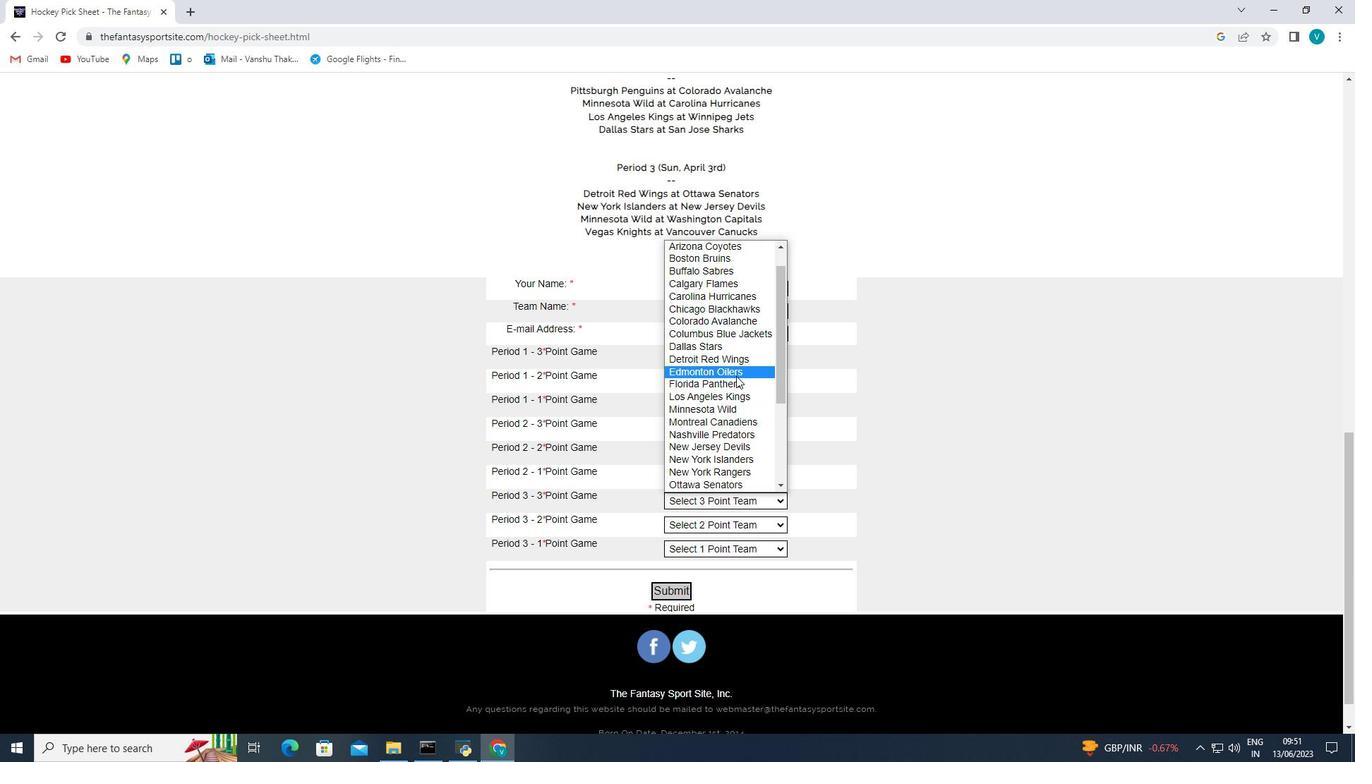 
Action: Mouse moved to (723, 517)
Screenshot: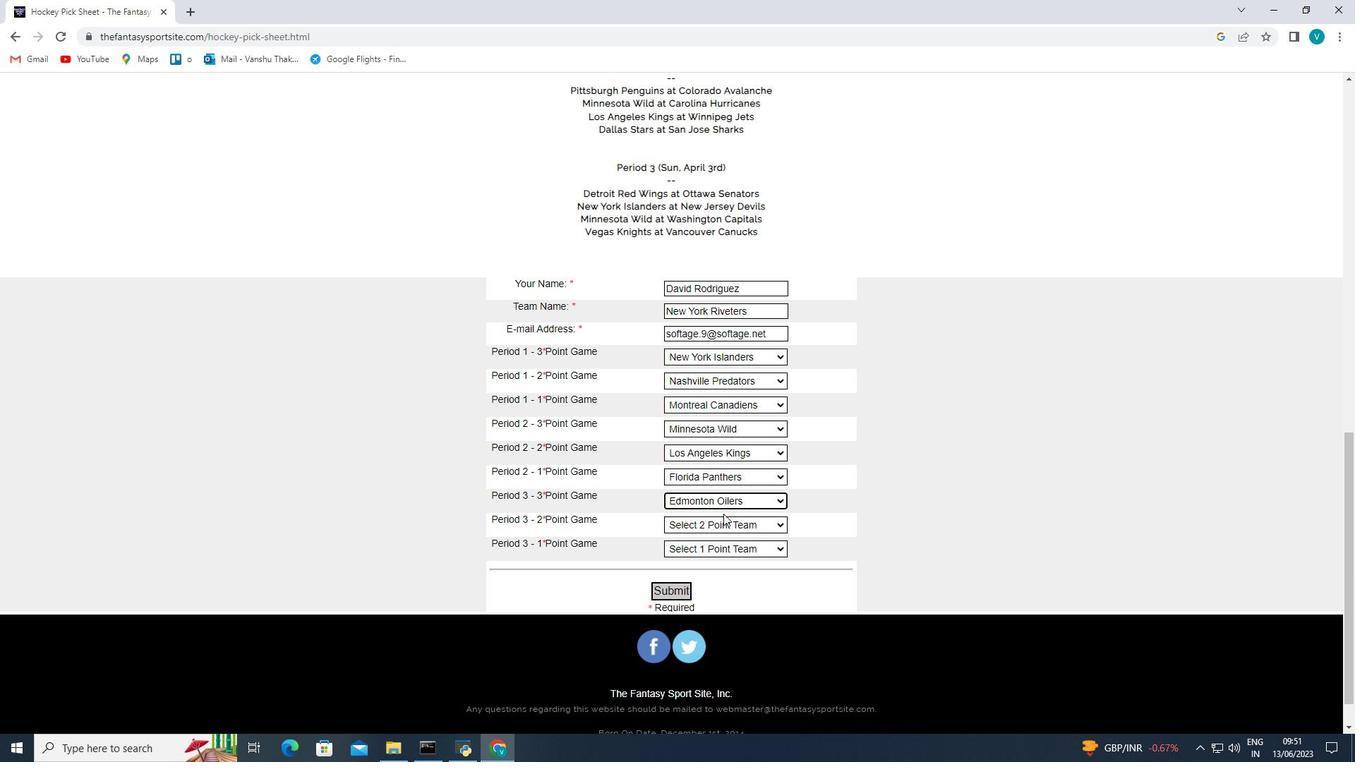 
Action: Mouse pressed left at (723, 517)
Screenshot: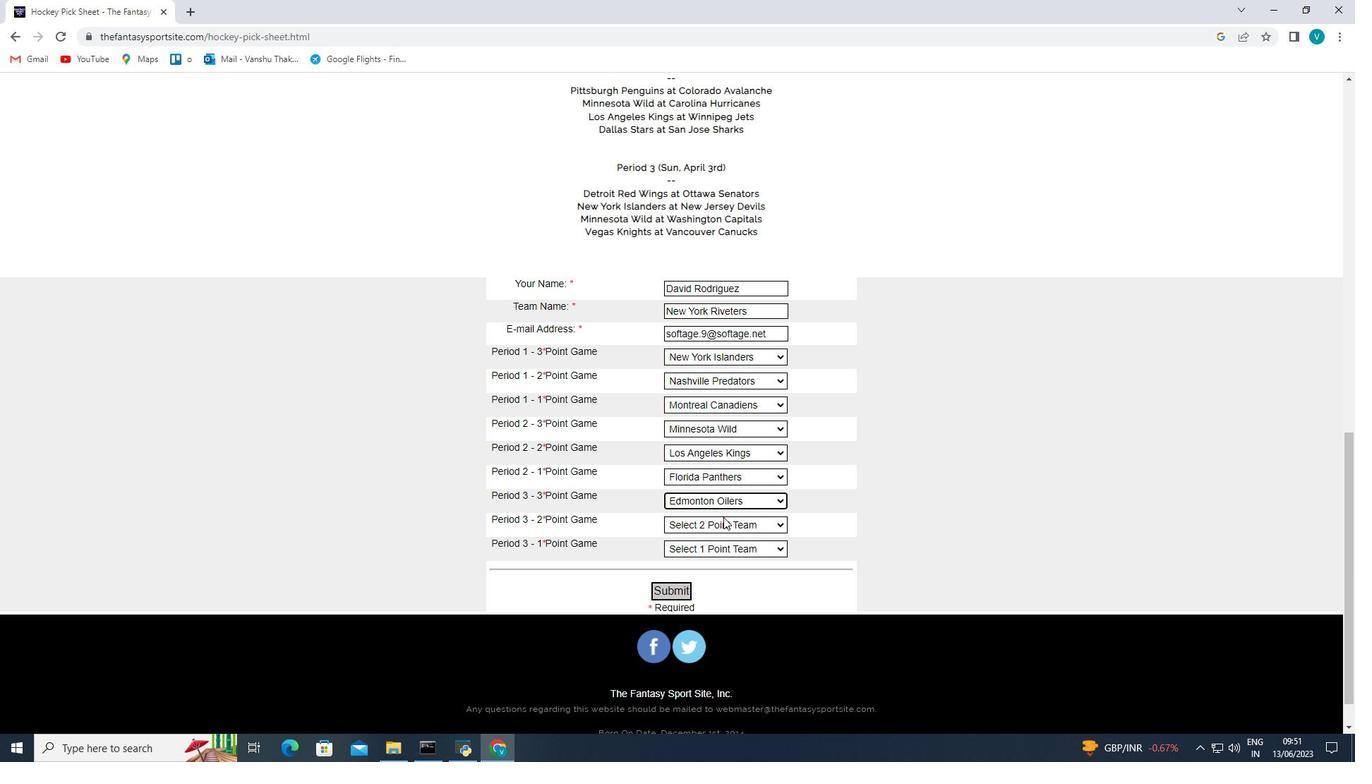 
Action: Mouse moved to (725, 395)
Screenshot: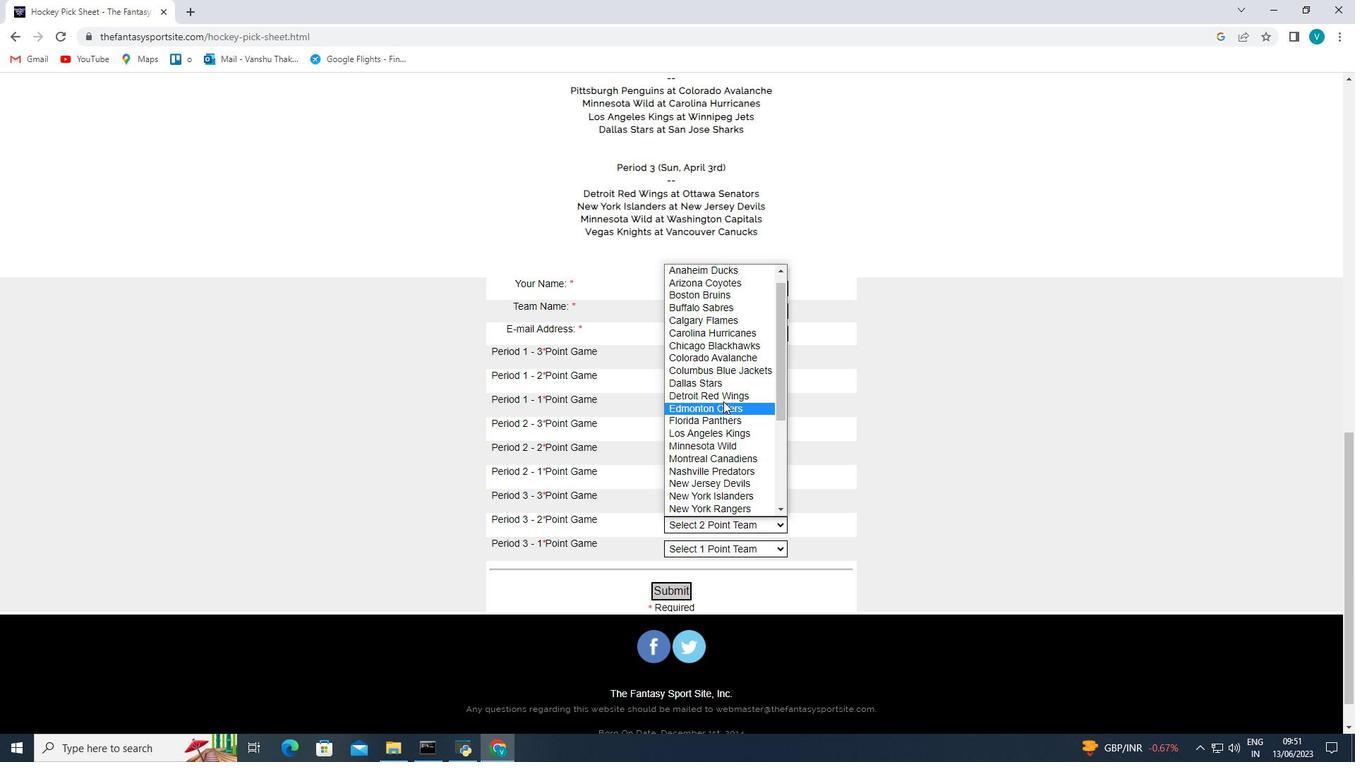 
Action: Mouse pressed left at (725, 395)
Screenshot: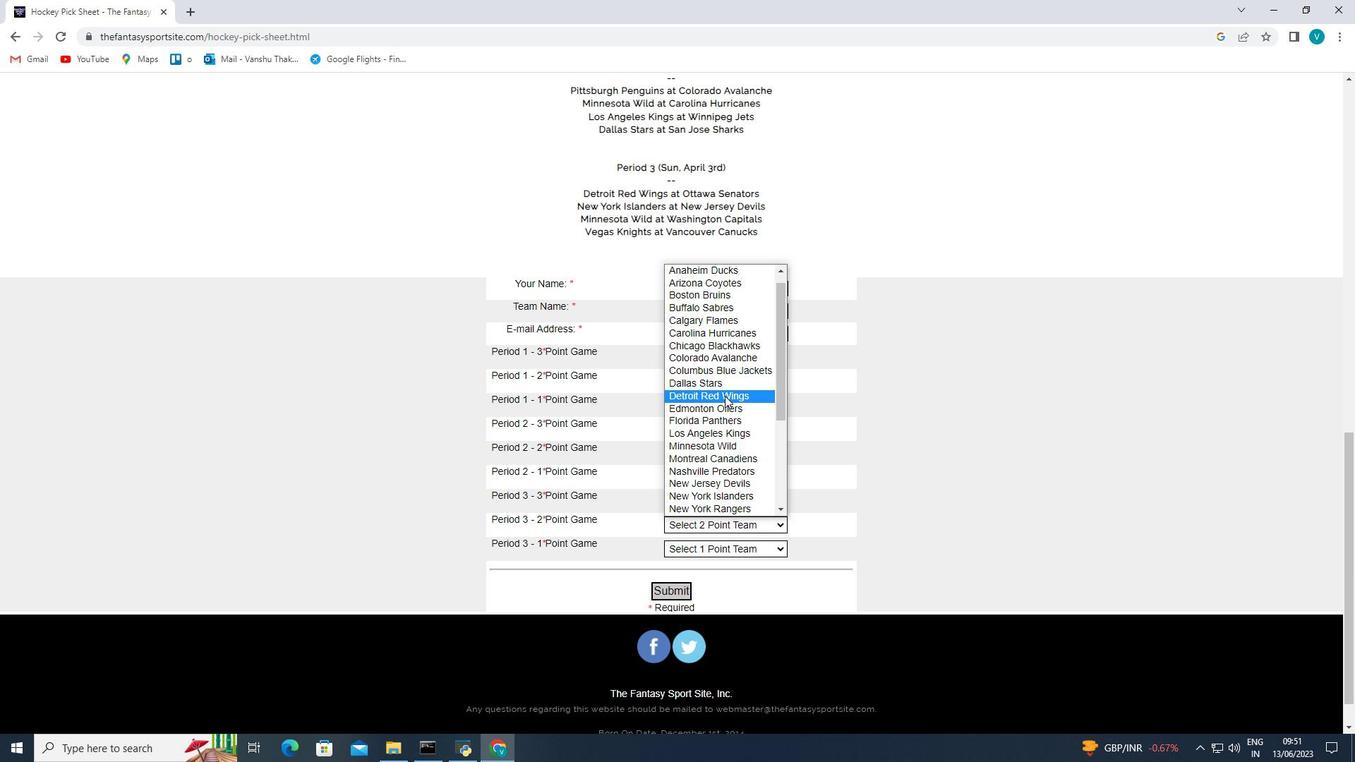 
Action: Mouse moved to (718, 544)
Screenshot: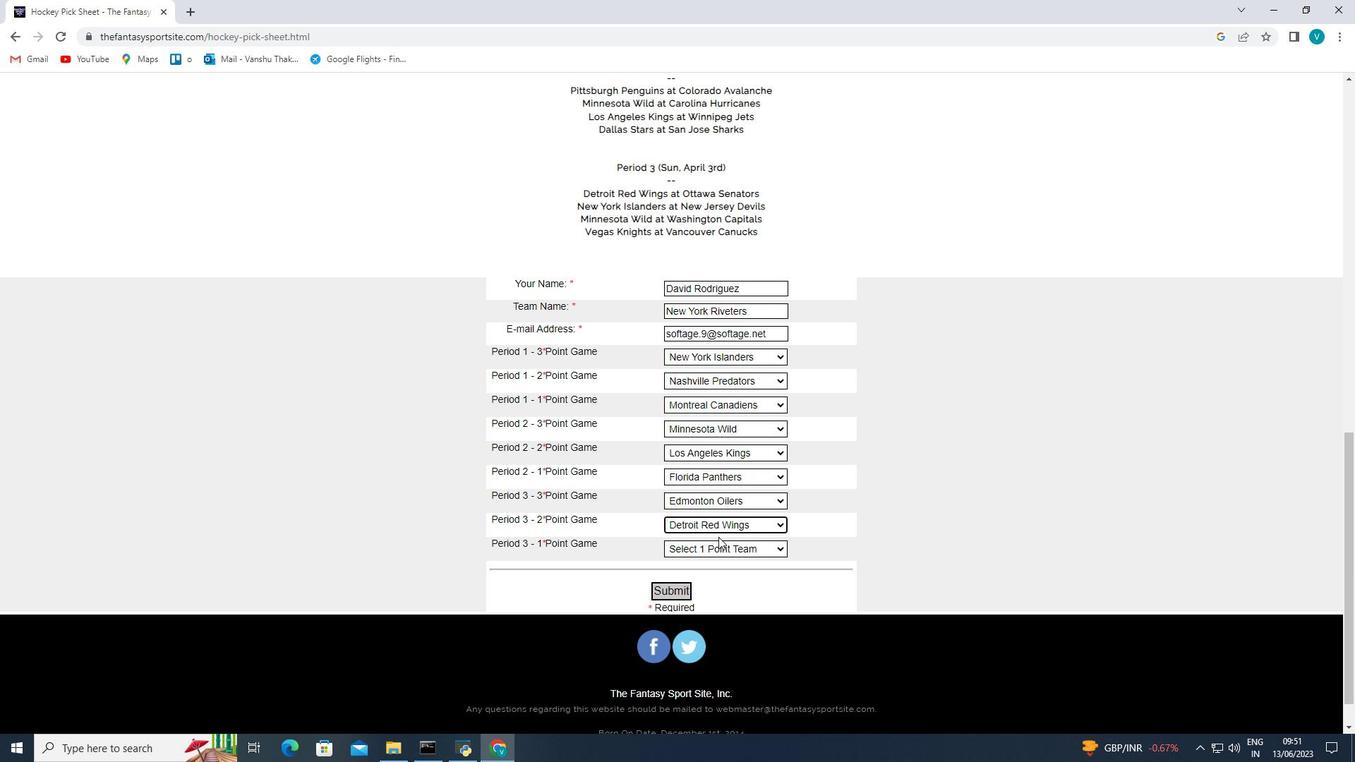 
Action: Mouse pressed left at (718, 544)
Screenshot: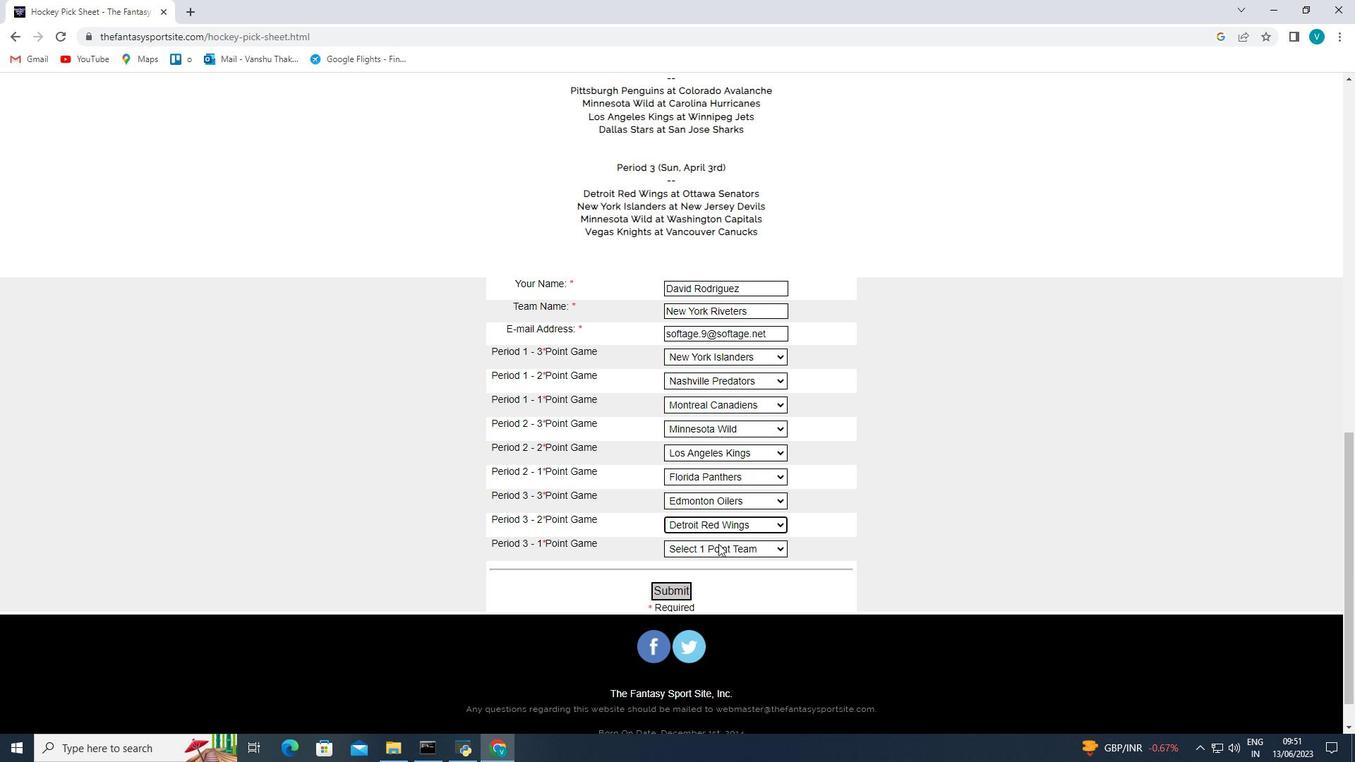 
Action: Mouse moved to (715, 422)
Screenshot: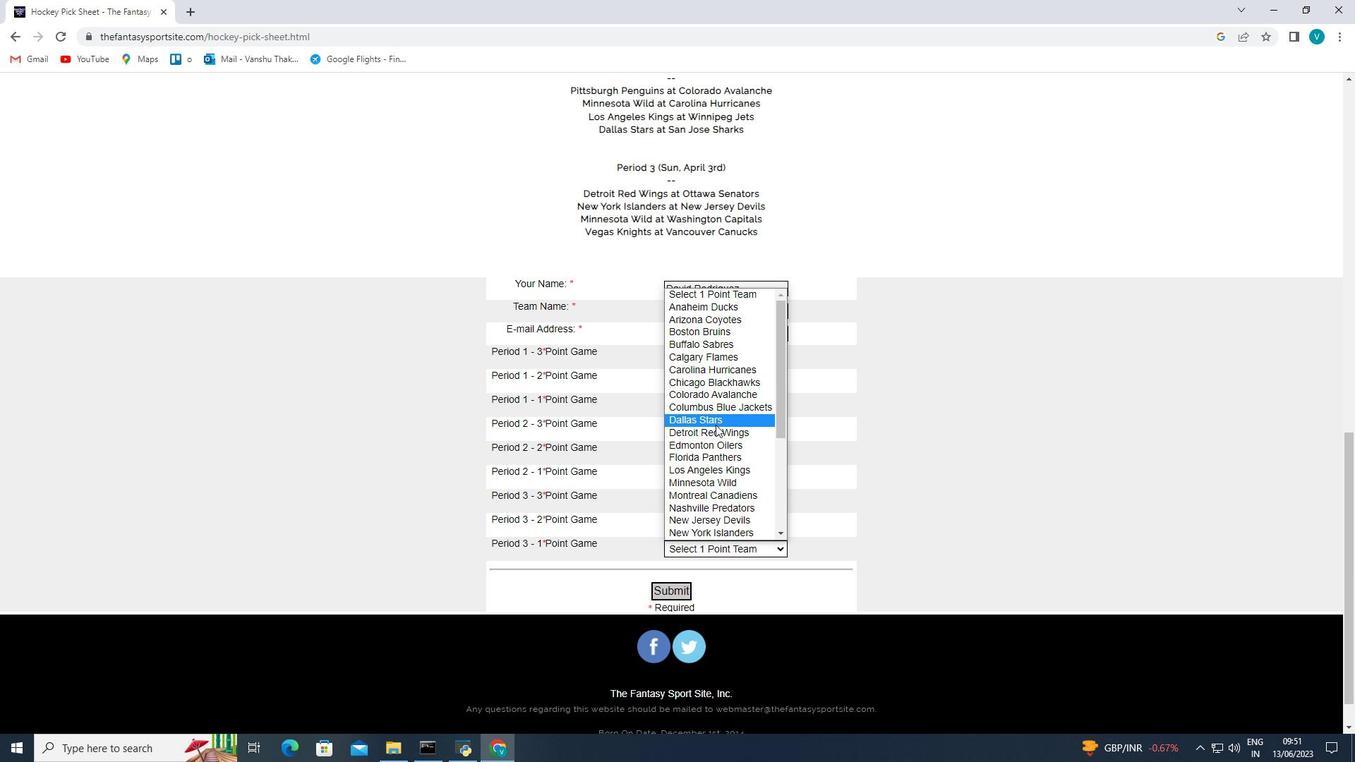 
Action: Mouse pressed left at (715, 422)
Screenshot: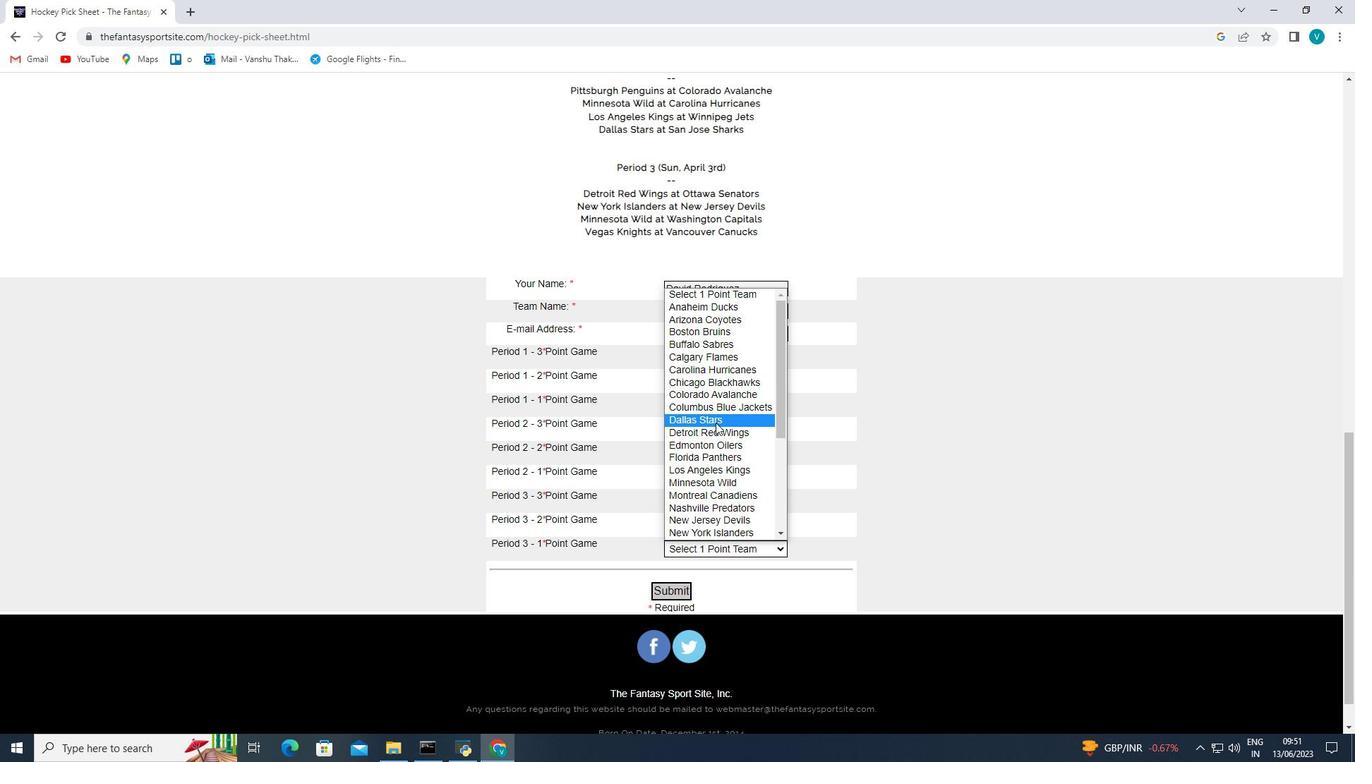 
Action: Mouse moved to (684, 588)
Screenshot: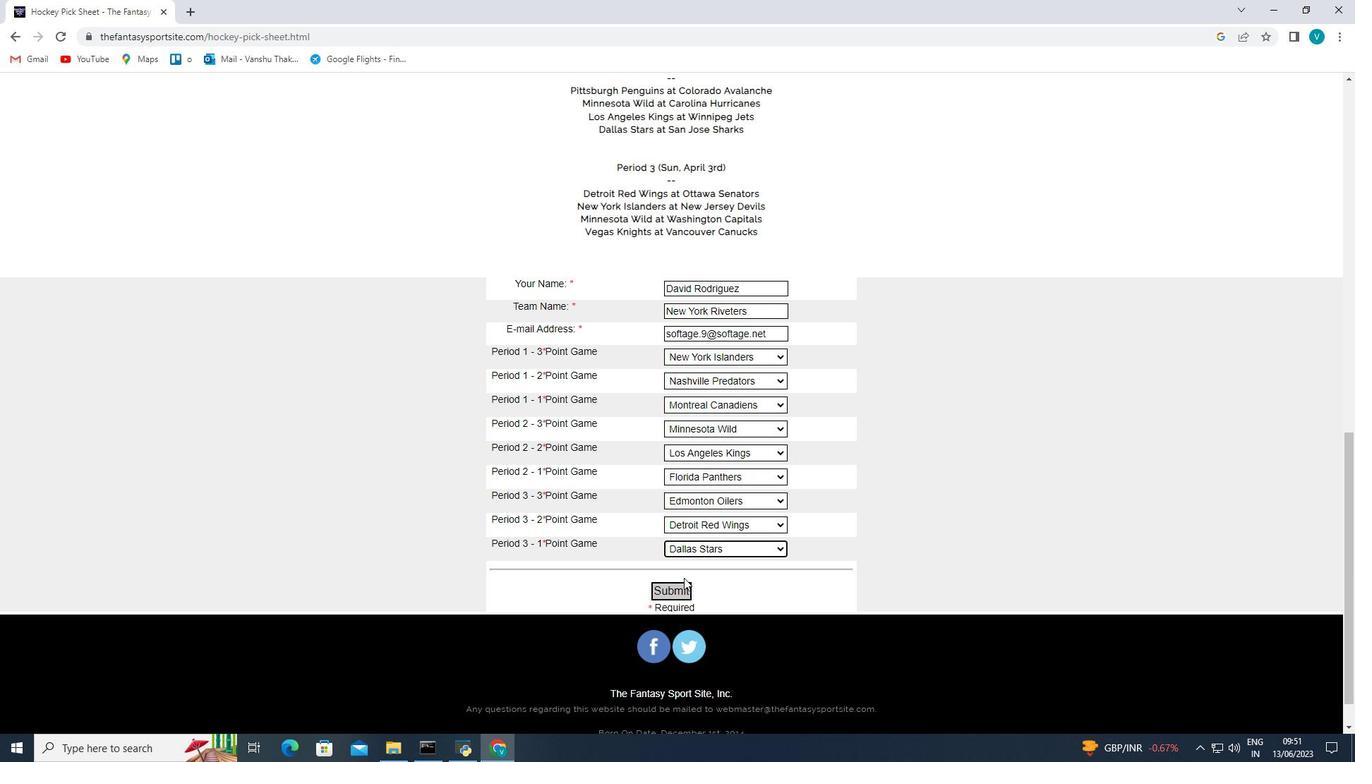 
Action: Mouse pressed left at (684, 588)
Screenshot: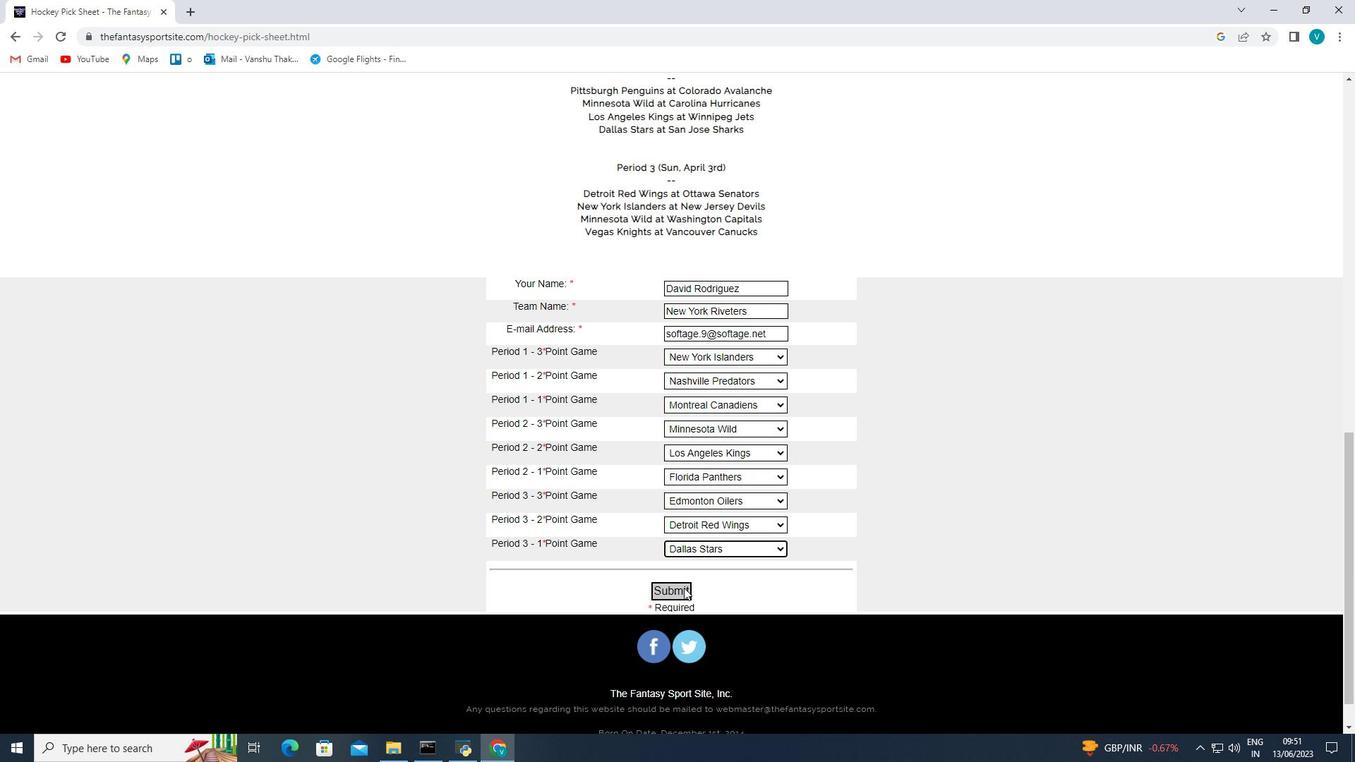 
